 Task: Get directions from Lake Lanier Islands, Georgia, United States to Chattahoochee River National Recreation Area, Georgia, United States  and explore the nearby hotels
Action: Mouse moved to (221, 68)
Screenshot: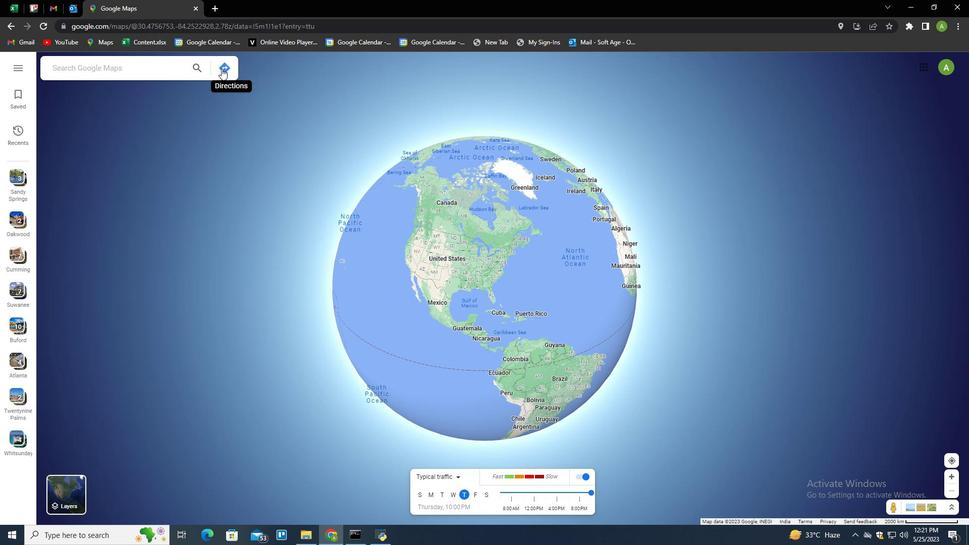 
Action: Mouse pressed left at (221, 68)
Screenshot: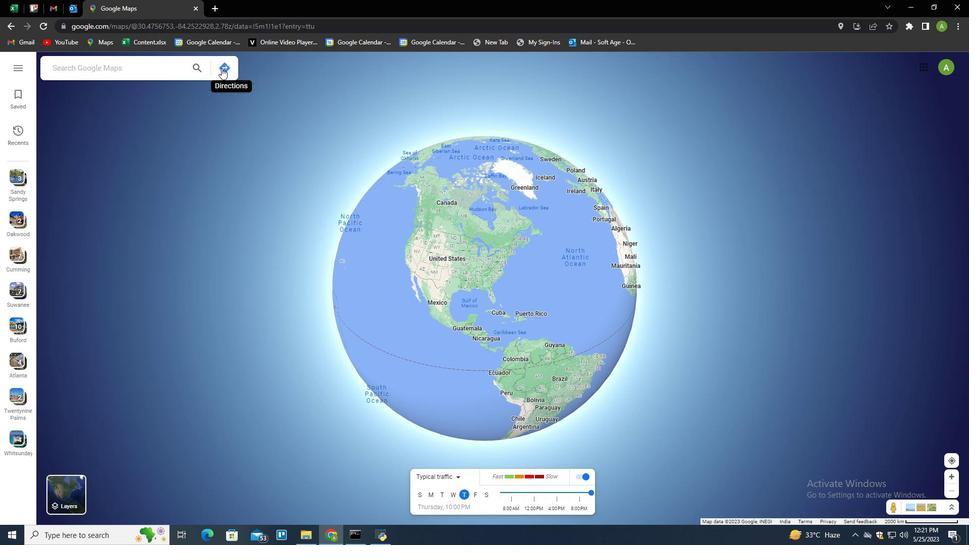
Action: Mouse moved to (163, 95)
Screenshot: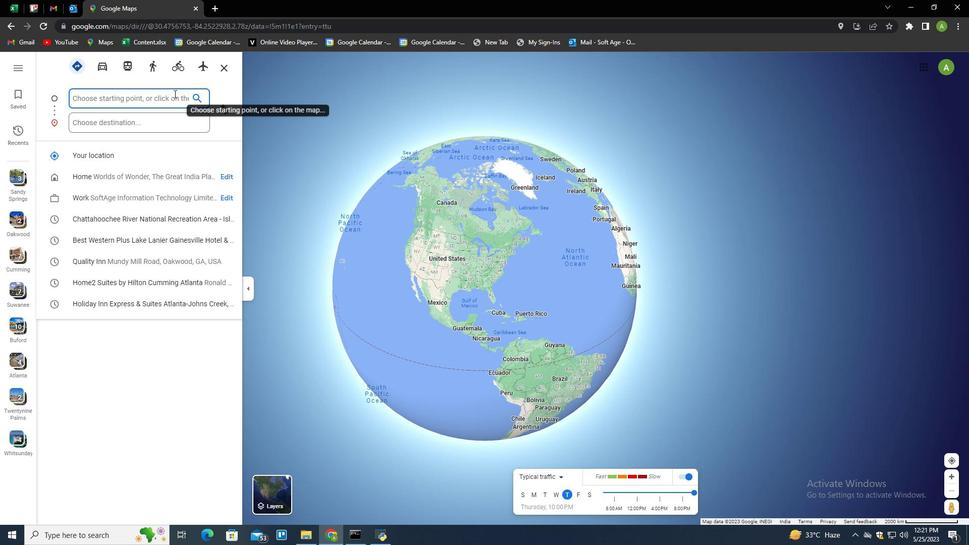 
Action: Mouse pressed left at (163, 95)
Screenshot: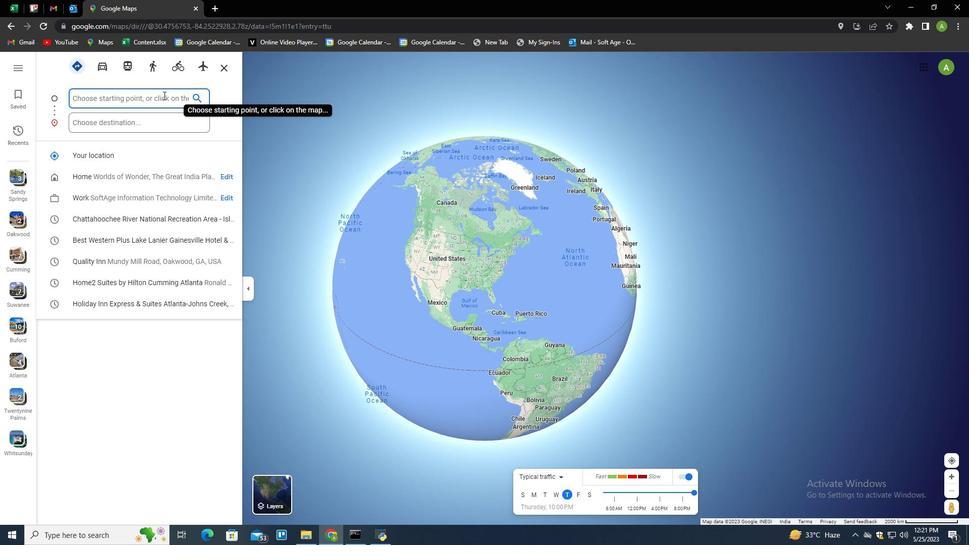 
Action: Key pressed <Key.shift>Lake<Key.space><Key.shift><Key.shift>Lanier<Key.space><Key.shift>Islands,<Key.space><Key.shift>Geor<Key.backspace>gia,<Key.space><Key.shift>United<Key.space><Key.shift>States<Key.tab><Key.tab><Key.shift>Chattahoochee<Key.space><Key.shift>River<Key.space><Key.shift>National<Key.space><Key.shift>Recreation<Key.space><Key.shift><Key.shift>Area,<Key.space><Key.shift><Key.shift><Key.shift><Key.shift><Key.shift><Key.shift><Key.shift><Key.shift><Key.shift><Key.shift><Key.shift><Key.shift><Key.shift><Key.shift><Key.shift><Key.shift>Georgia,<Key.space><Key.shift>United<Key.space><Key.shift>States<Key.enter>
Screenshot: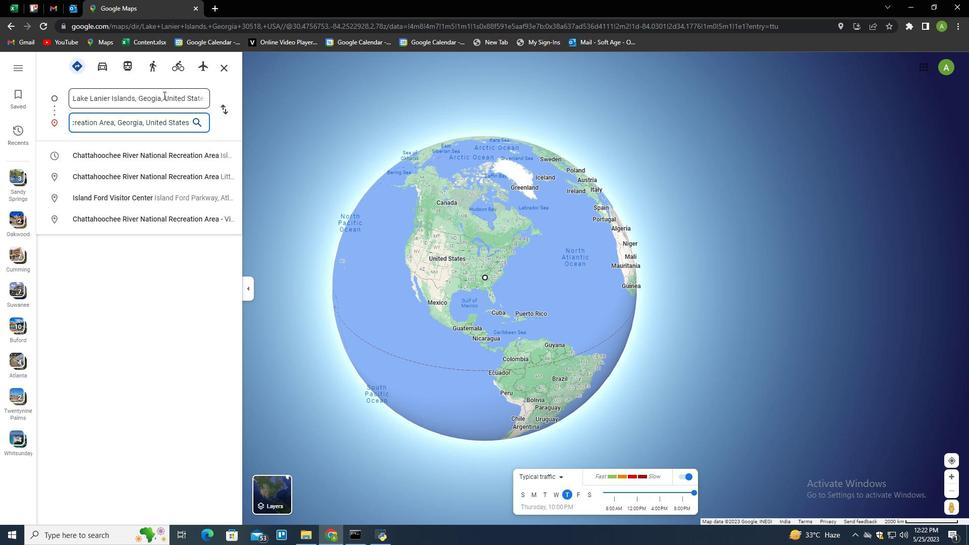 
Action: Mouse moved to (189, 305)
Screenshot: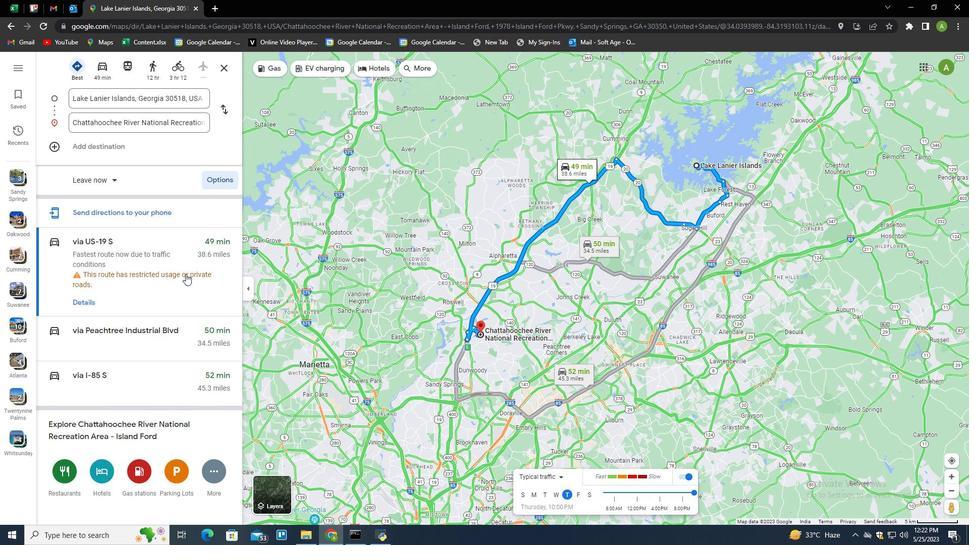 
Action: Mouse scrolled (189, 304) with delta (0, 0)
Screenshot: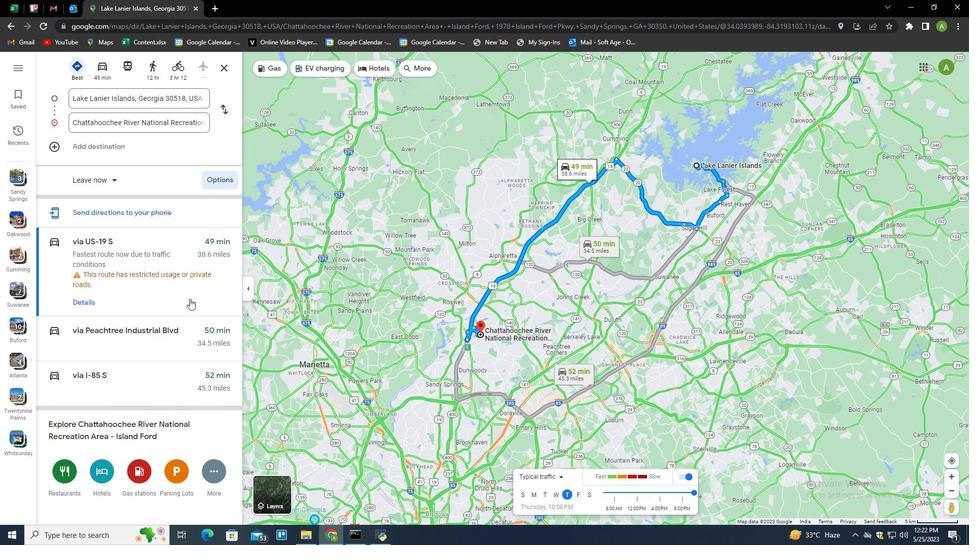
Action: Mouse moved to (189, 305)
Screenshot: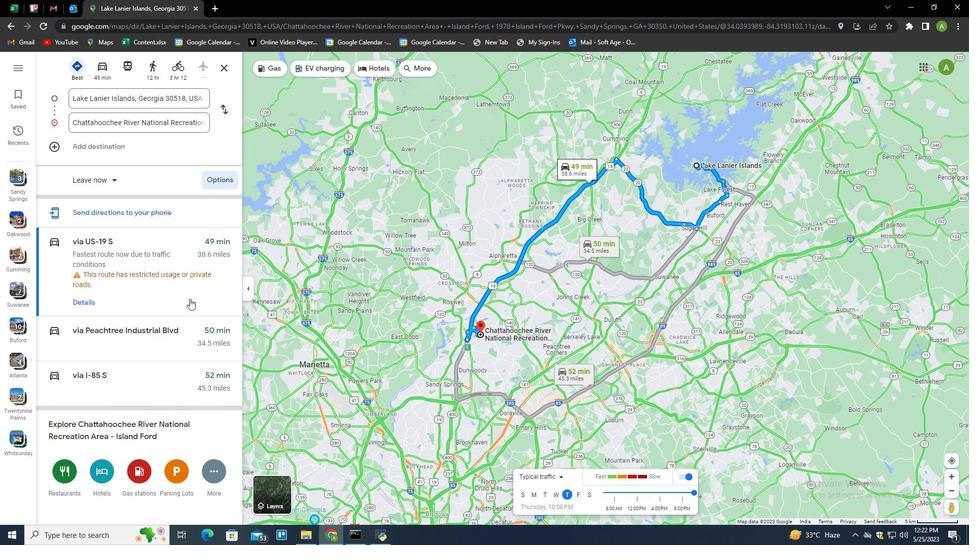 
Action: Mouse scrolled (189, 304) with delta (0, 0)
Screenshot: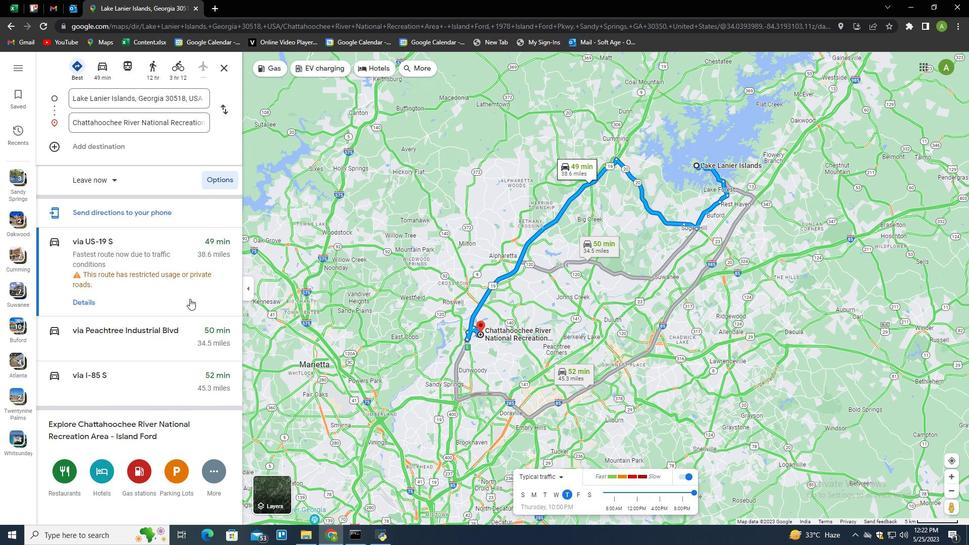 
Action: Mouse scrolled (189, 304) with delta (0, 0)
Screenshot: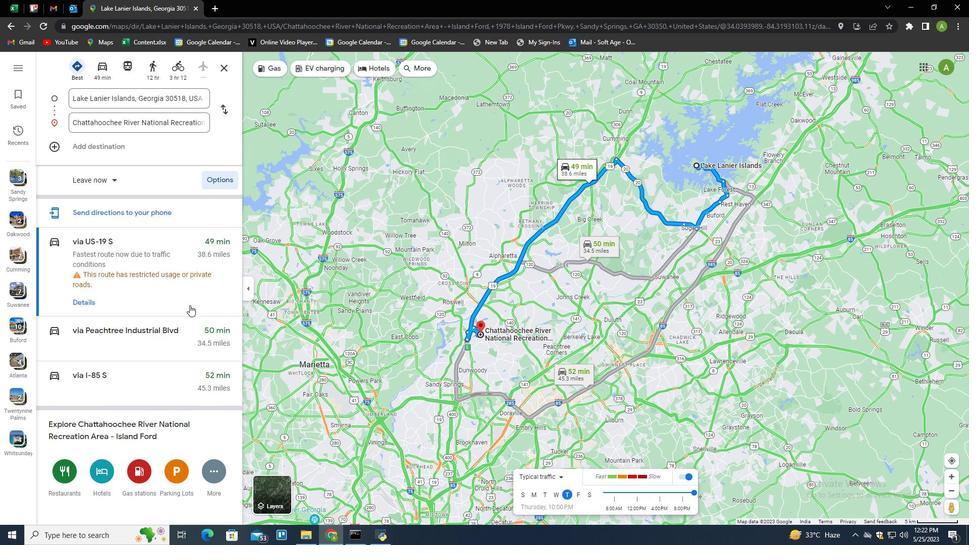
Action: Mouse scrolled (189, 304) with delta (0, 0)
Screenshot: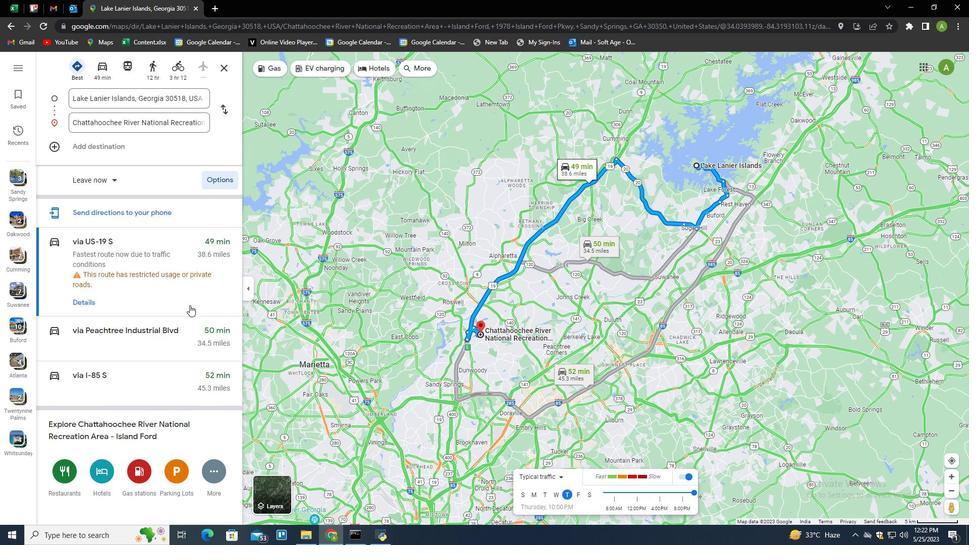 
Action: Mouse scrolled (189, 304) with delta (0, 0)
Screenshot: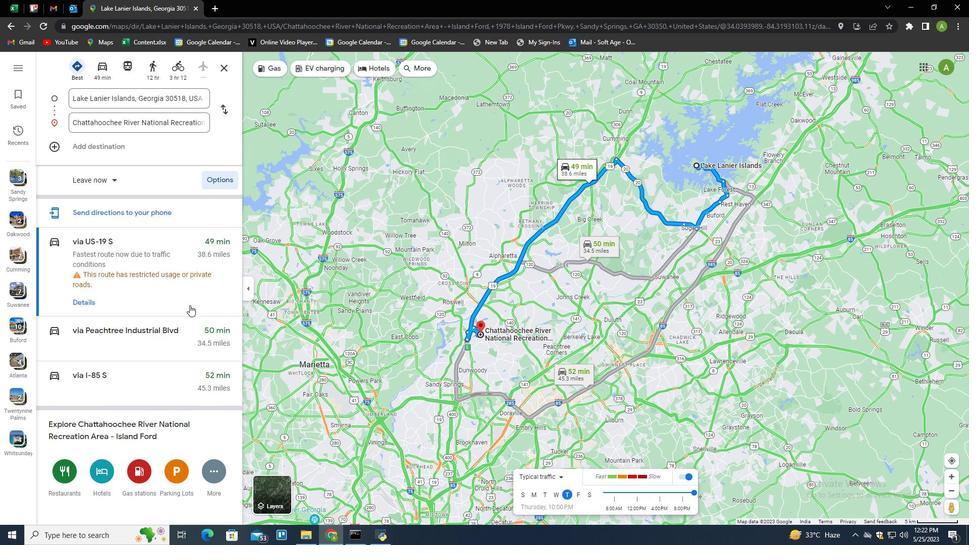 
Action: Mouse moved to (185, 428)
Screenshot: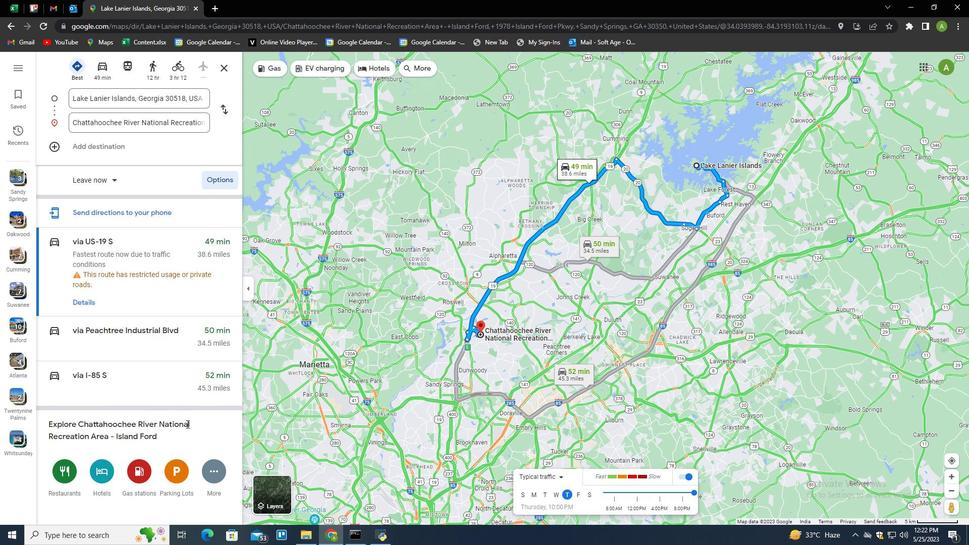 
Action: Mouse scrolled (185, 428) with delta (0, 0)
Screenshot: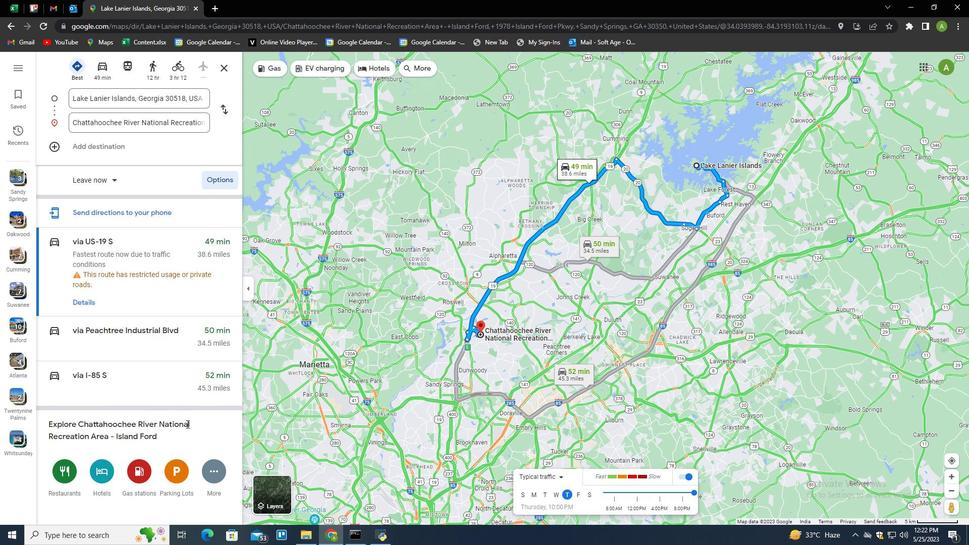 
Action: Mouse moved to (184, 429)
Screenshot: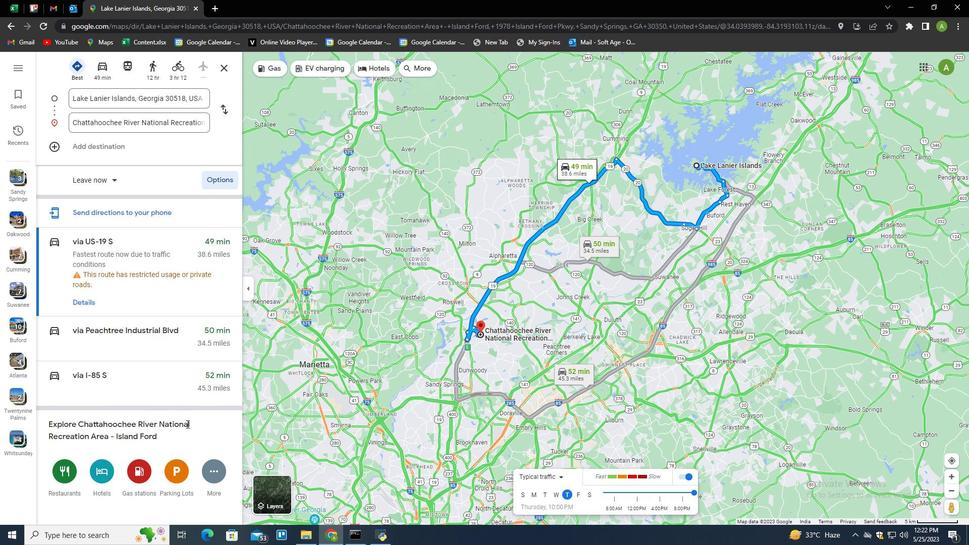 
Action: Mouse scrolled (184, 429) with delta (0, 0)
Screenshot: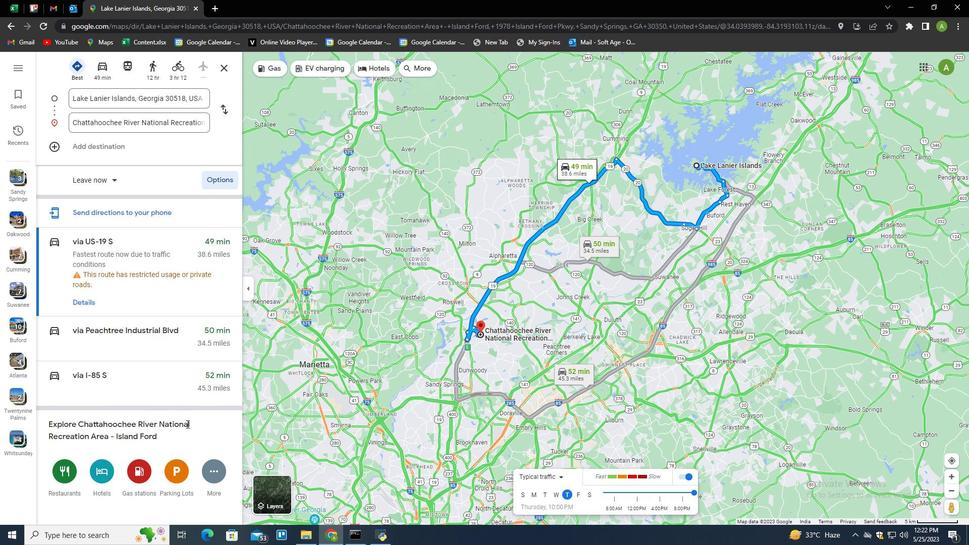 
Action: Mouse scrolled (184, 429) with delta (0, 0)
Screenshot: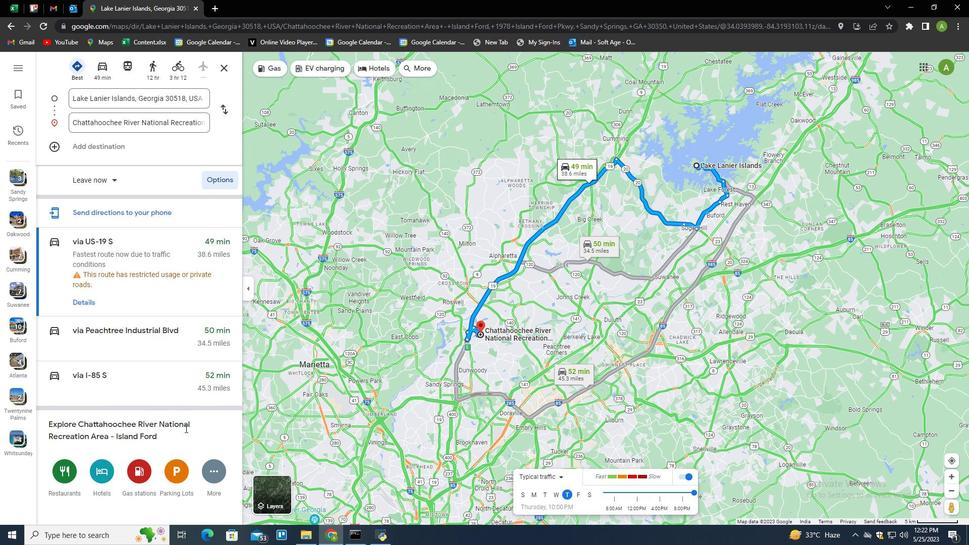 
Action: Mouse moved to (183, 430)
Screenshot: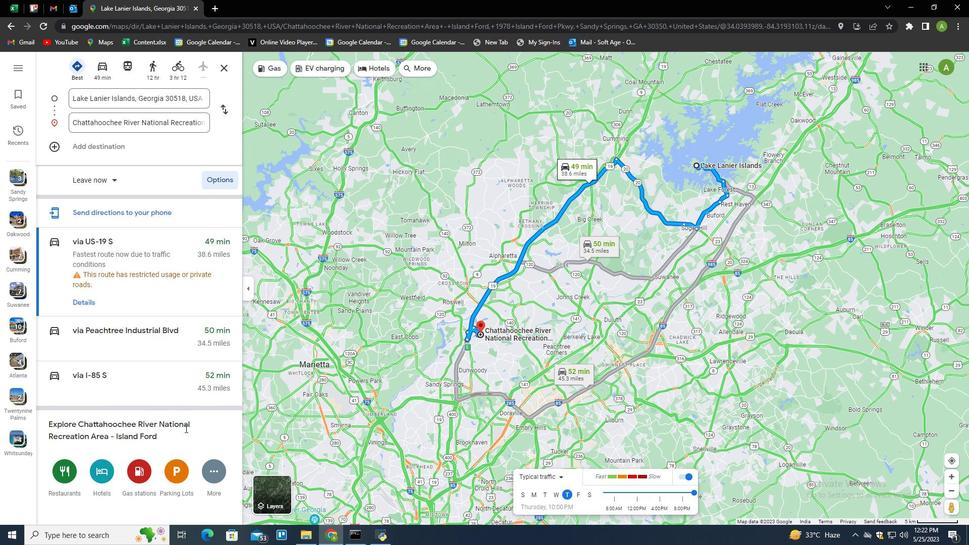 
Action: Mouse scrolled (183, 429) with delta (0, 0)
Screenshot: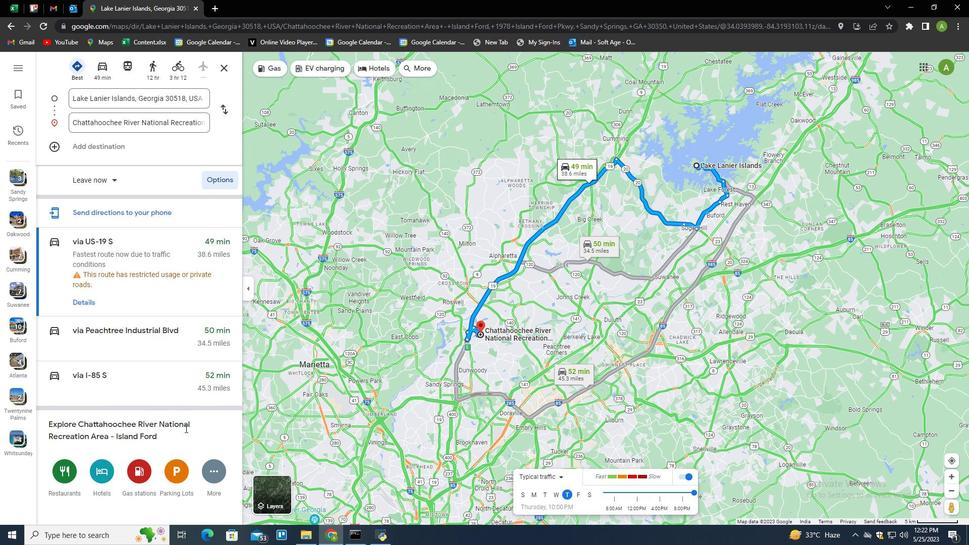 
Action: Mouse moved to (98, 470)
Screenshot: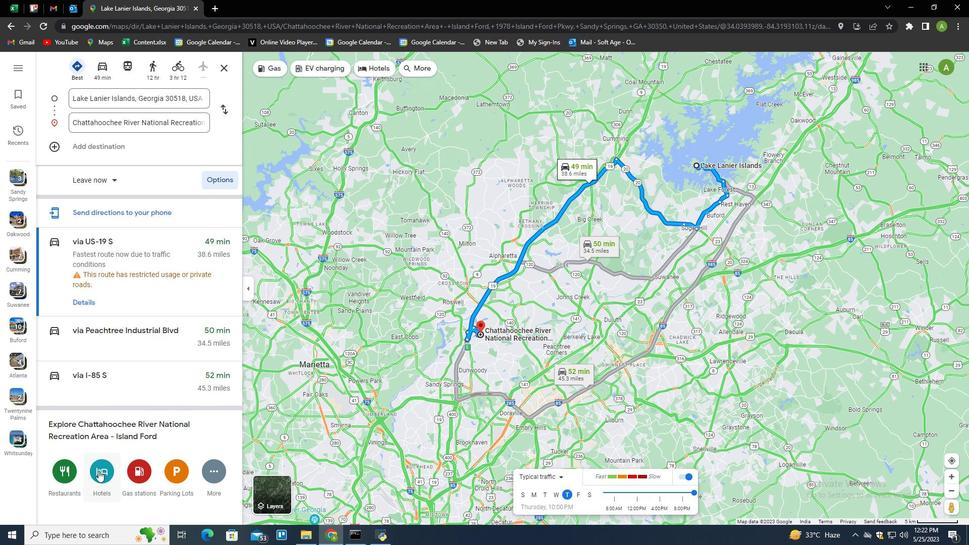 
Action: Mouse pressed left at (98, 470)
Screenshot: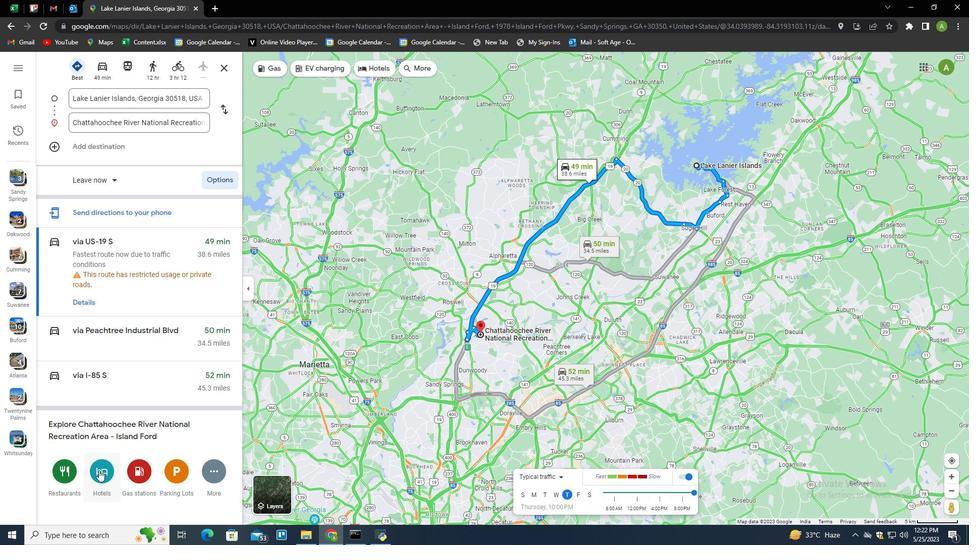 
Action: Mouse moved to (154, 328)
Screenshot: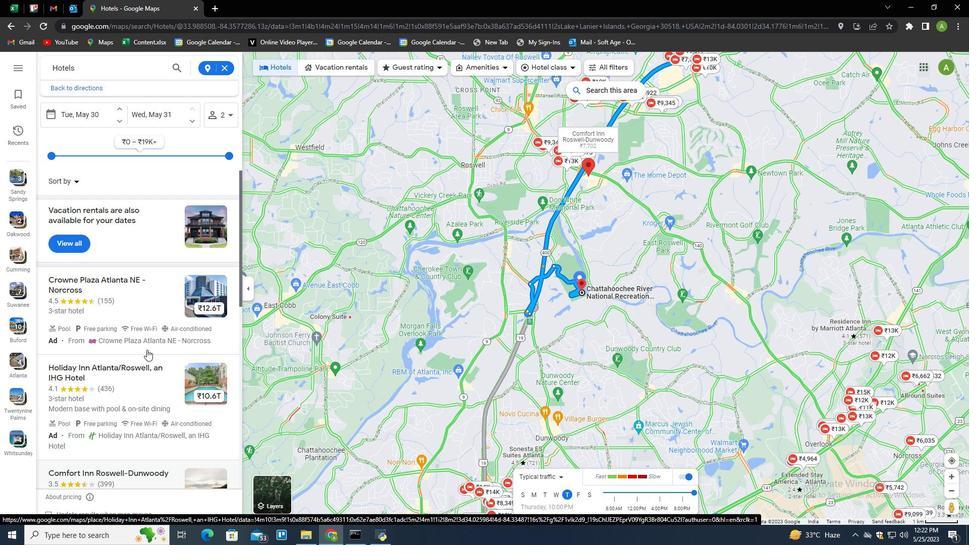 
Action: Mouse scrolled (154, 327) with delta (0, 0)
Screenshot: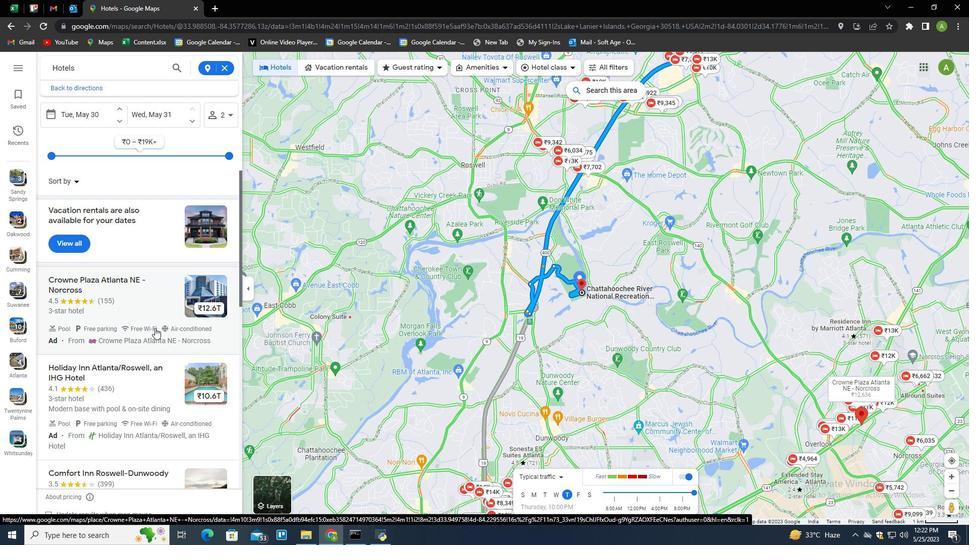 
Action: Mouse scrolled (154, 327) with delta (0, 0)
Screenshot: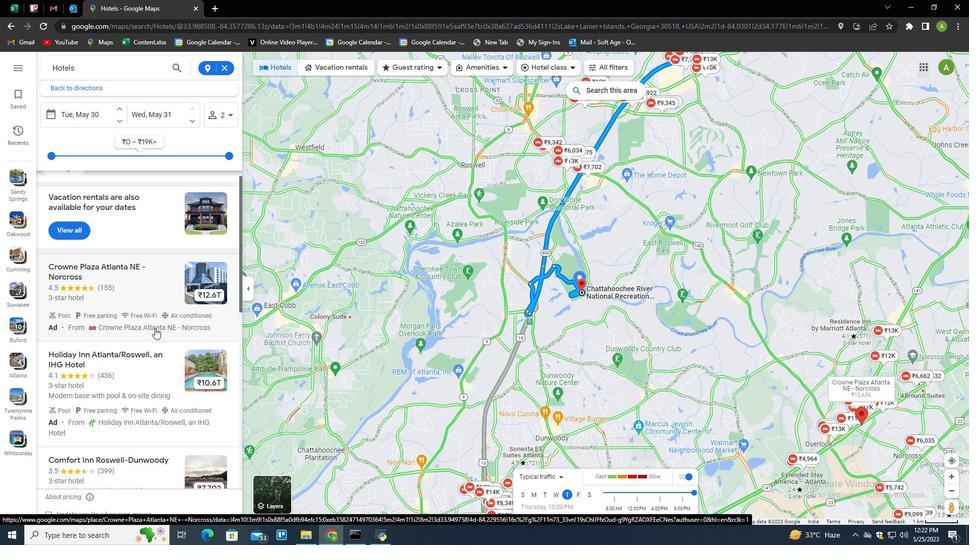 
Action: Mouse scrolled (154, 327) with delta (0, 0)
Screenshot: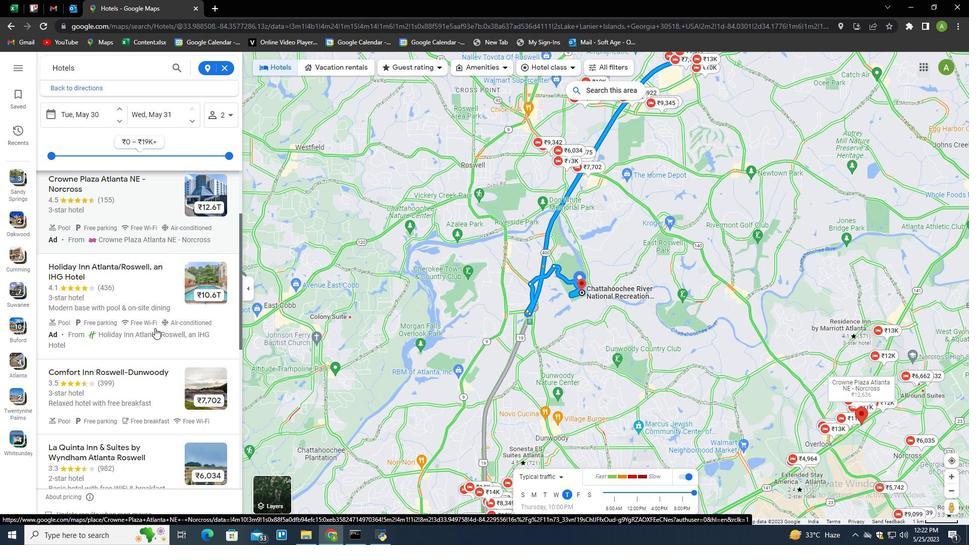 
Action: Mouse scrolled (154, 327) with delta (0, 0)
Screenshot: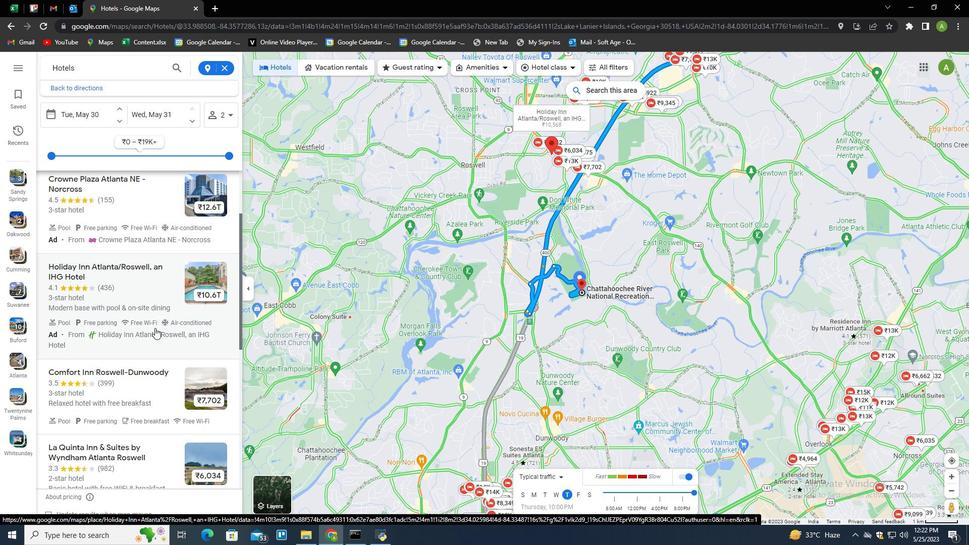 
Action: Mouse scrolled (154, 327) with delta (0, 0)
Screenshot: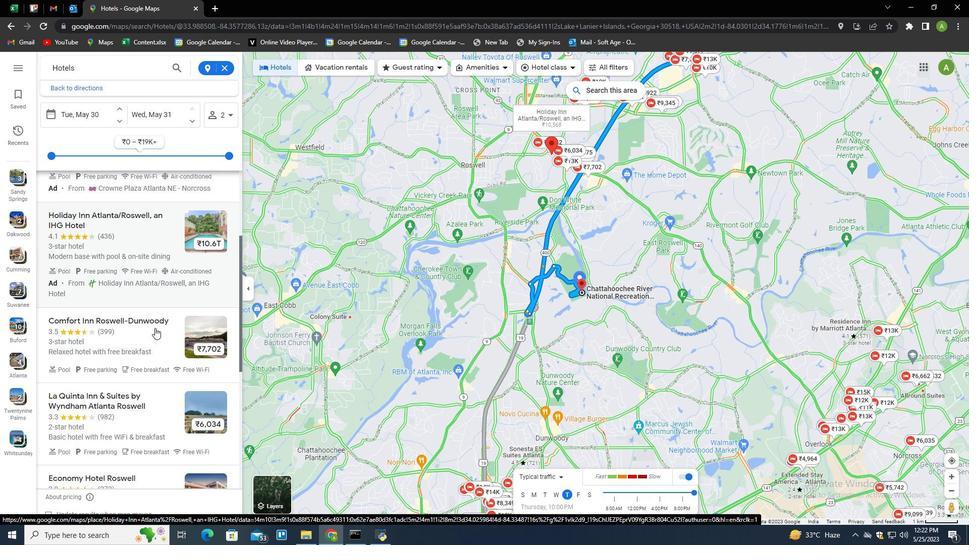 
Action: Mouse scrolled (154, 327) with delta (0, 0)
Screenshot: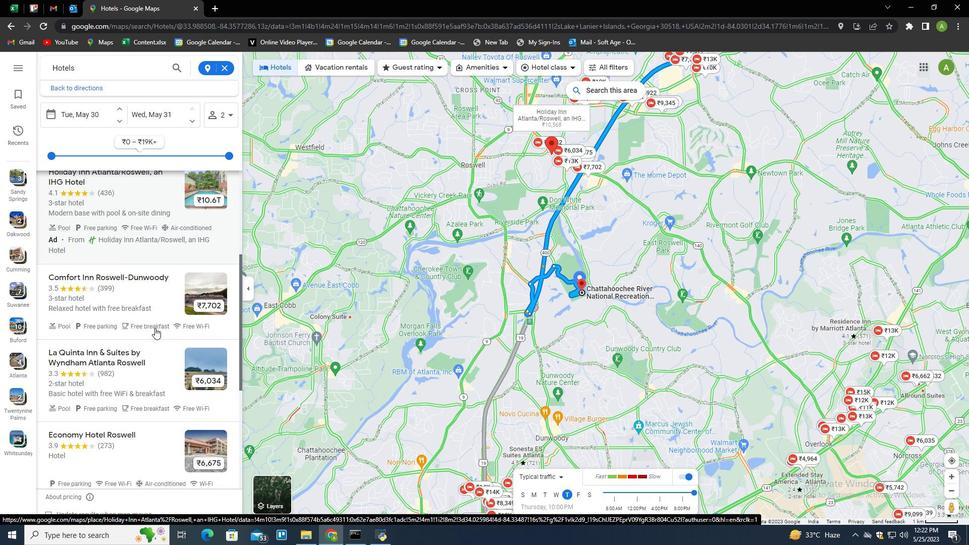 
Action: Mouse scrolled (154, 327) with delta (0, 0)
Screenshot: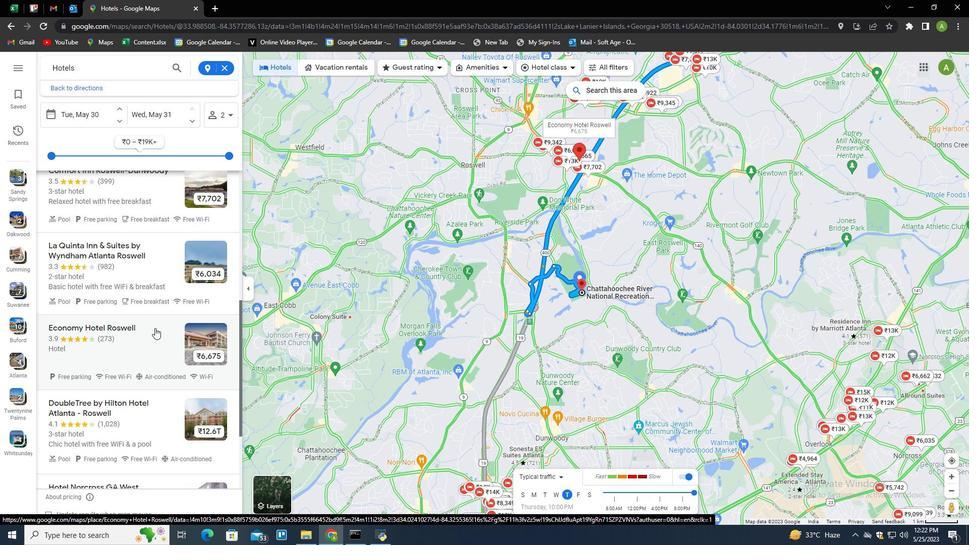 
Action: Mouse scrolled (154, 327) with delta (0, 0)
Screenshot: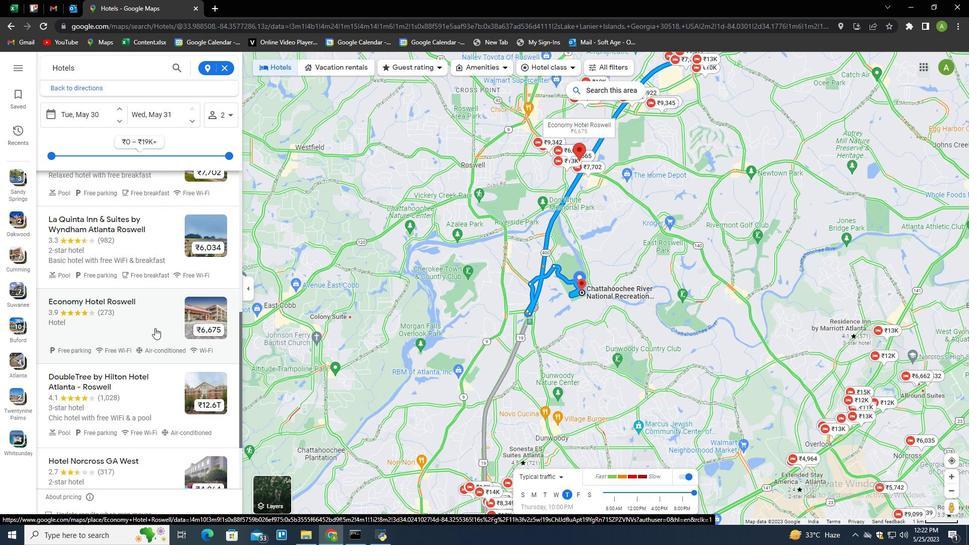 
Action: Mouse scrolled (154, 328) with delta (0, 0)
Screenshot: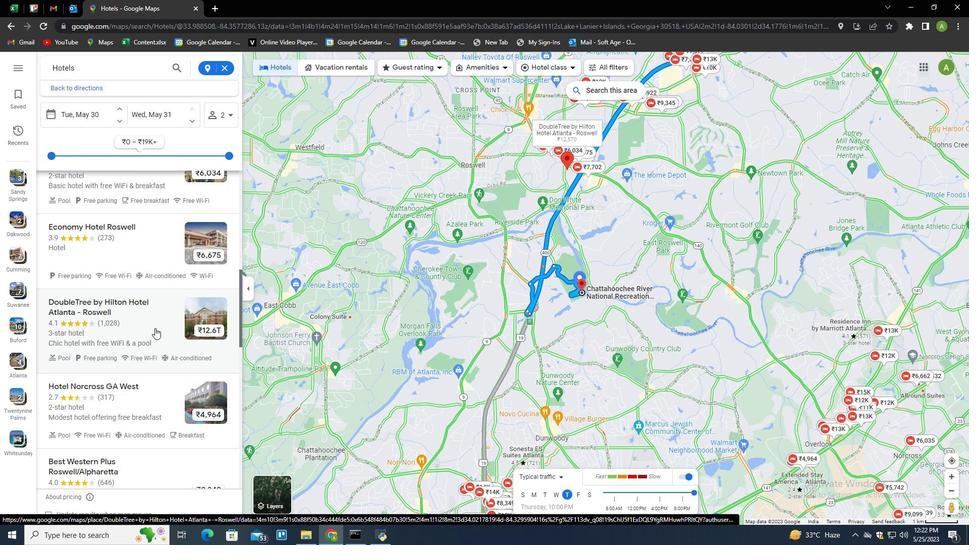 
Action: Mouse scrolled (154, 328) with delta (0, 0)
Screenshot: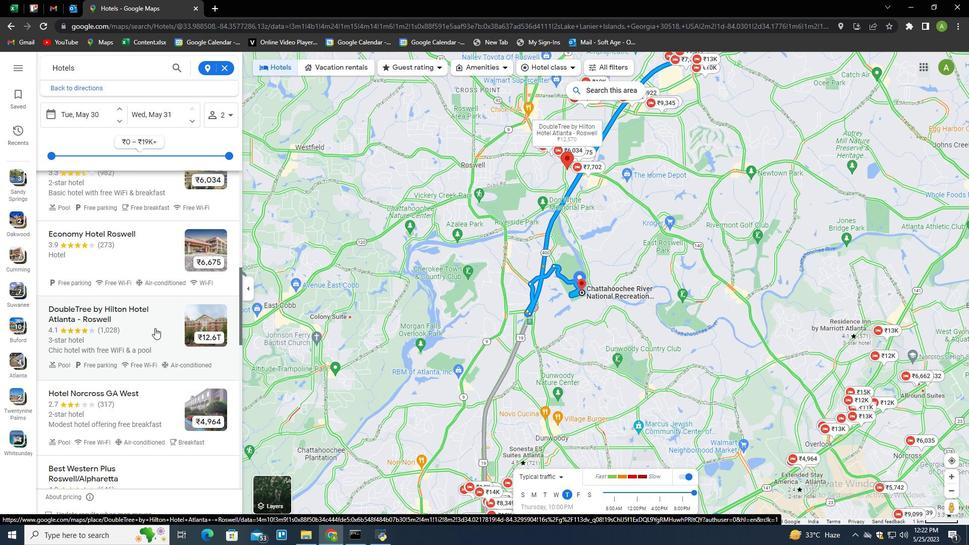 
Action: Mouse scrolled (154, 328) with delta (0, 0)
Screenshot: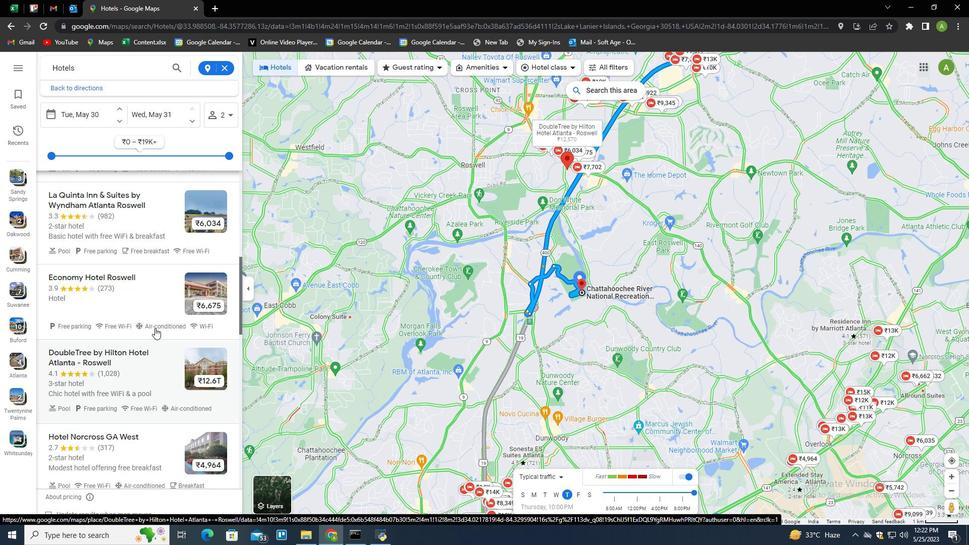 
Action: Mouse scrolled (154, 328) with delta (0, 0)
Screenshot: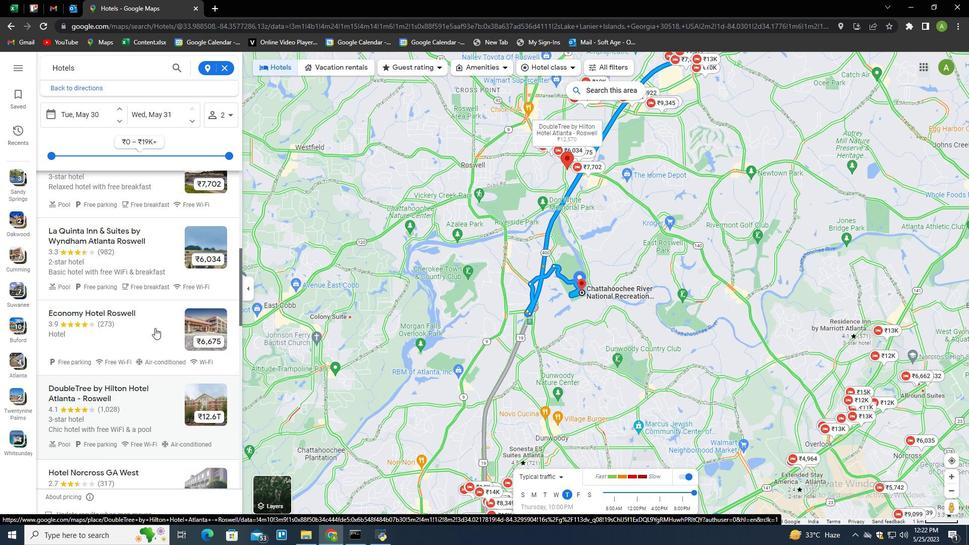 
Action: Mouse scrolled (154, 328) with delta (0, 0)
Screenshot: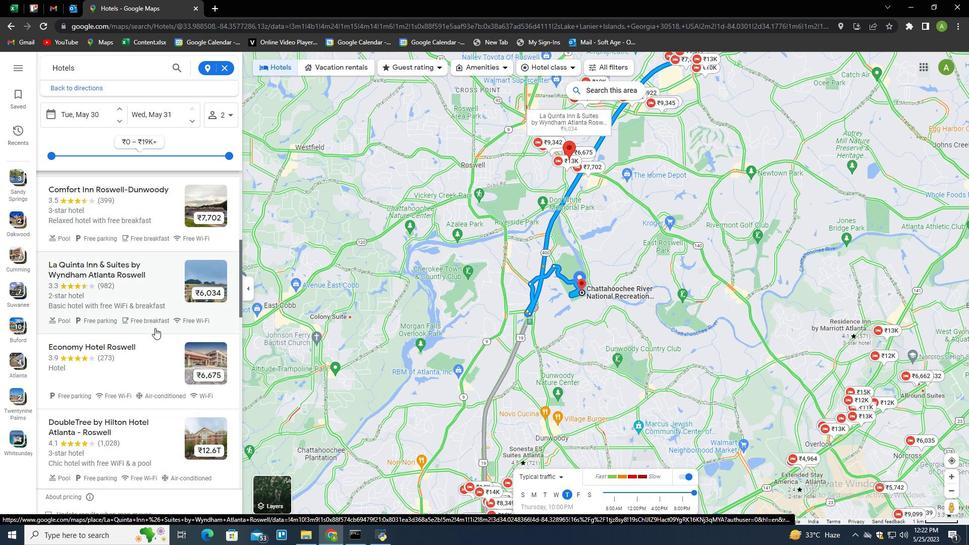 
Action: Mouse scrolled (154, 328) with delta (0, 0)
Screenshot: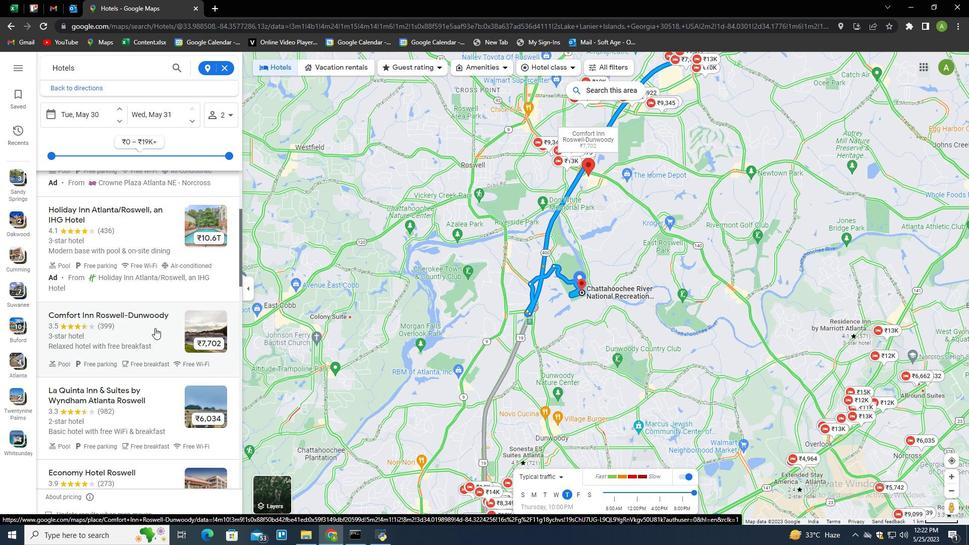 
Action: Mouse scrolled (154, 328) with delta (0, 0)
Screenshot: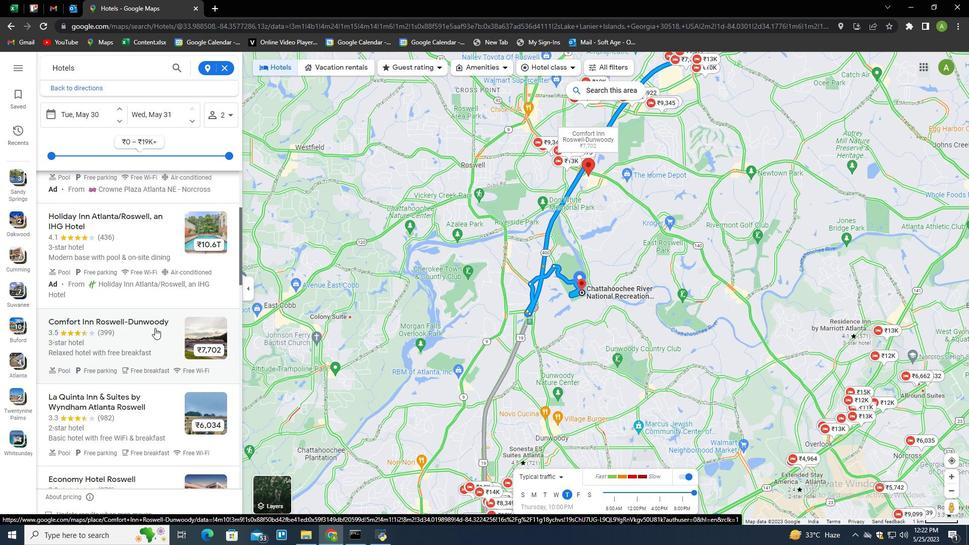 
Action: Mouse scrolled (154, 328) with delta (0, 0)
Screenshot: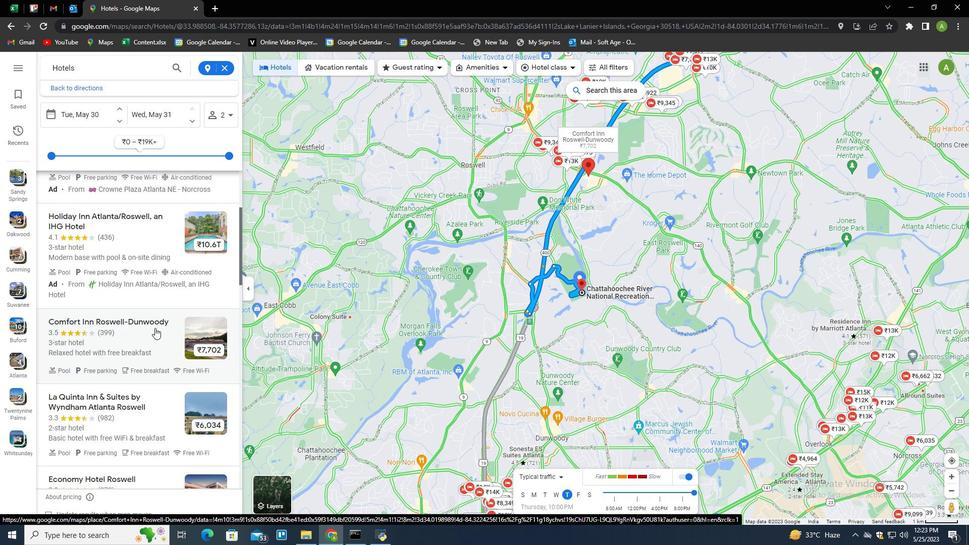 
Action: Mouse scrolled (154, 328) with delta (0, 0)
Screenshot: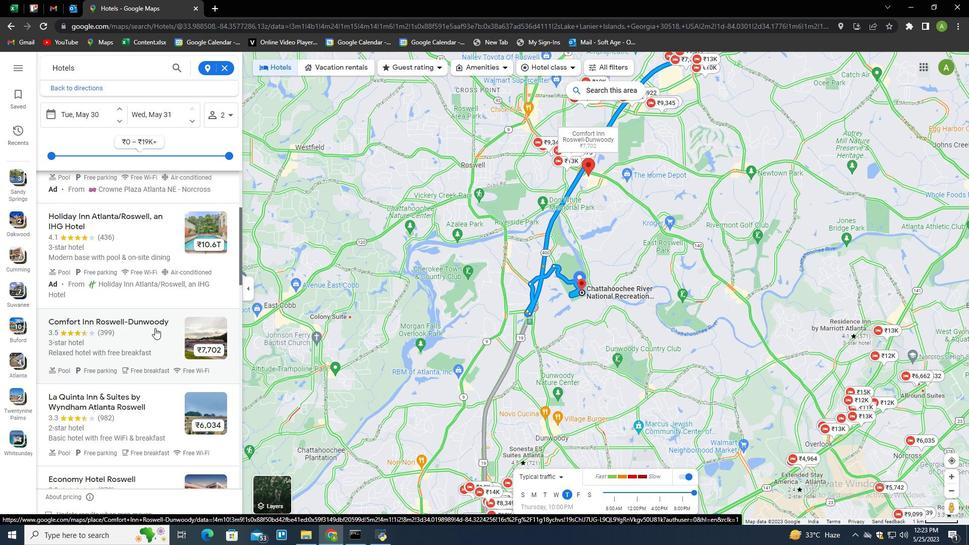 
Action: Mouse scrolled (154, 328) with delta (0, 0)
Screenshot: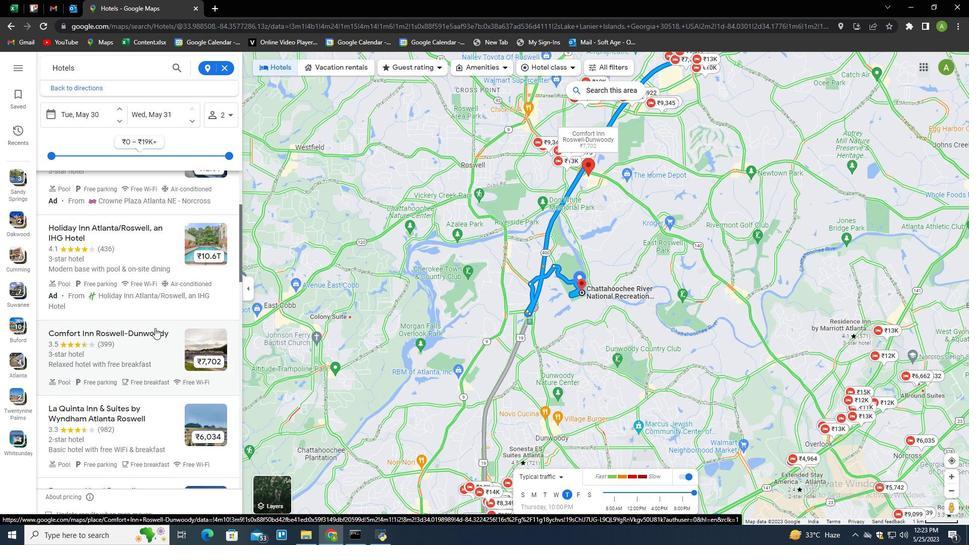 
Action: Mouse moved to (138, 307)
Screenshot: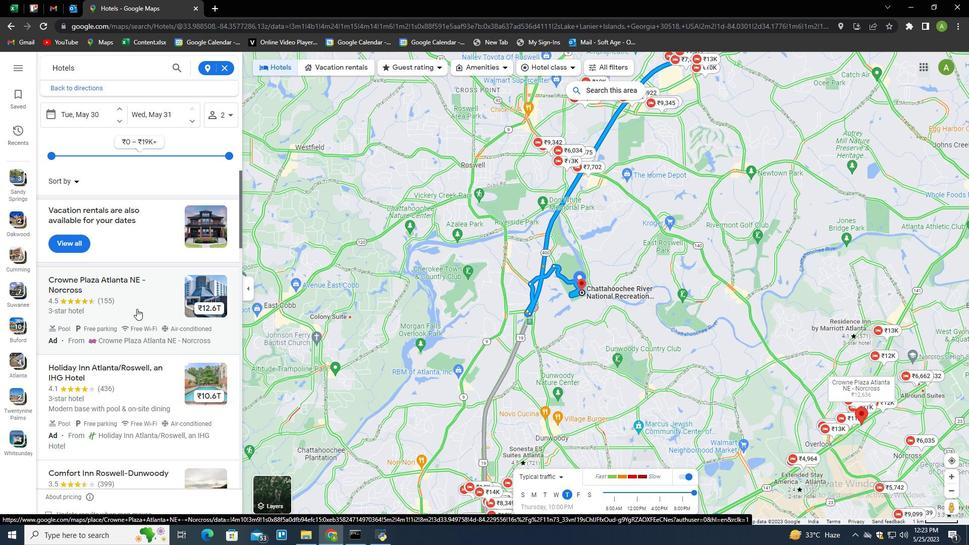 
Action: Mouse pressed left at (138, 307)
Screenshot: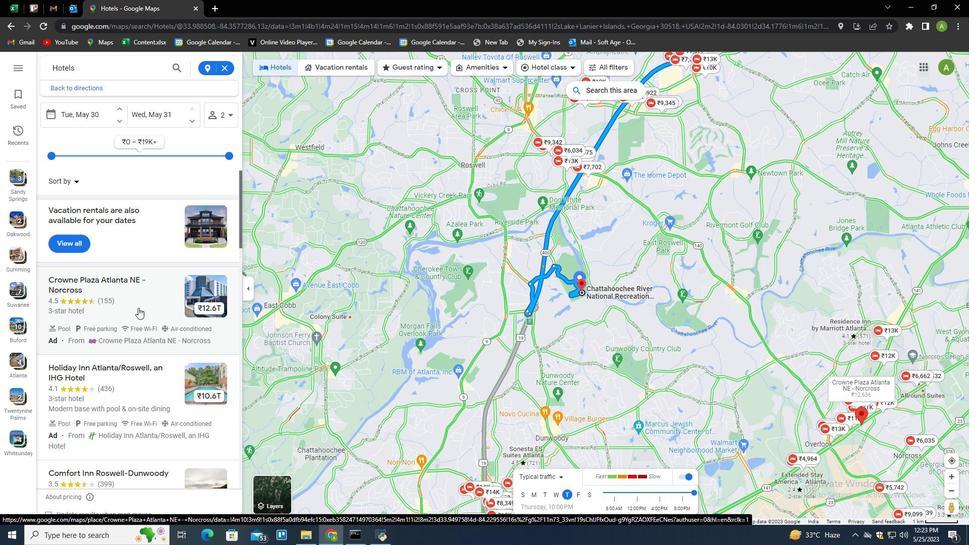 
Action: Mouse moved to (383, 284)
Screenshot: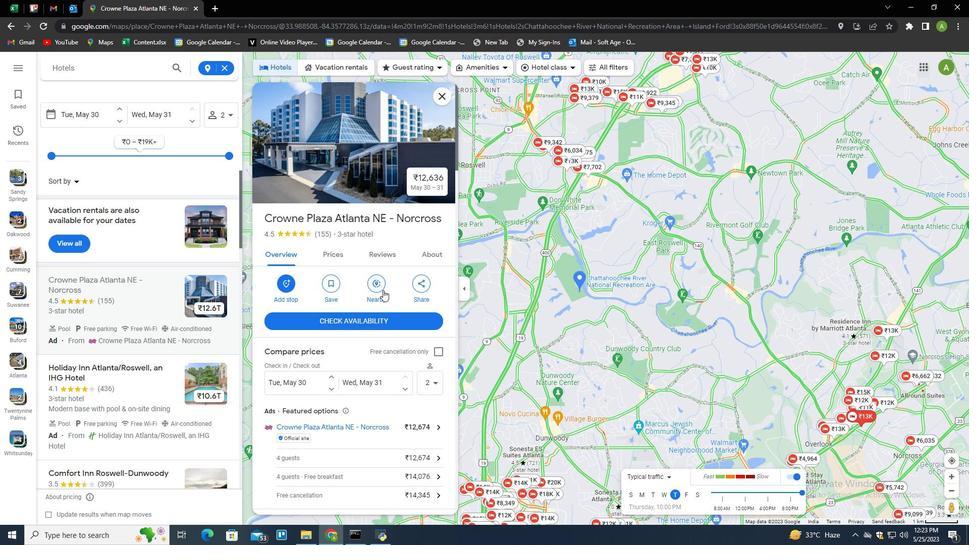 
Action: Mouse scrolled (383, 283) with delta (0, 0)
Screenshot: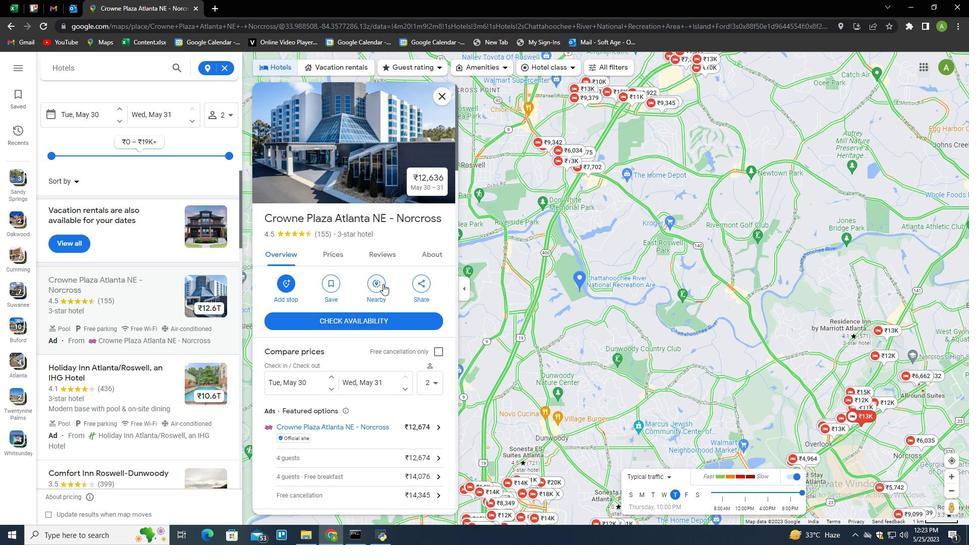 
Action: Mouse scrolled (383, 283) with delta (0, 0)
Screenshot: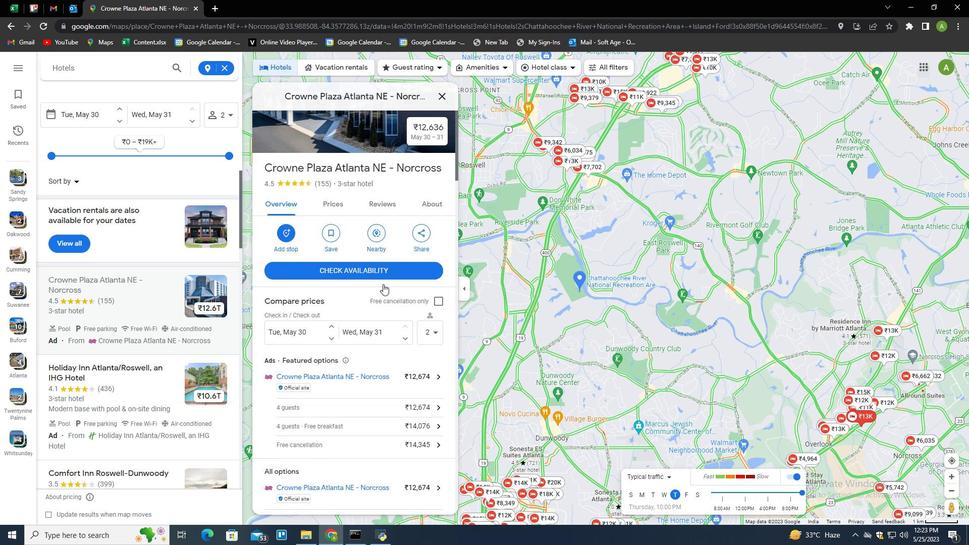 
Action: Mouse scrolled (383, 283) with delta (0, 0)
Screenshot: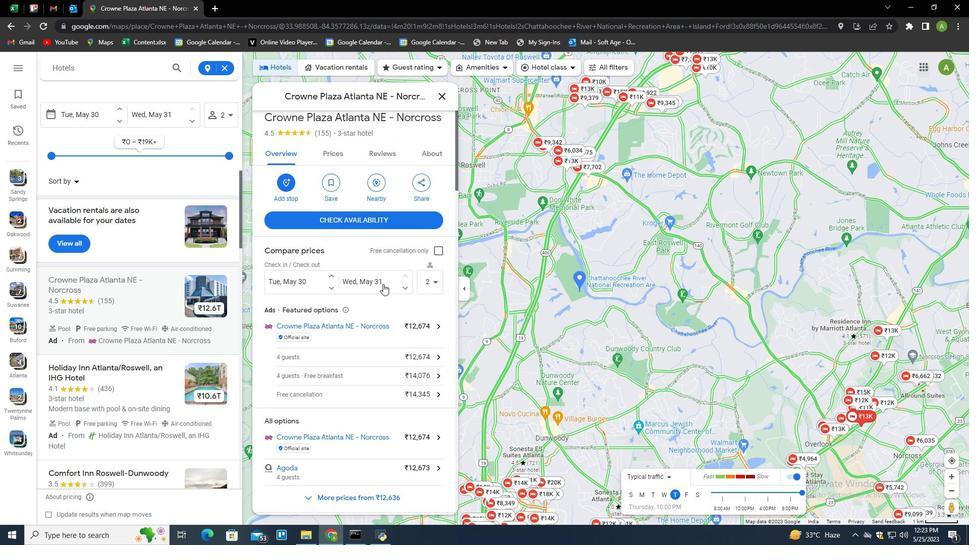 
Action: Mouse scrolled (383, 283) with delta (0, 0)
Screenshot: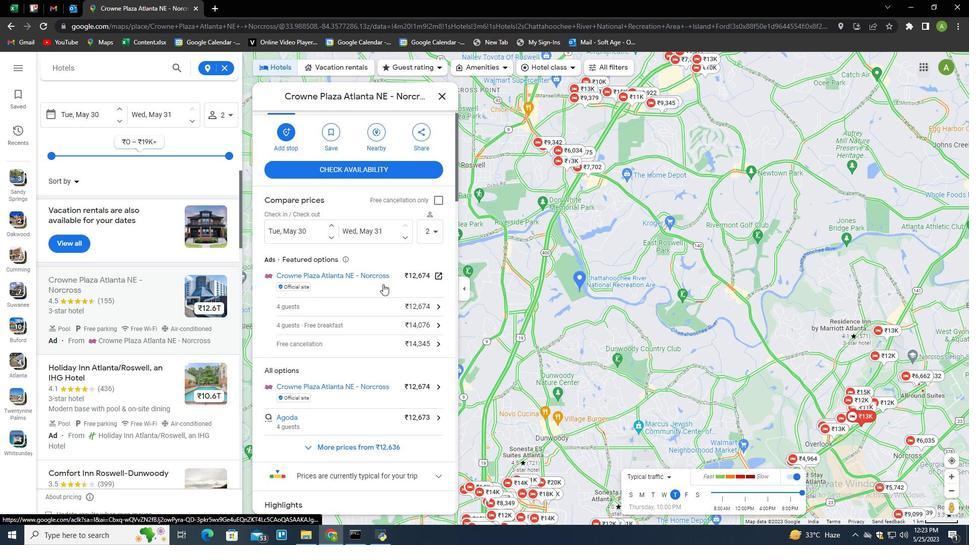 
Action: Mouse scrolled (383, 283) with delta (0, 0)
Screenshot: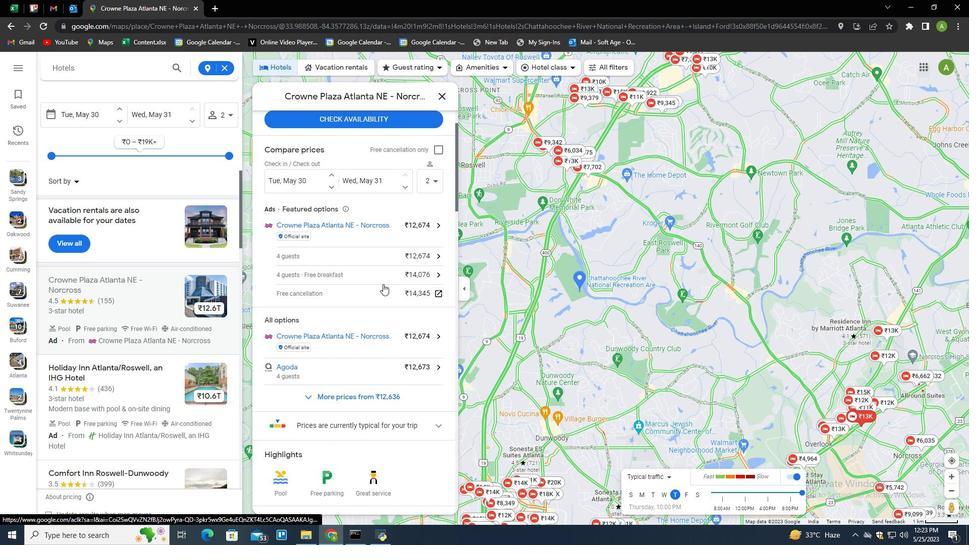 
Action: Mouse scrolled (383, 283) with delta (0, 0)
Screenshot: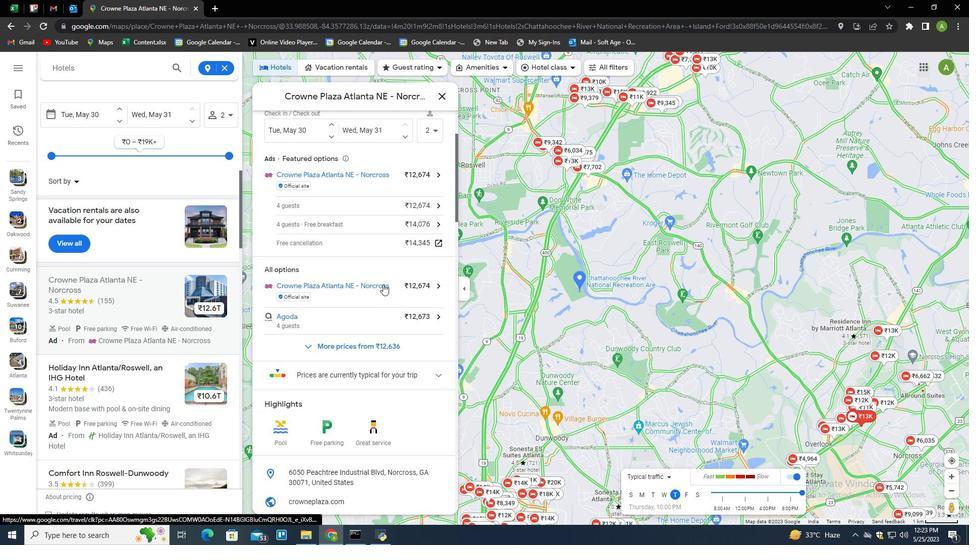 
Action: Mouse scrolled (383, 283) with delta (0, 0)
Screenshot: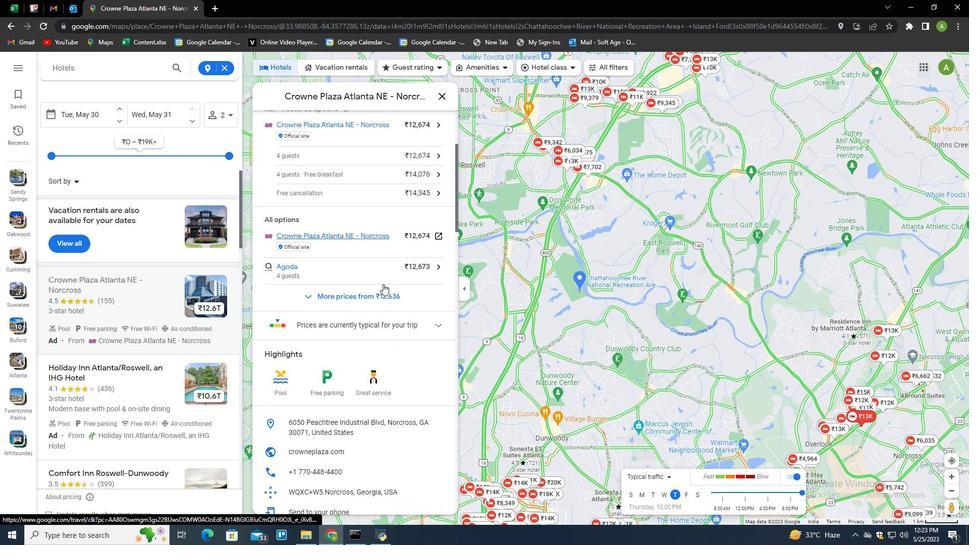 
Action: Mouse scrolled (383, 283) with delta (0, 0)
Screenshot: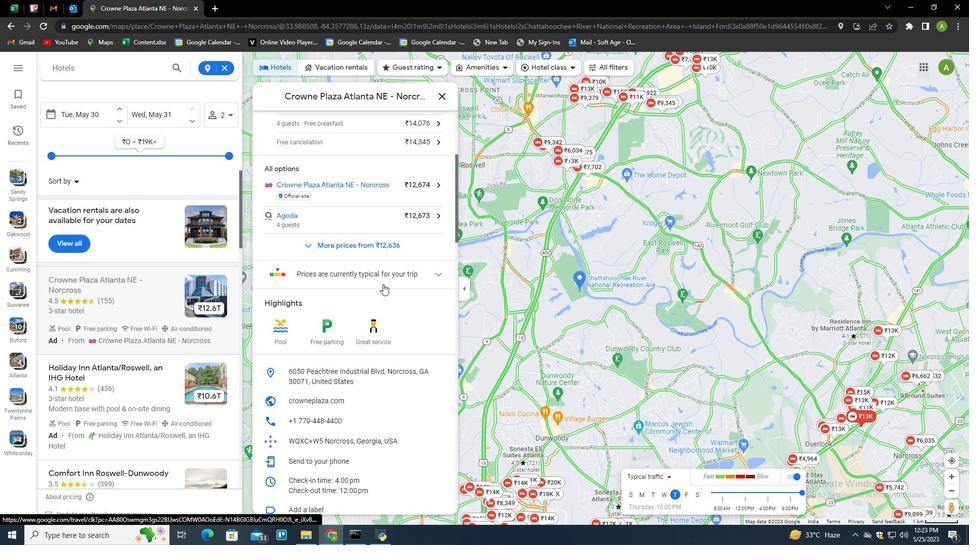
Action: Mouse scrolled (383, 283) with delta (0, 0)
Screenshot: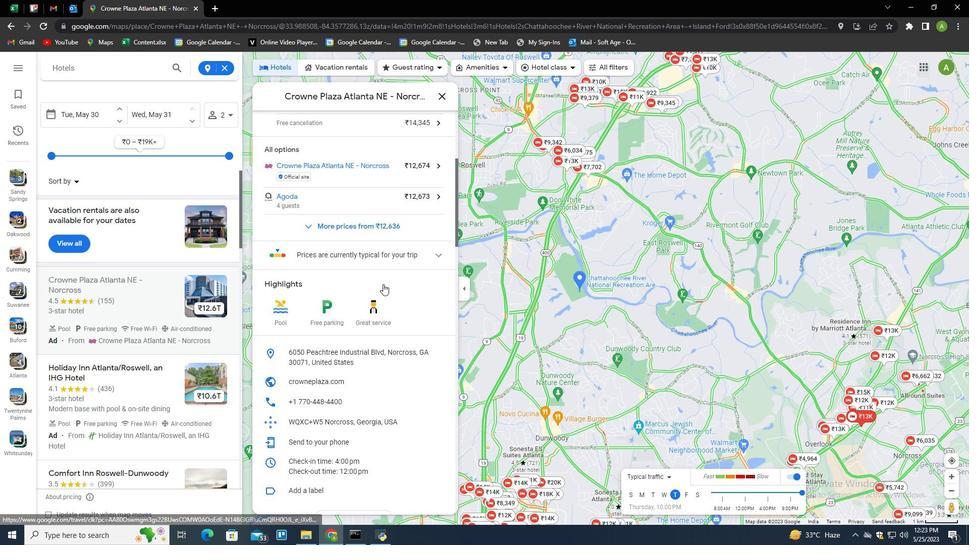 
Action: Mouse scrolled (383, 283) with delta (0, 0)
Screenshot: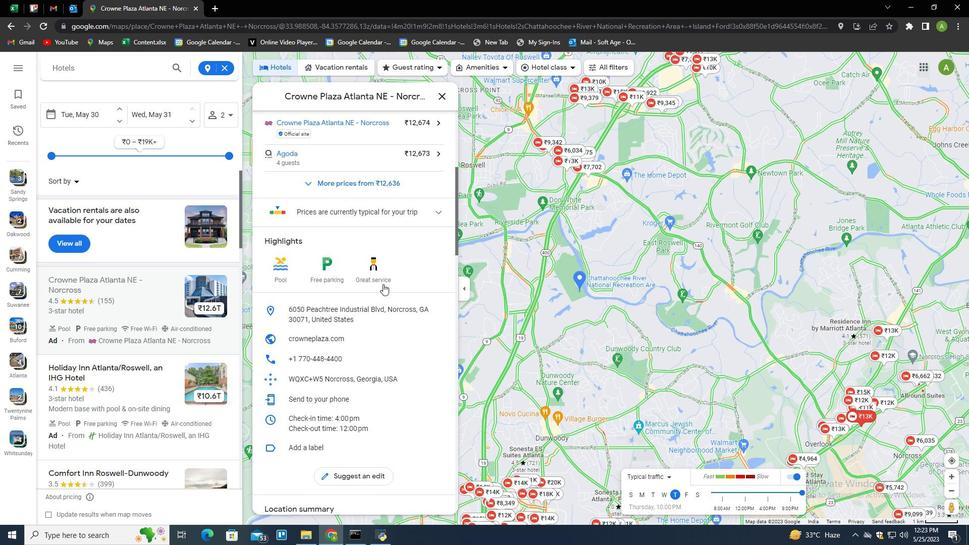 
Action: Mouse scrolled (383, 283) with delta (0, 0)
Screenshot: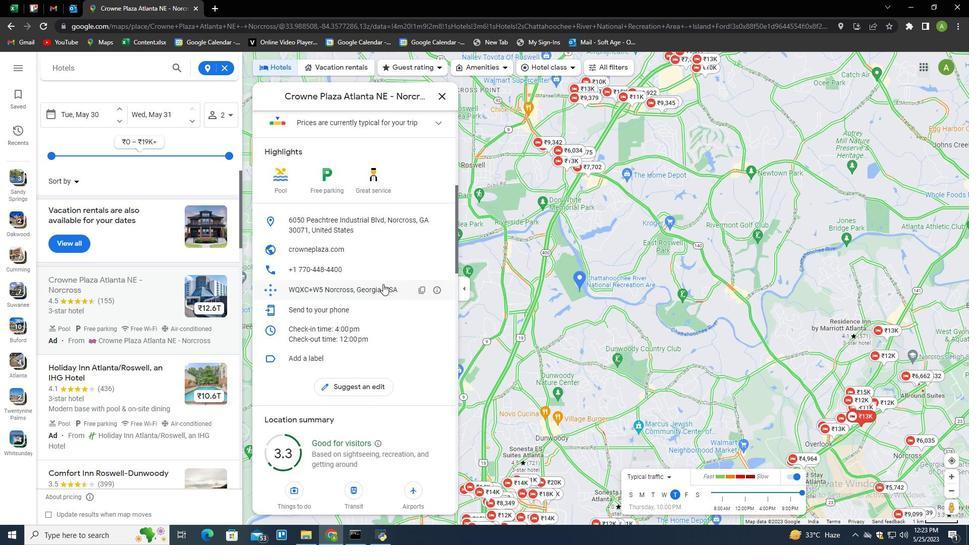 
Action: Mouse scrolled (383, 283) with delta (0, 0)
Screenshot: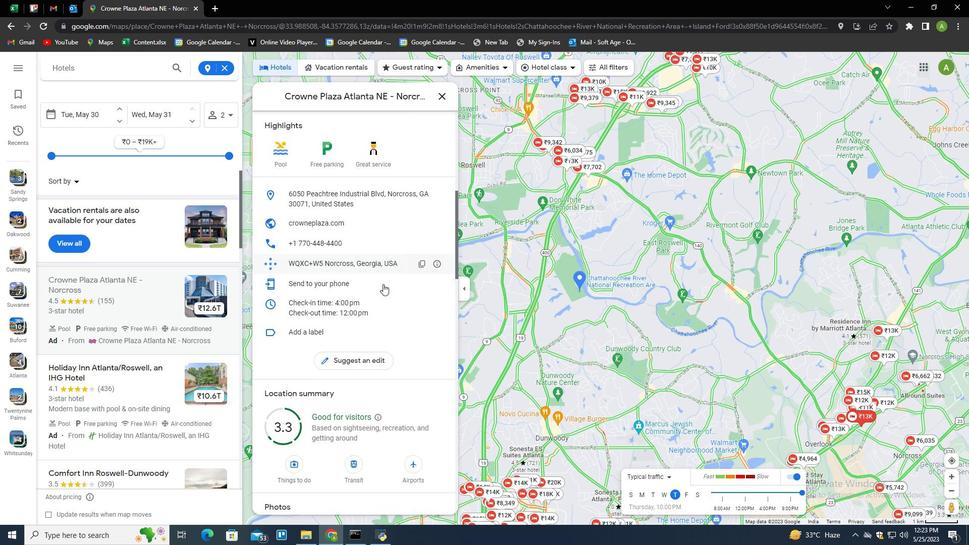 
Action: Mouse scrolled (383, 283) with delta (0, 0)
Screenshot: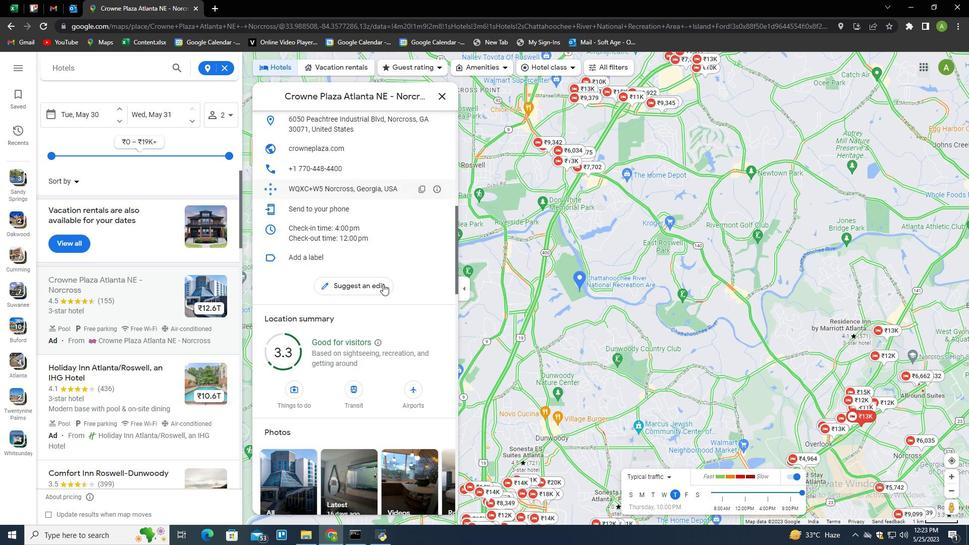 
Action: Mouse scrolled (383, 283) with delta (0, 0)
Screenshot: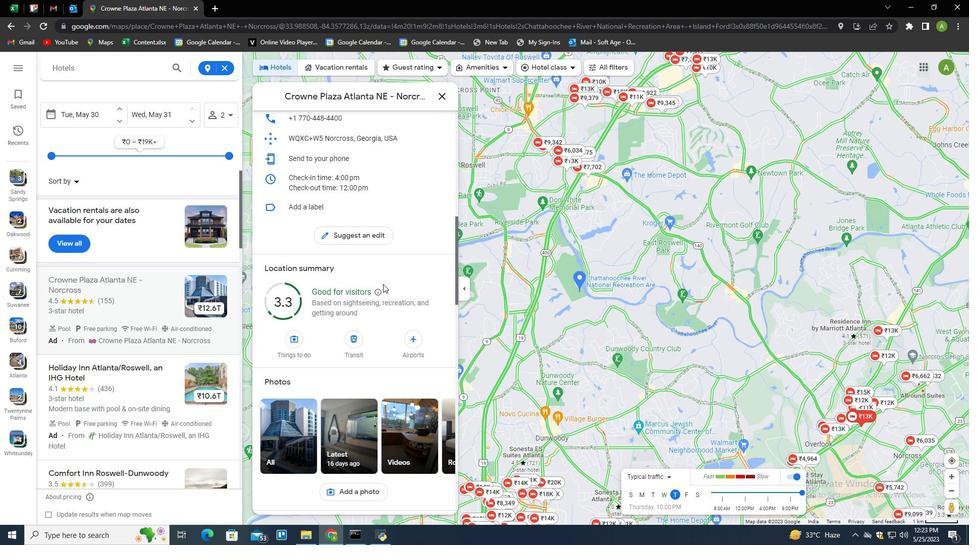 
Action: Mouse scrolled (383, 283) with delta (0, 0)
Screenshot: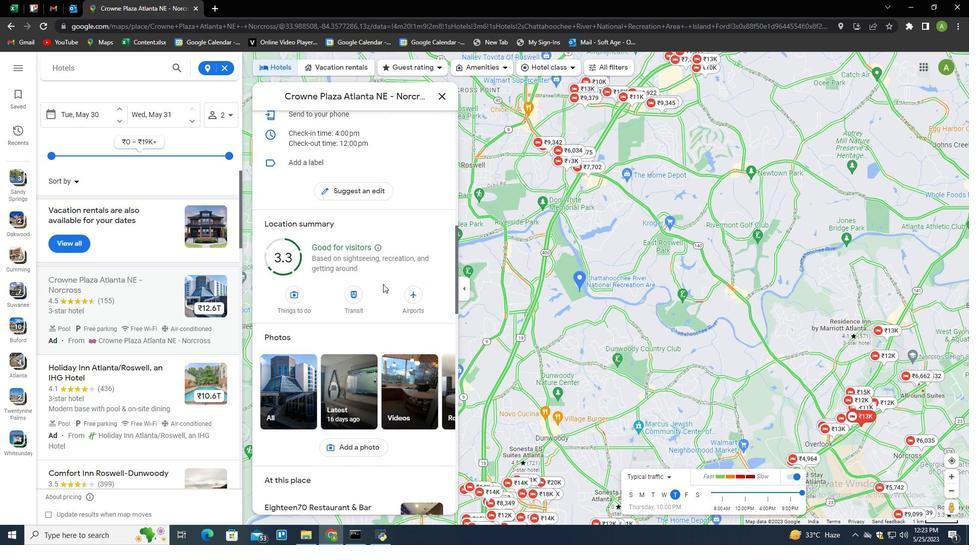 
Action: Mouse scrolled (383, 283) with delta (0, 0)
Screenshot: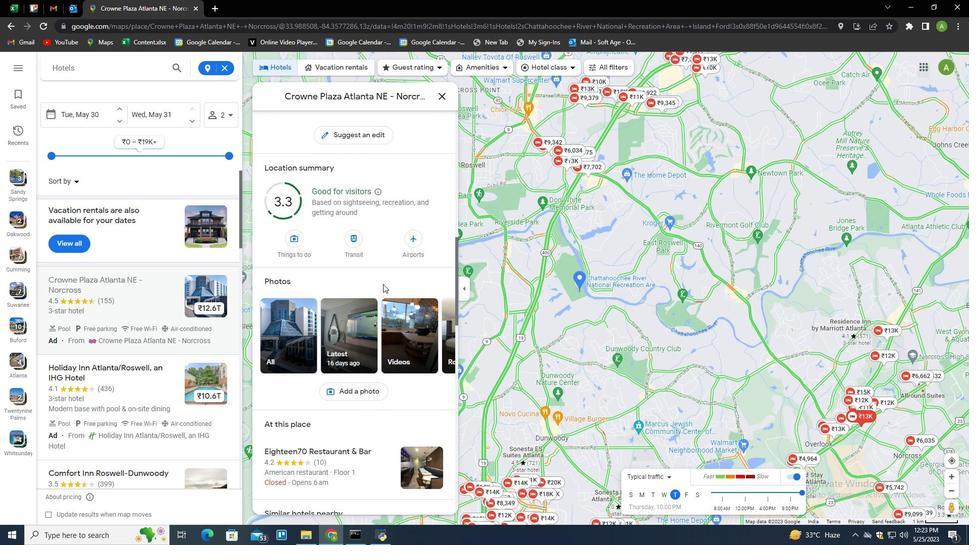 
Action: Mouse scrolled (383, 283) with delta (0, 0)
Screenshot: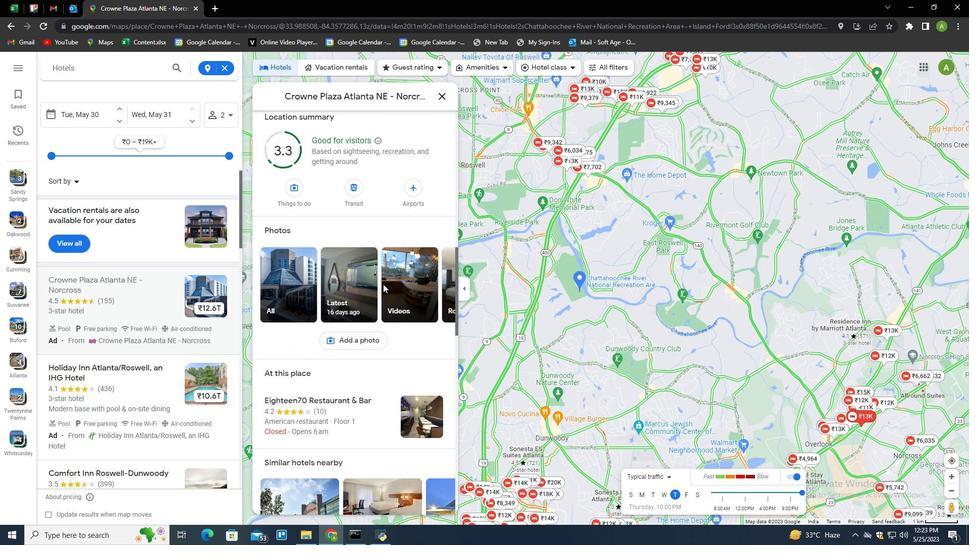 
Action: Mouse scrolled (383, 283) with delta (0, 0)
Screenshot: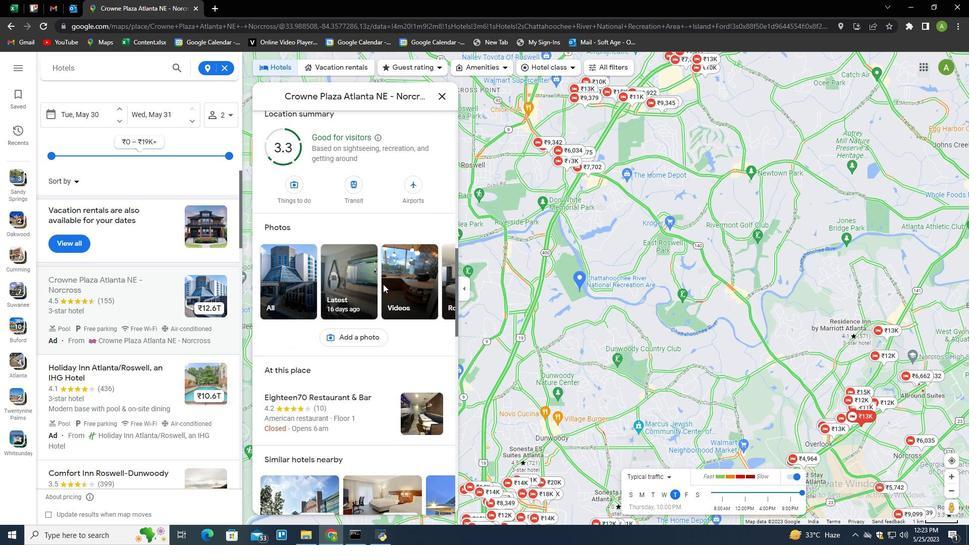 
Action: Mouse scrolled (383, 283) with delta (0, 0)
Screenshot: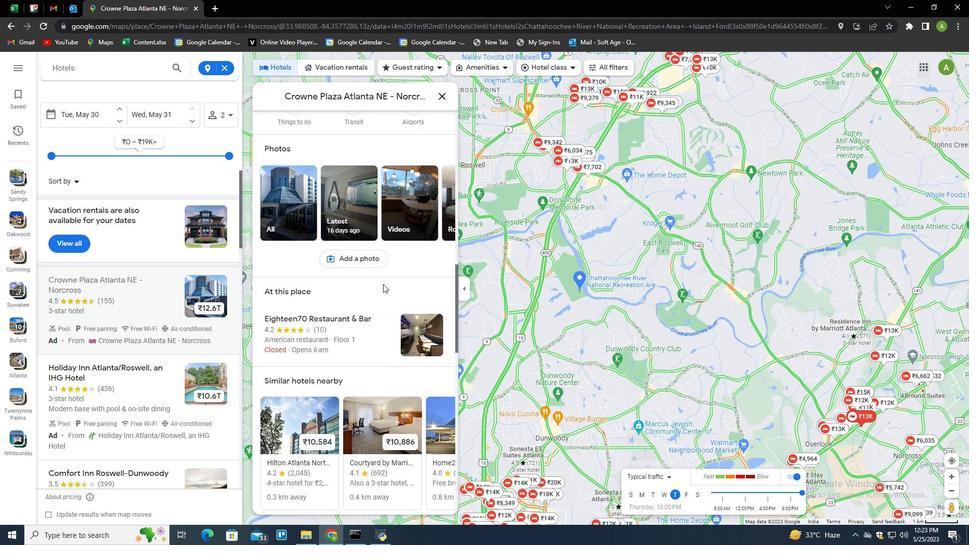 
Action: Mouse scrolled (383, 283) with delta (0, 0)
Screenshot: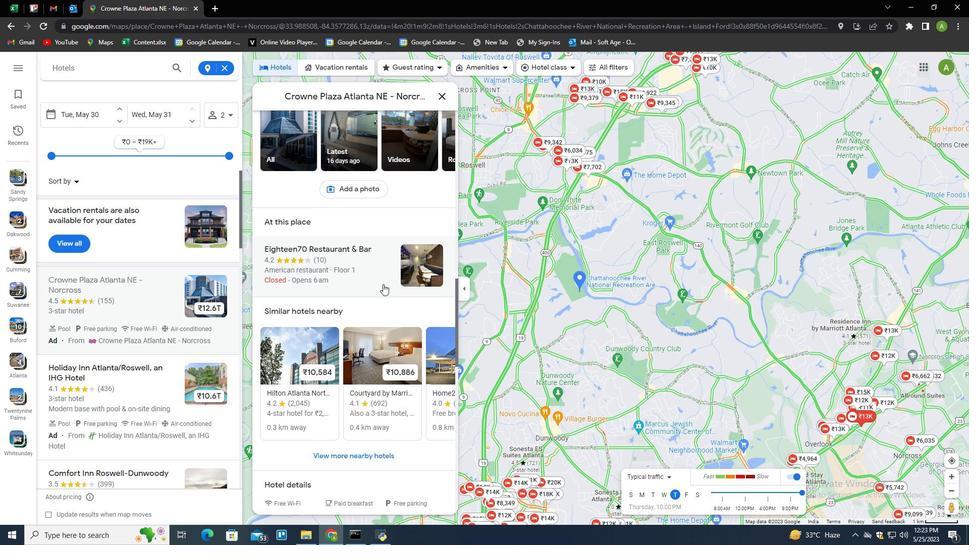 
Action: Mouse scrolled (383, 283) with delta (0, 0)
Screenshot: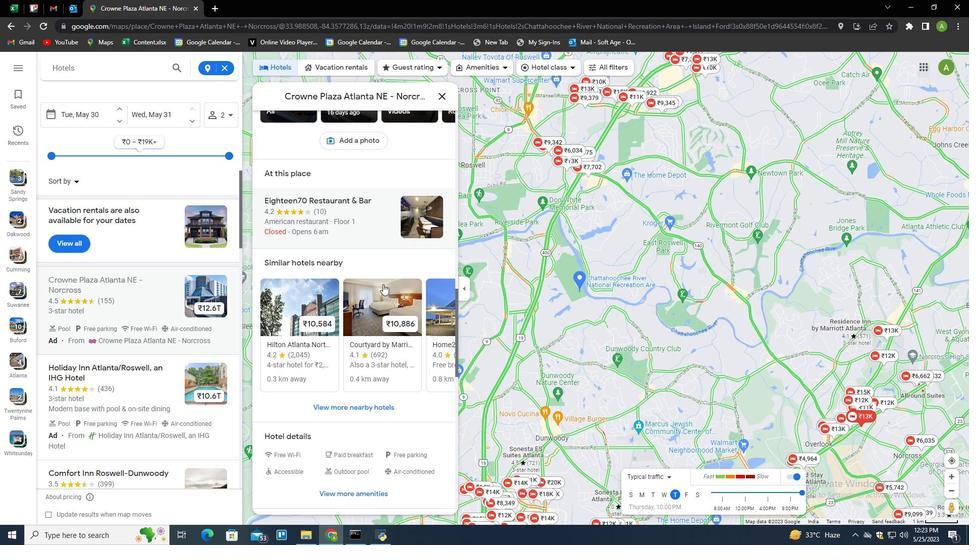 
Action: Mouse scrolled (383, 283) with delta (0, 0)
Screenshot: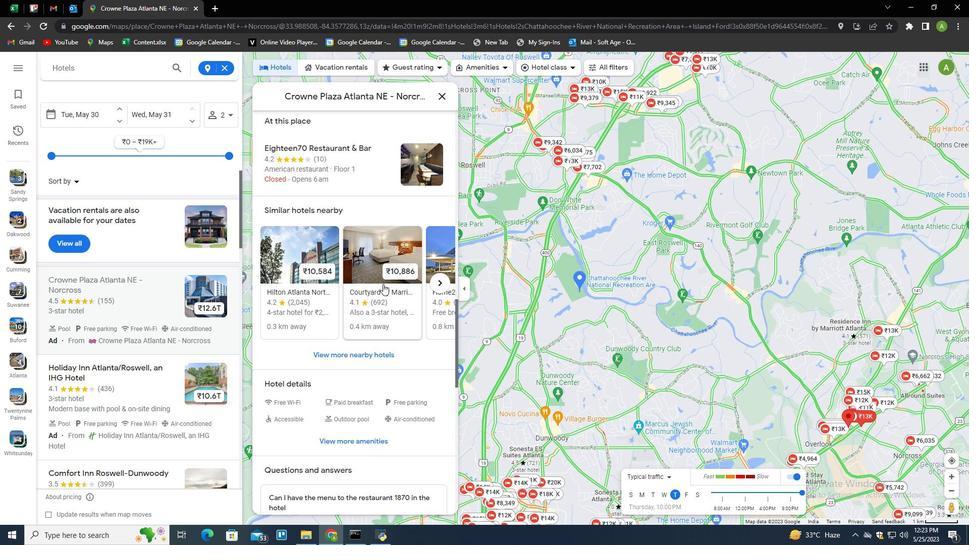 
Action: Mouse scrolled (383, 283) with delta (0, 0)
Screenshot: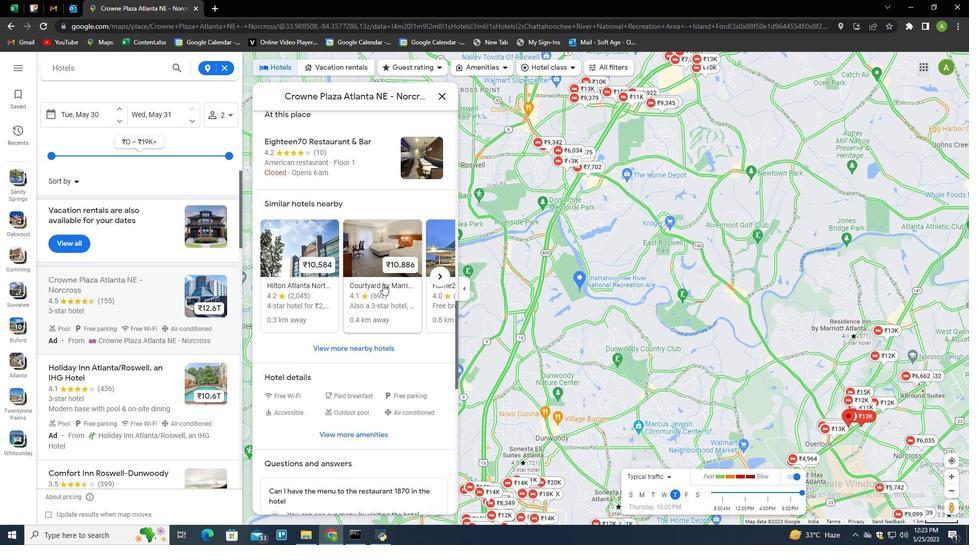 
Action: Mouse scrolled (383, 283) with delta (0, 0)
Screenshot: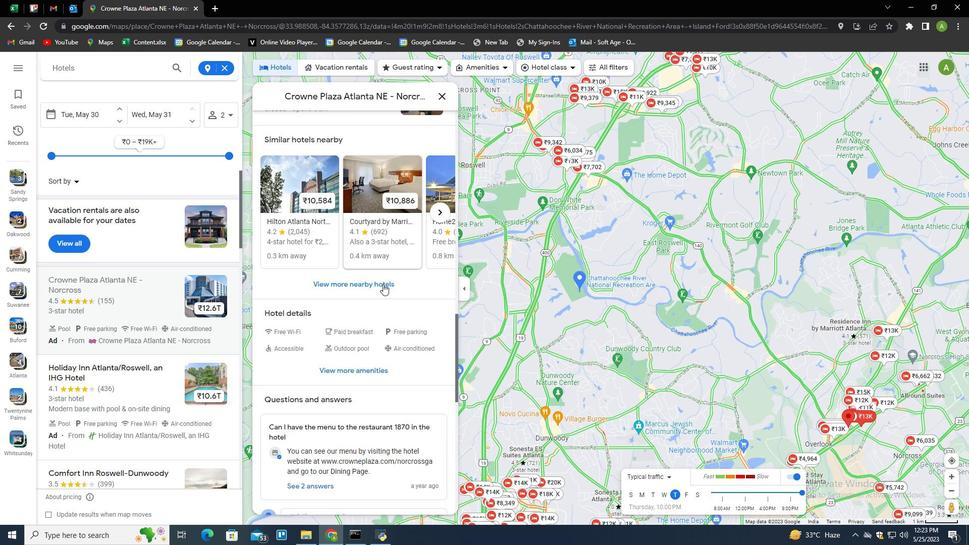
Action: Mouse scrolled (383, 283) with delta (0, 0)
Screenshot: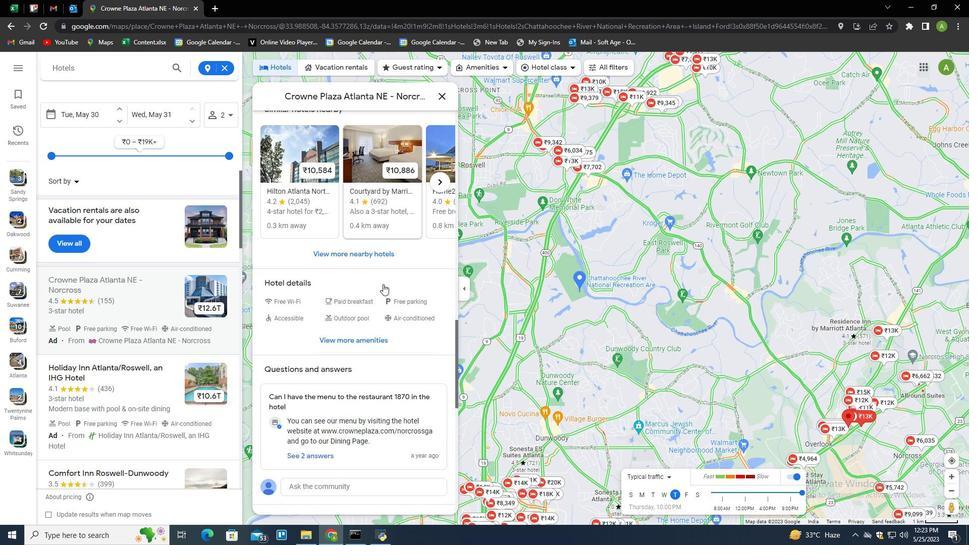 
Action: Mouse scrolled (383, 283) with delta (0, 0)
Screenshot: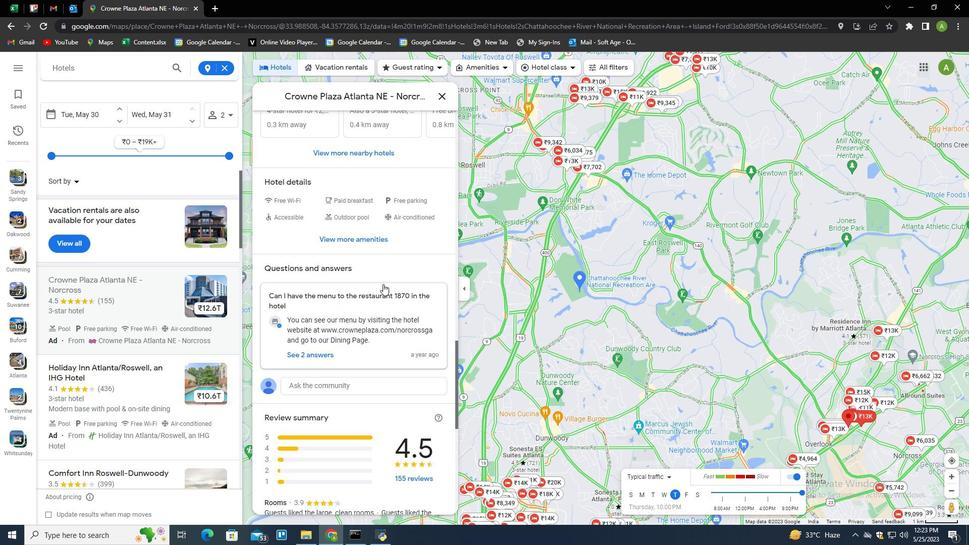 
Action: Mouse scrolled (383, 283) with delta (0, 0)
Screenshot: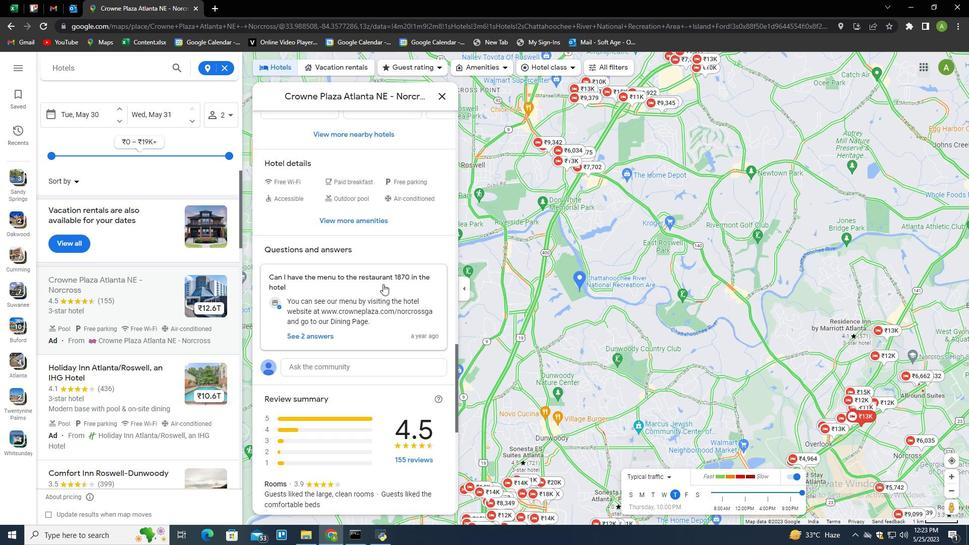 
Action: Mouse scrolled (383, 283) with delta (0, 0)
Screenshot: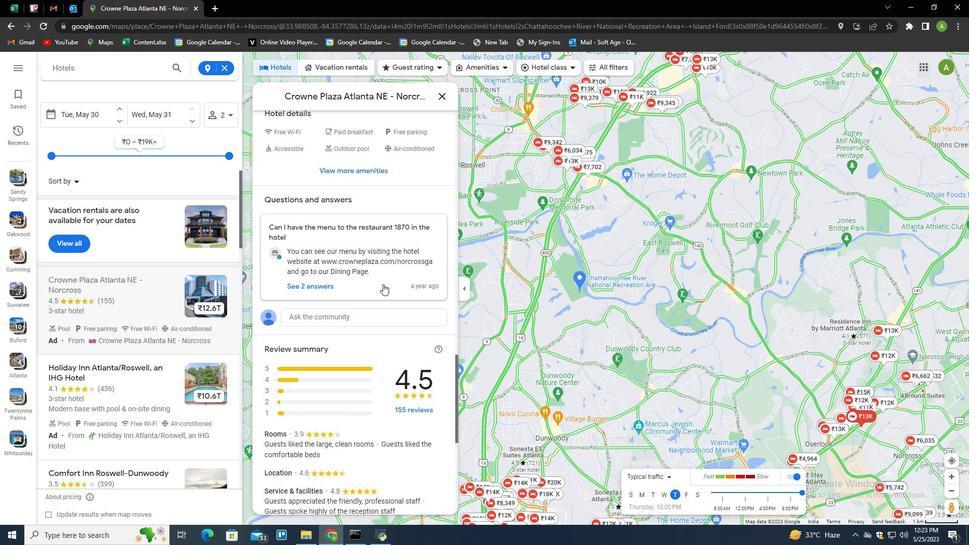 
Action: Mouse scrolled (383, 283) with delta (0, 0)
Screenshot: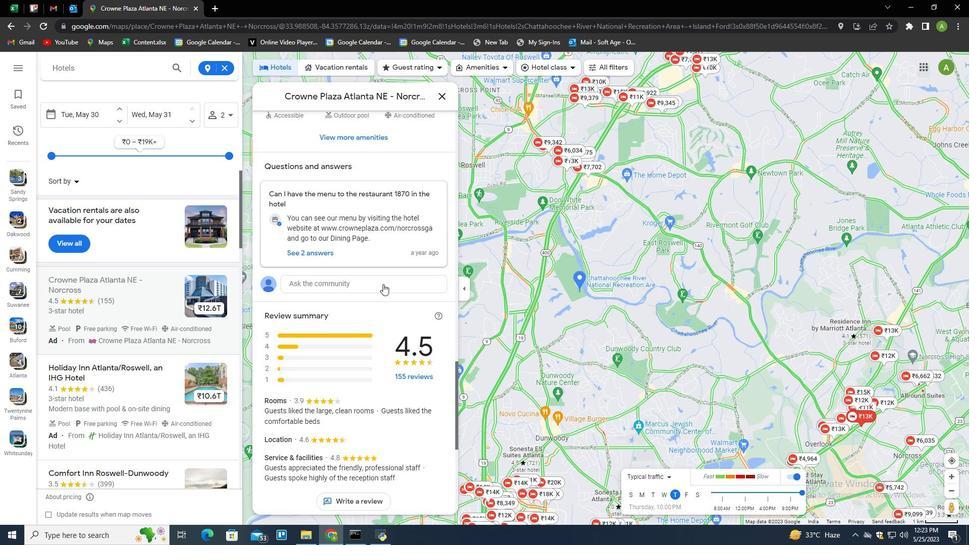 
Action: Mouse scrolled (383, 284) with delta (0, 0)
Screenshot: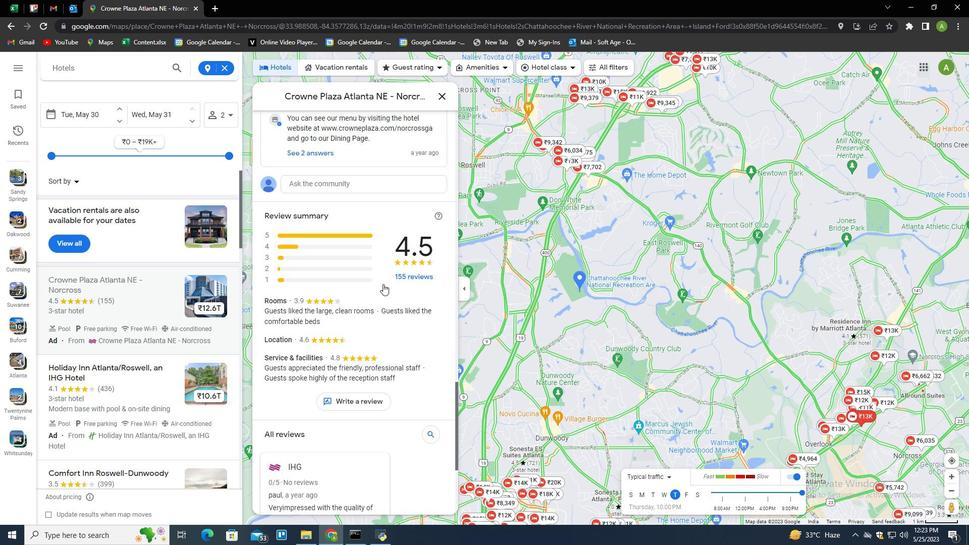 
Action: Mouse scrolled (383, 284) with delta (0, 0)
Screenshot: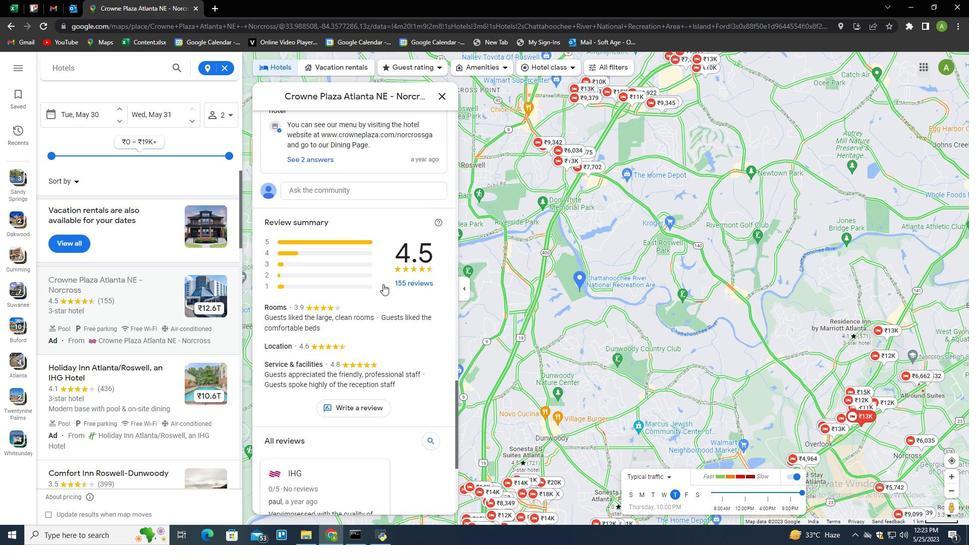 
Action: Mouse scrolled (383, 284) with delta (0, 0)
Screenshot: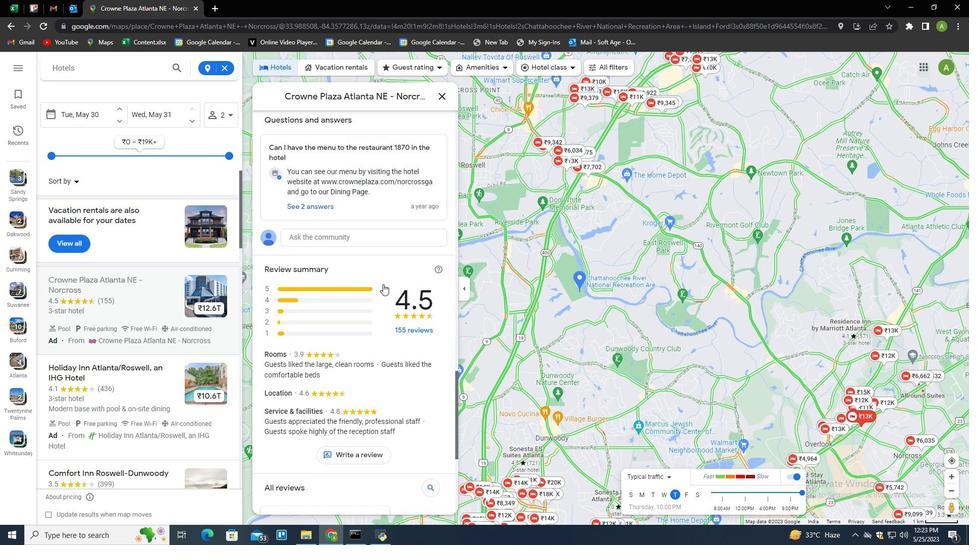
Action: Mouse scrolled (383, 284) with delta (0, 0)
Screenshot: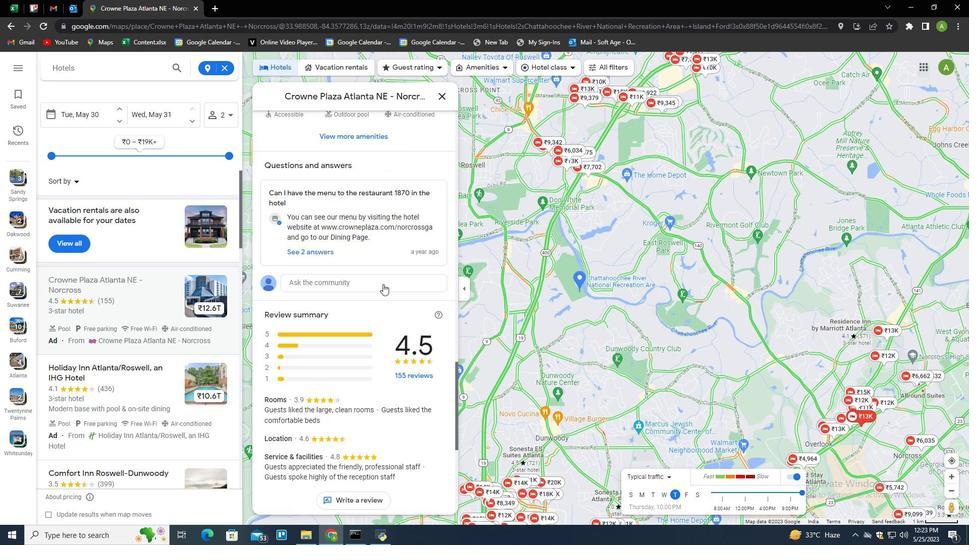 
Action: Mouse scrolled (383, 284) with delta (0, 0)
Screenshot: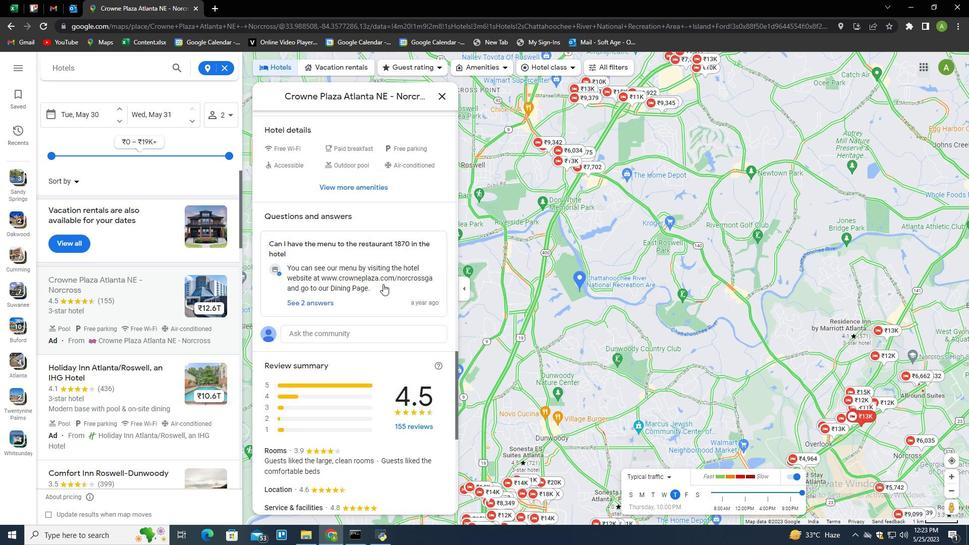
Action: Mouse scrolled (383, 284) with delta (0, 0)
Screenshot: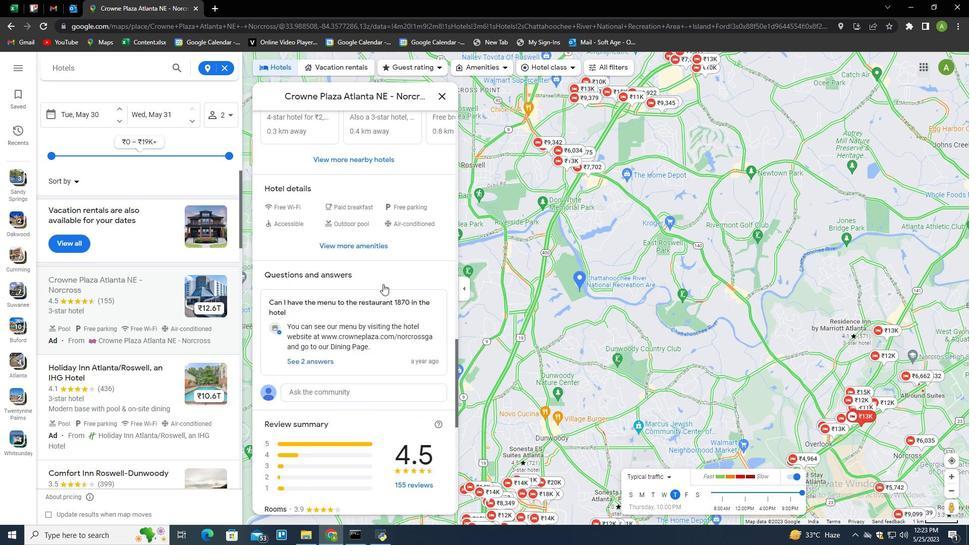 
Action: Mouse scrolled (383, 284) with delta (0, 0)
Screenshot: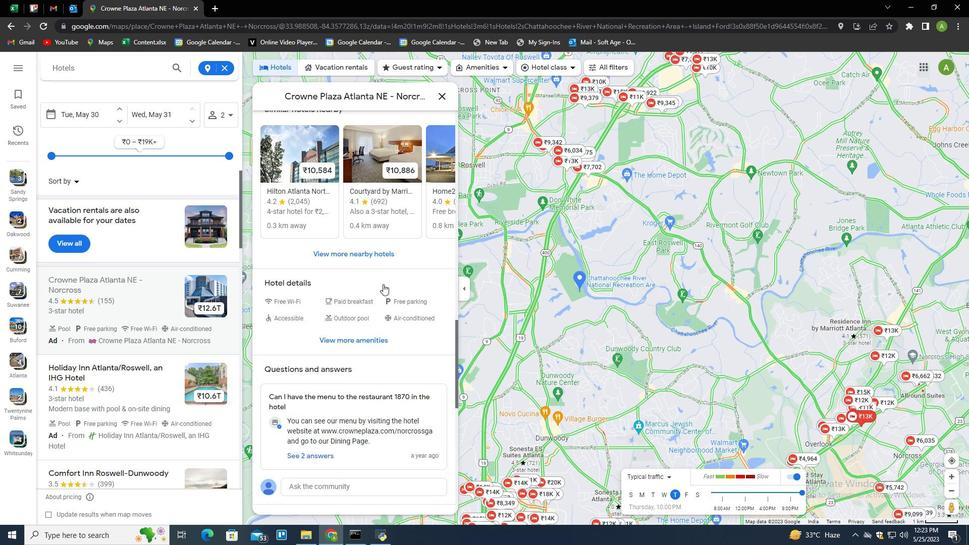 
Action: Mouse scrolled (383, 284) with delta (0, 0)
Screenshot: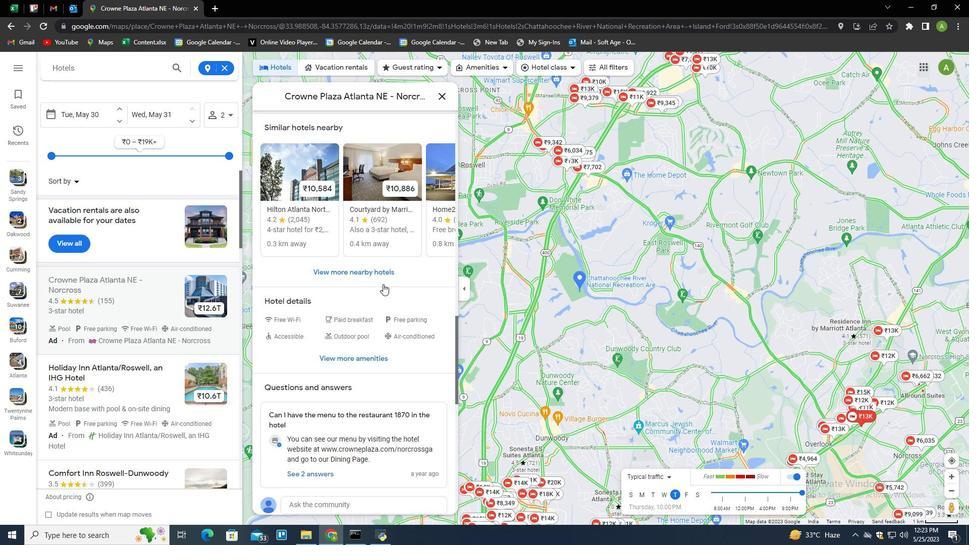 
Action: Mouse scrolled (383, 284) with delta (0, 0)
Screenshot: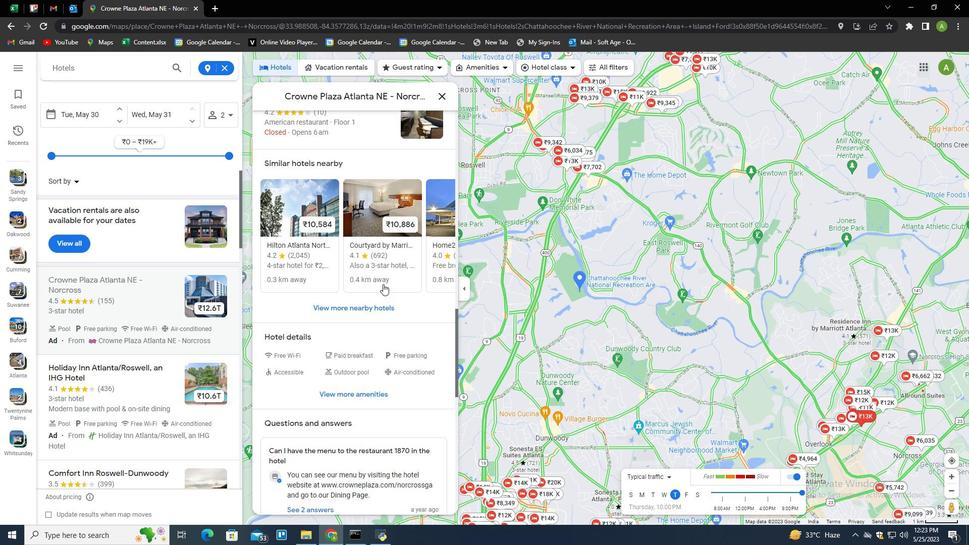 
Action: Mouse scrolled (383, 284) with delta (0, 0)
Screenshot: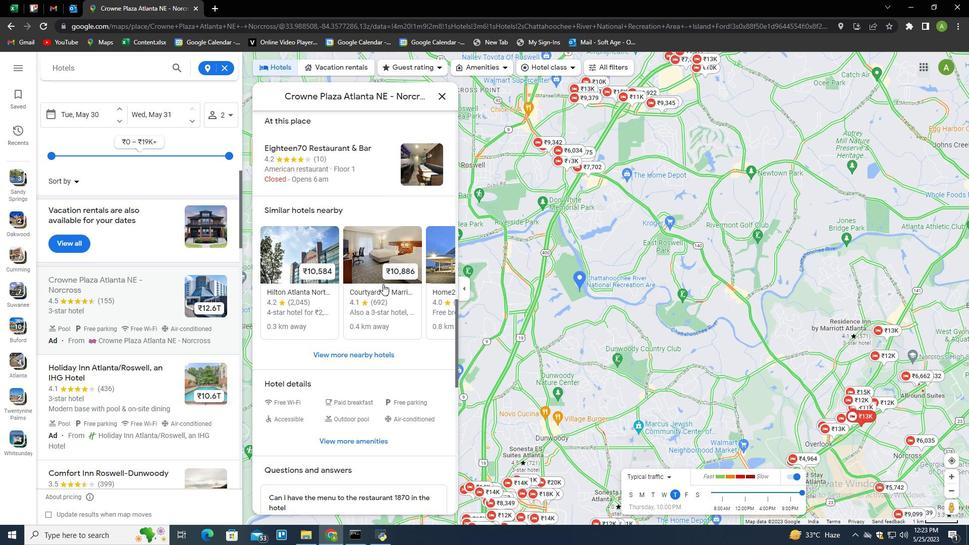 
Action: Mouse scrolled (383, 284) with delta (0, 0)
Screenshot: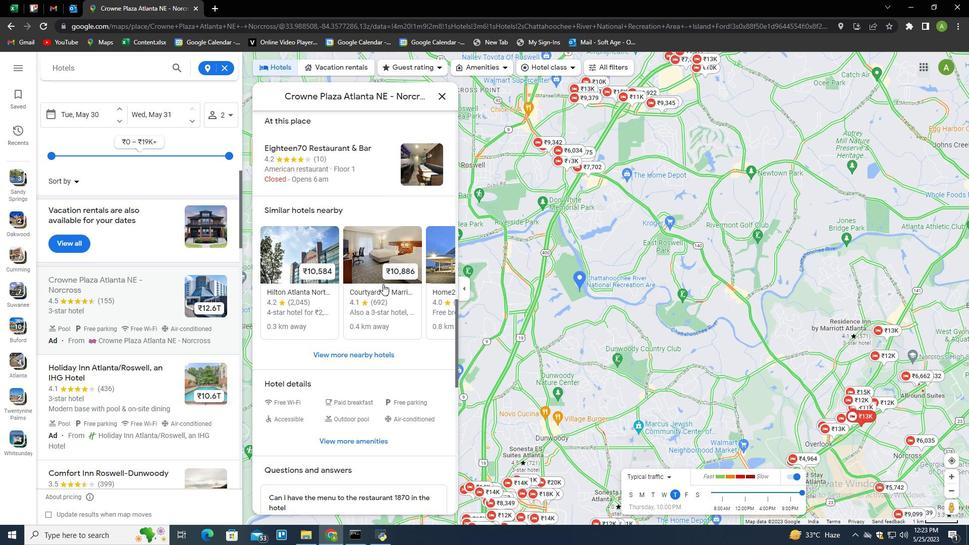 
Action: Mouse scrolled (383, 284) with delta (0, 0)
Screenshot: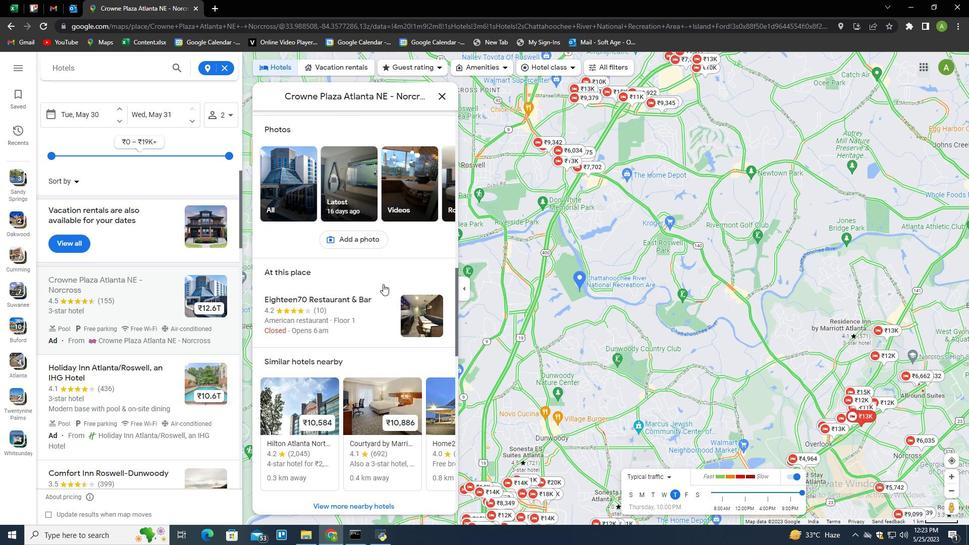 
Action: Mouse scrolled (383, 284) with delta (0, 0)
Screenshot: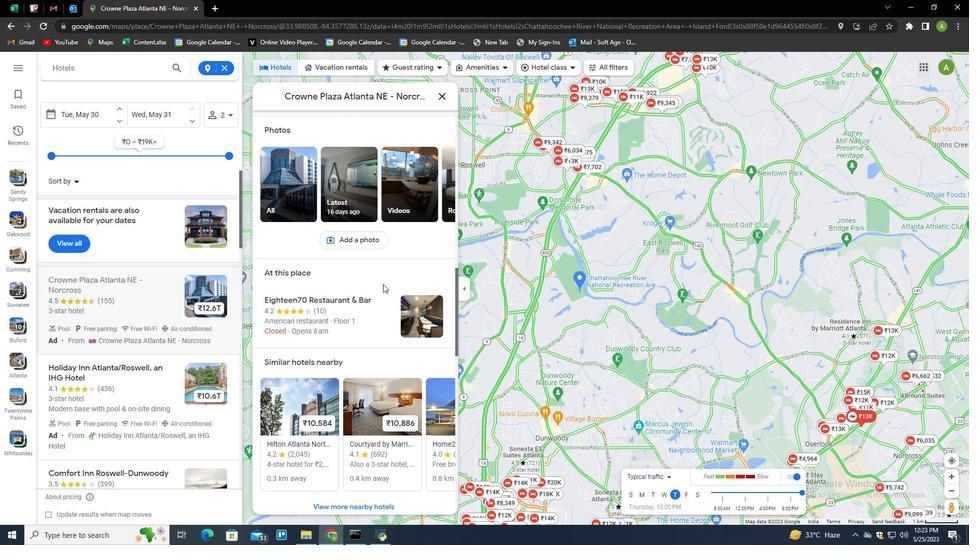 
Action: Mouse scrolled (383, 284) with delta (0, 0)
Screenshot: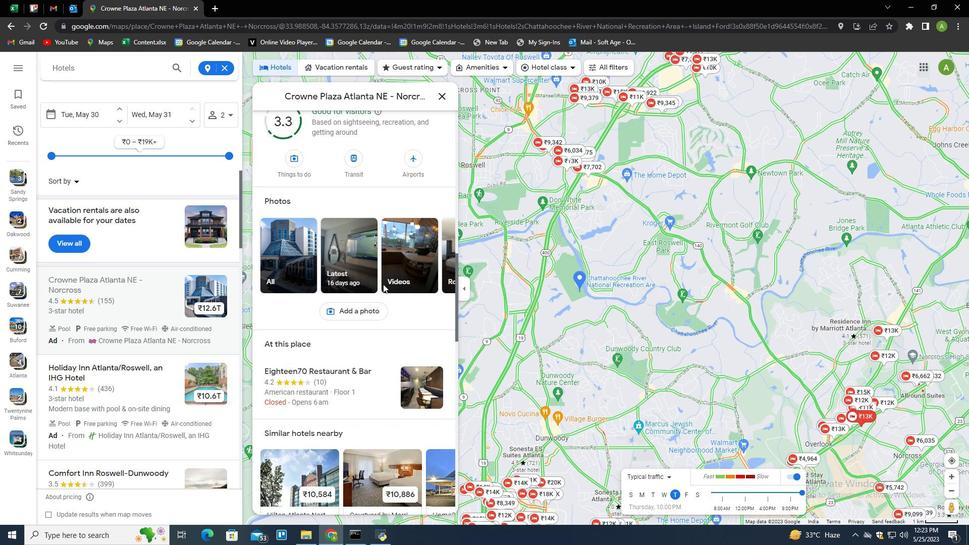 
Action: Mouse scrolled (383, 284) with delta (0, 0)
Screenshot: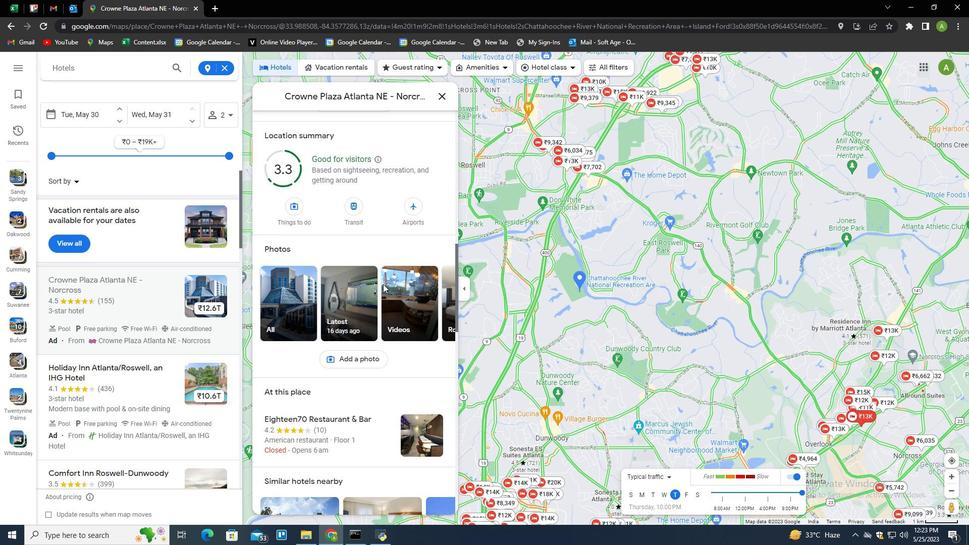 
Action: Mouse scrolled (383, 284) with delta (0, 0)
Screenshot: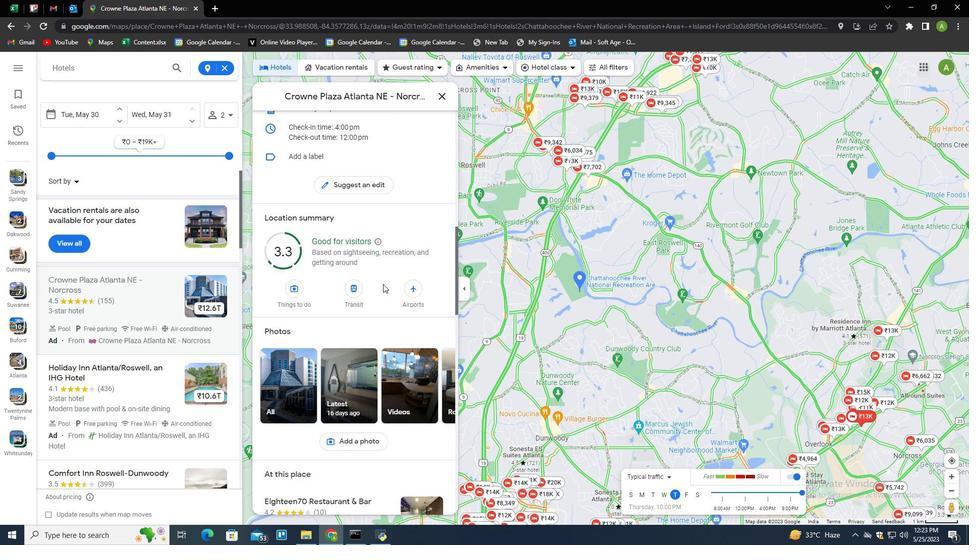 
Action: Mouse pressed right at (383, 284)
Screenshot: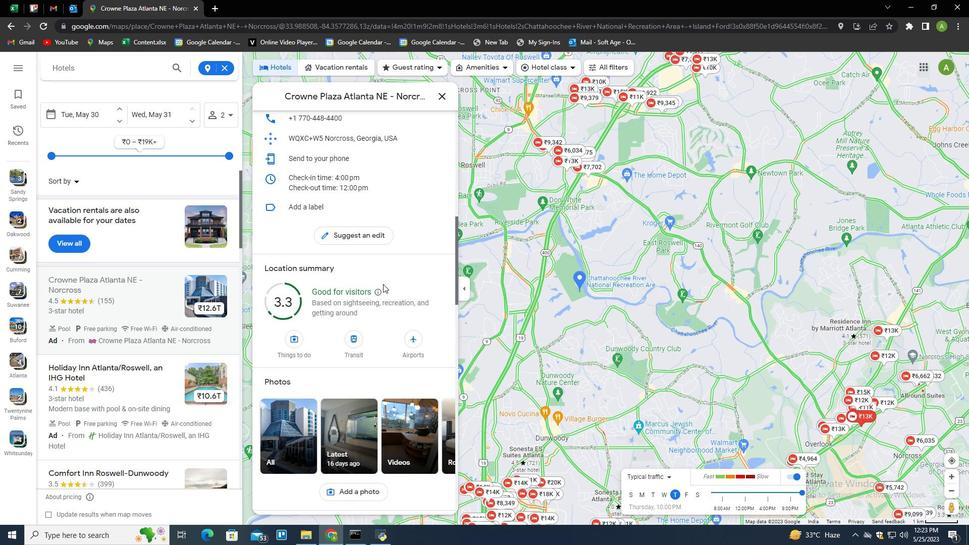 
Action: Mouse scrolled (383, 284) with delta (0, 0)
Screenshot: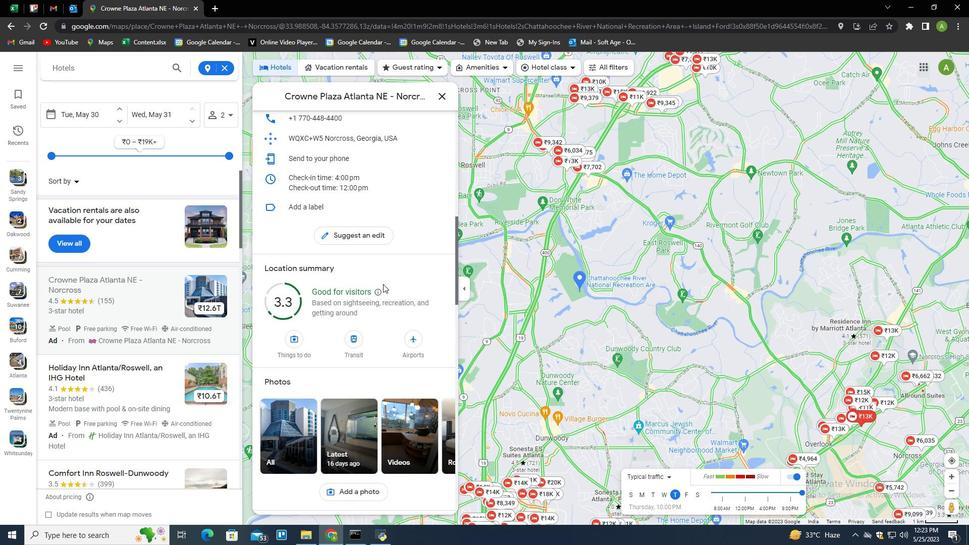 
Action: Mouse scrolled (383, 284) with delta (0, 0)
Screenshot: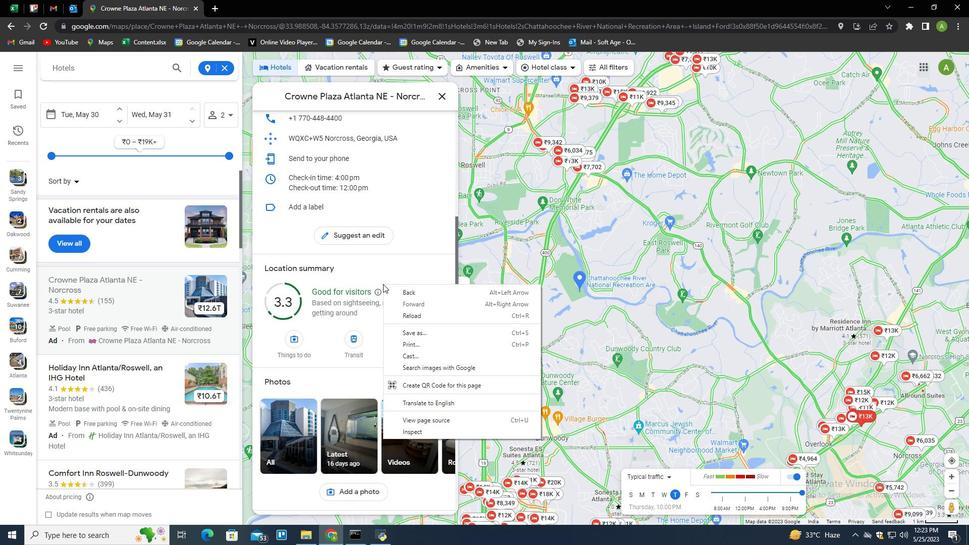 
Action: Mouse scrolled (383, 284) with delta (0, 0)
Screenshot: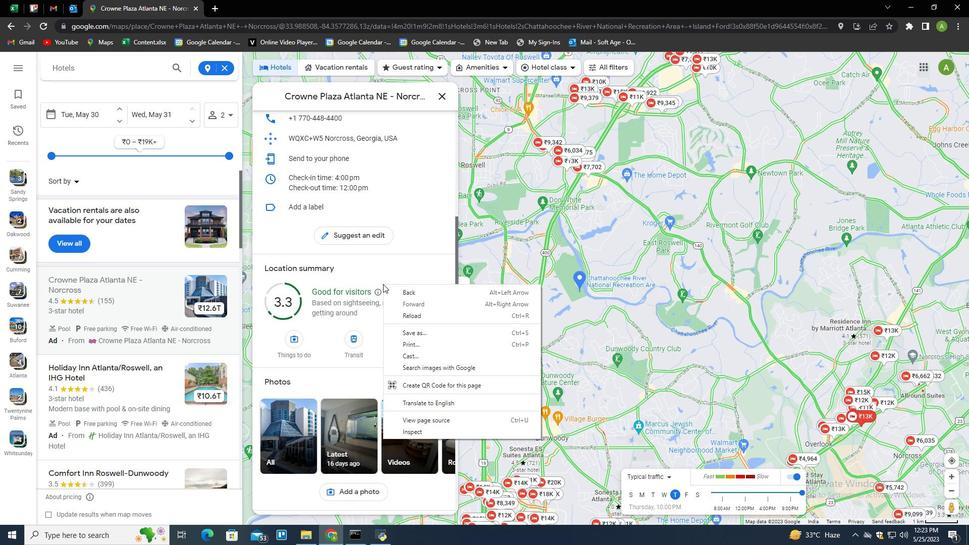 
Action: Mouse moved to (374, 204)
Screenshot: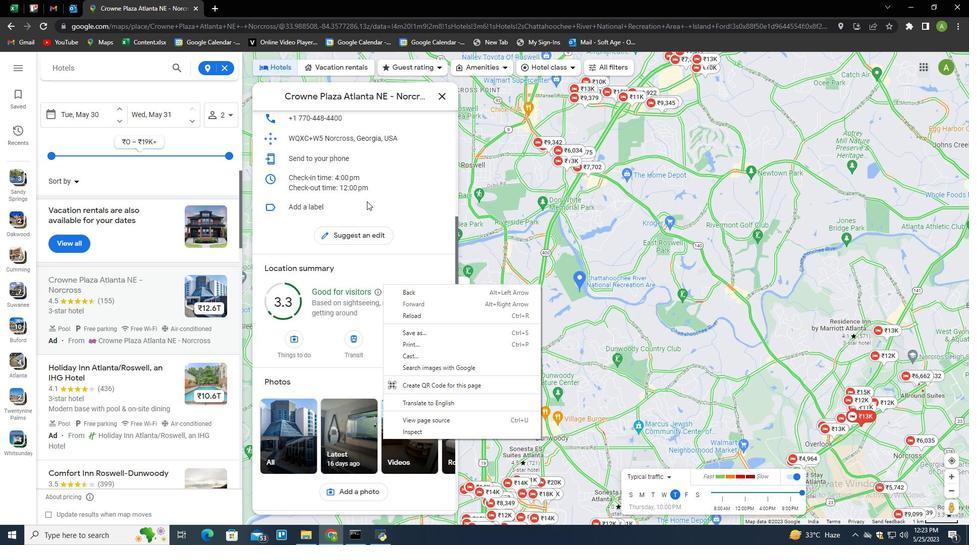 
Action: Mouse scrolled (374, 205) with delta (0, 0)
Screenshot: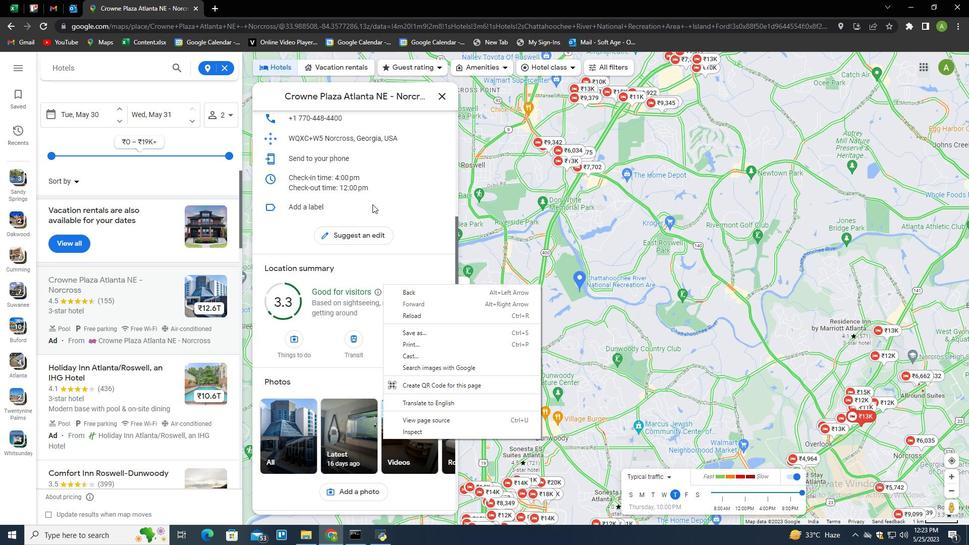 
Action: Mouse scrolled (374, 205) with delta (0, 0)
Screenshot: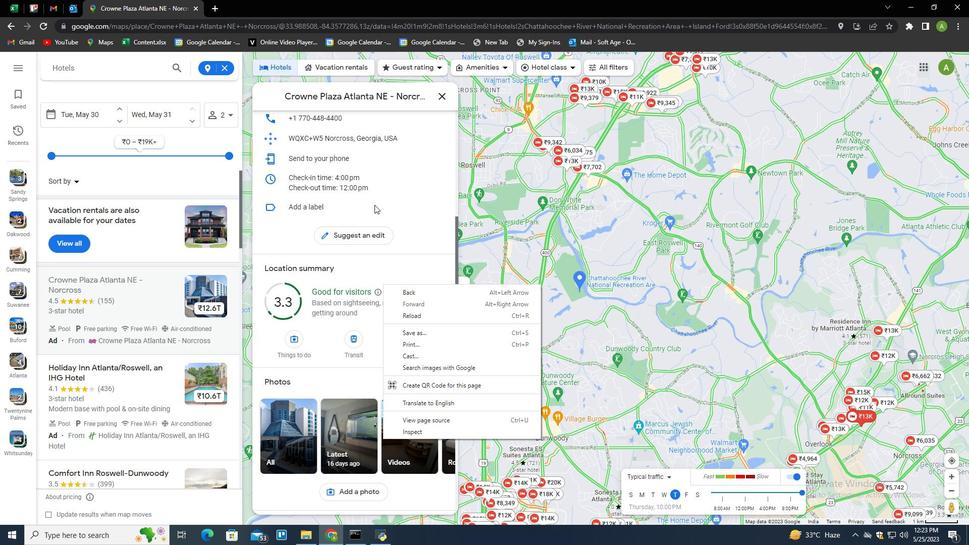 
Action: Mouse scrolled (374, 205) with delta (0, 0)
Screenshot: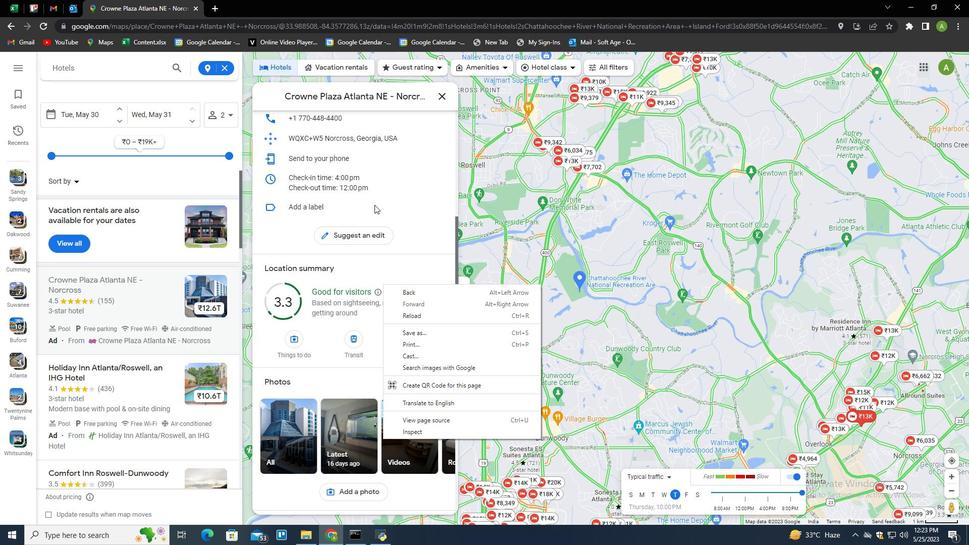 
Action: Mouse scrolled (374, 205) with delta (0, 0)
Screenshot: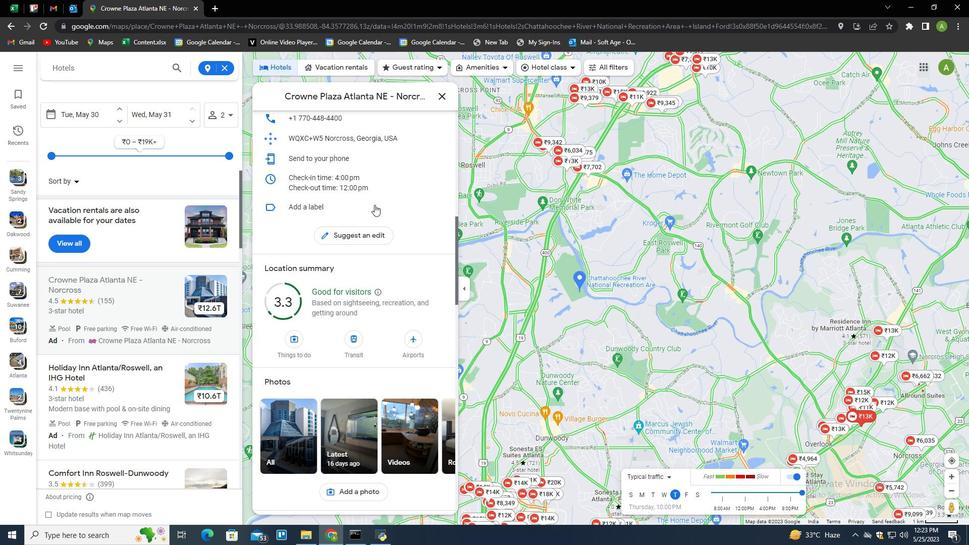 
Action: Mouse moved to (375, 204)
Screenshot: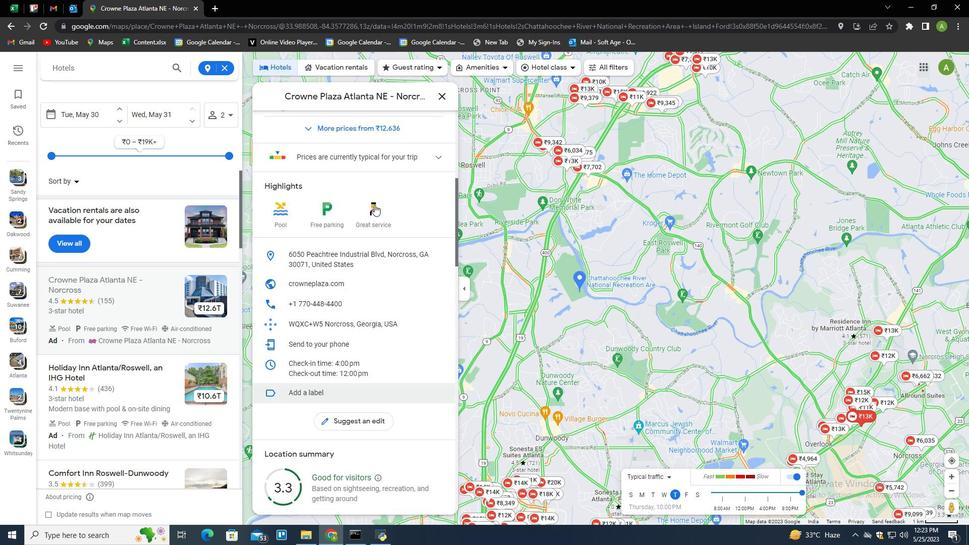 
Action: Mouse scrolled (375, 205) with delta (0, 0)
Screenshot: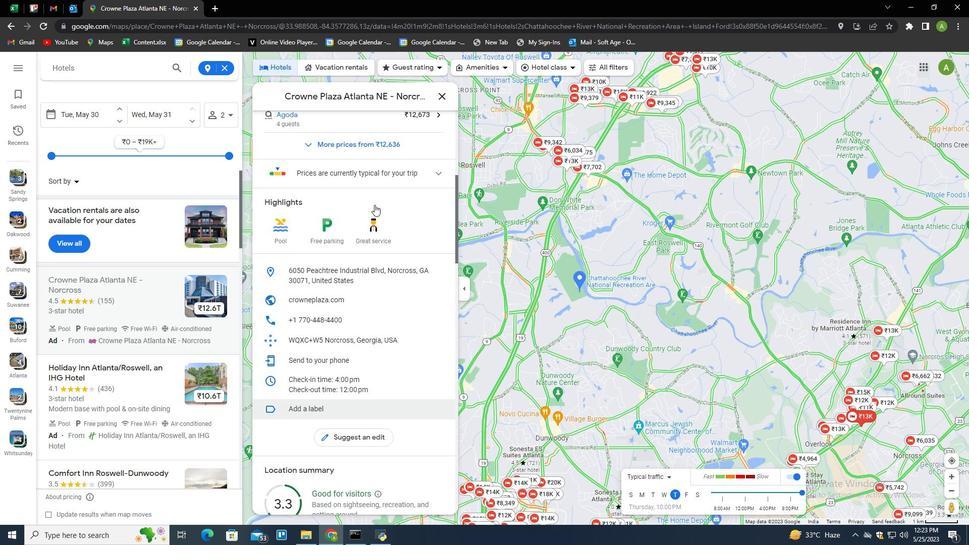 
Action: Mouse scrolled (375, 205) with delta (0, 0)
Screenshot: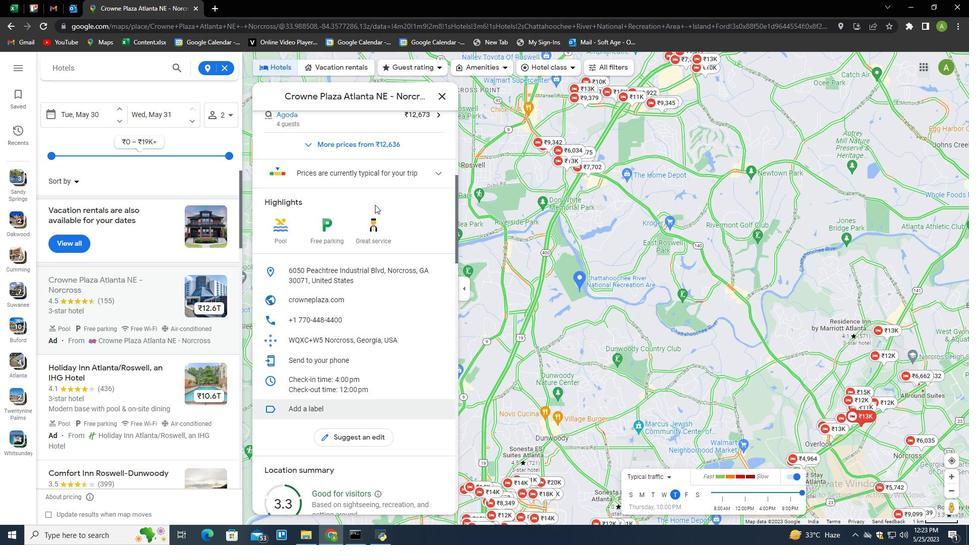 
Action: Mouse scrolled (375, 205) with delta (0, 0)
Screenshot: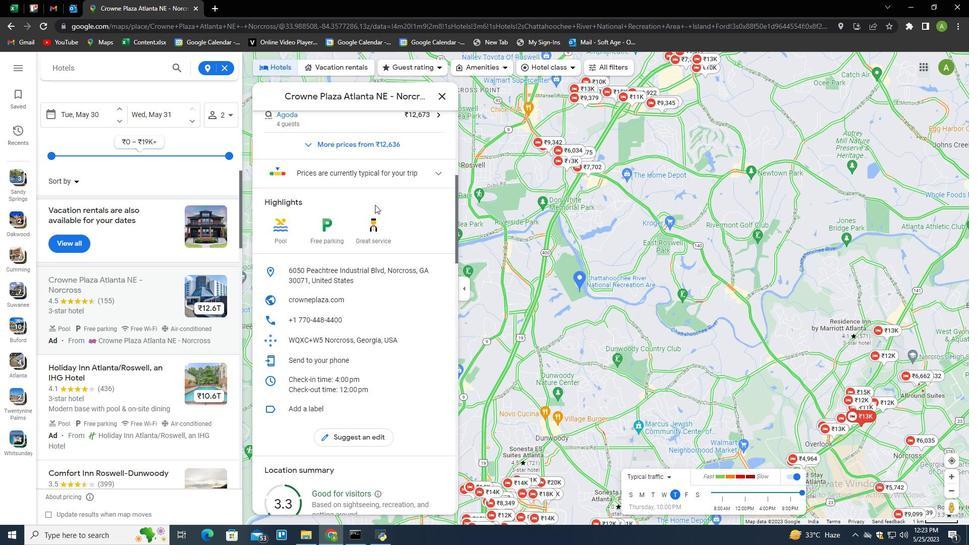 
Action: Mouse scrolled (375, 205) with delta (0, 0)
Screenshot: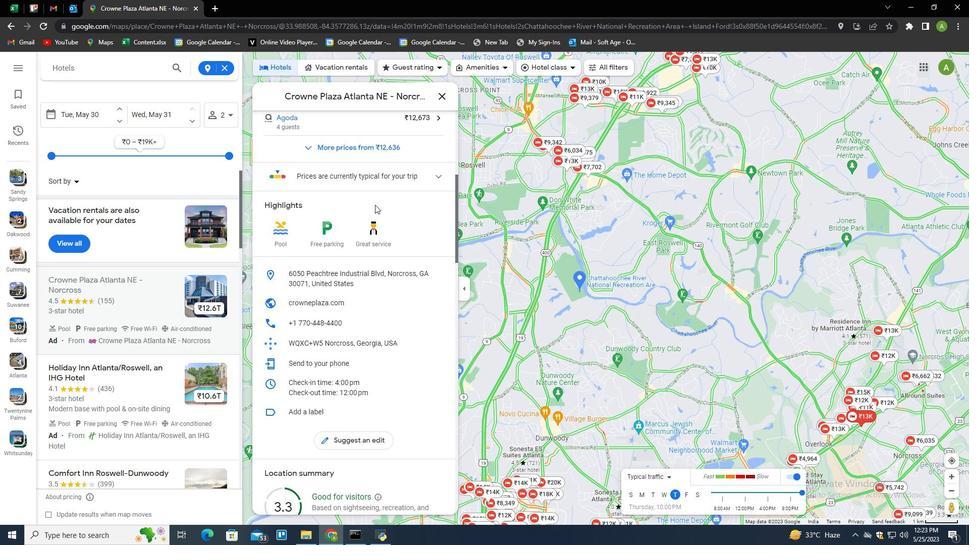 
Action: Mouse scrolled (375, 205) with delta (0, 0)
Screenshot: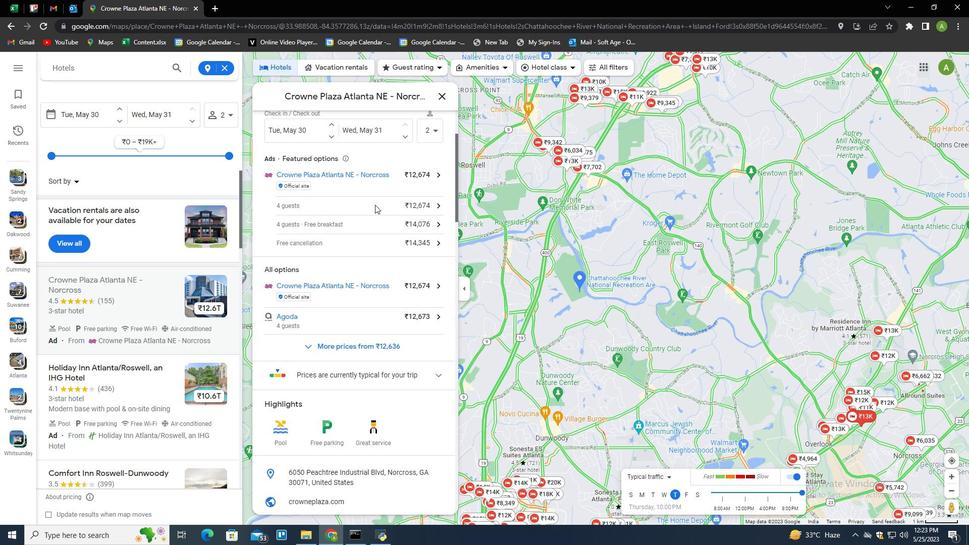 
Action: Mouse scrolled (375, 205) with delta (0, 0)
Screenshot: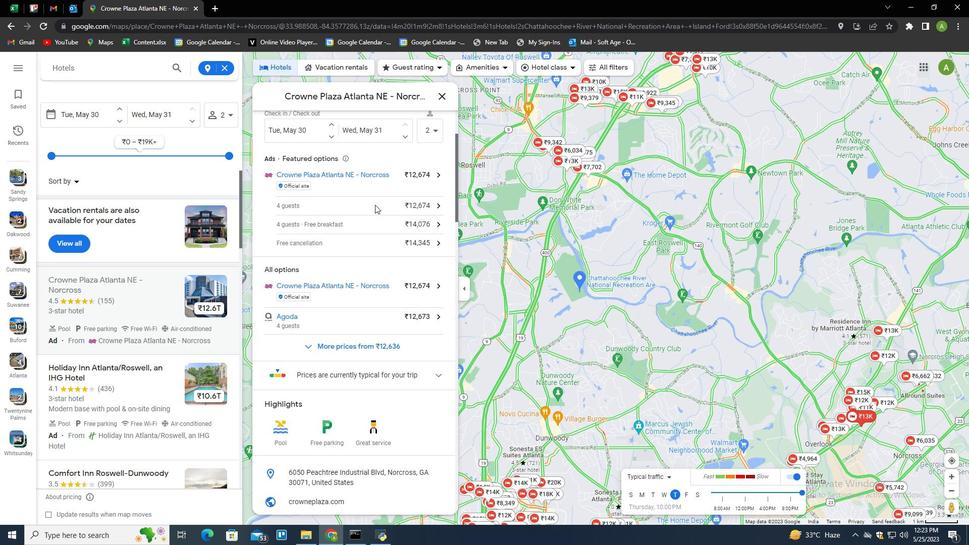 
Action: Mouse moved to (346, 444)
Screenshot: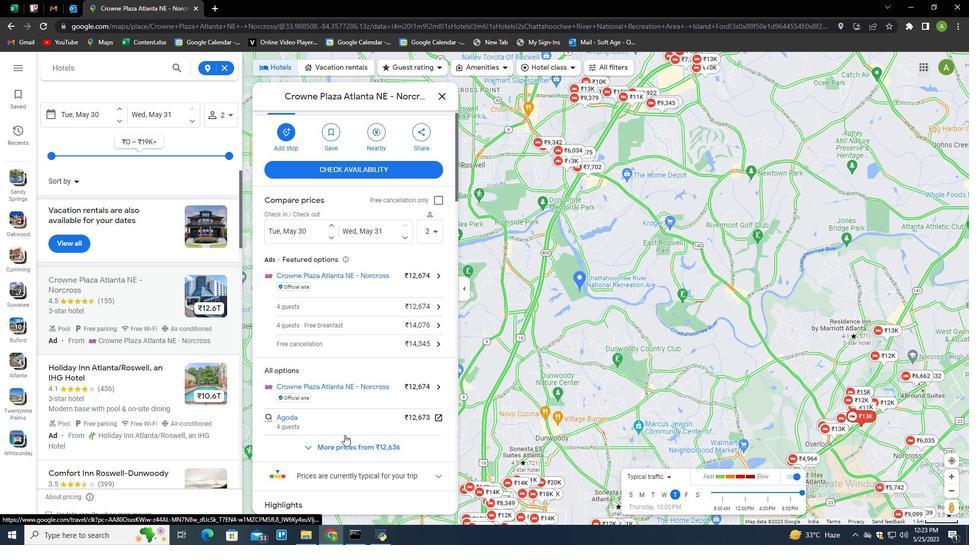 
Action: Mouse pressed left at (346, 444)
Screenshot: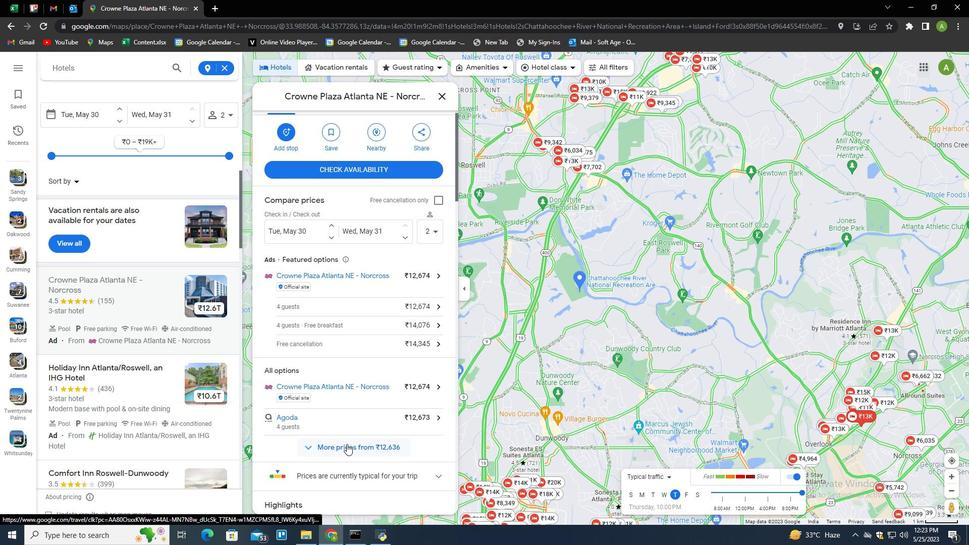 
Action: Mouse moved to (375, 311)
Screenshot: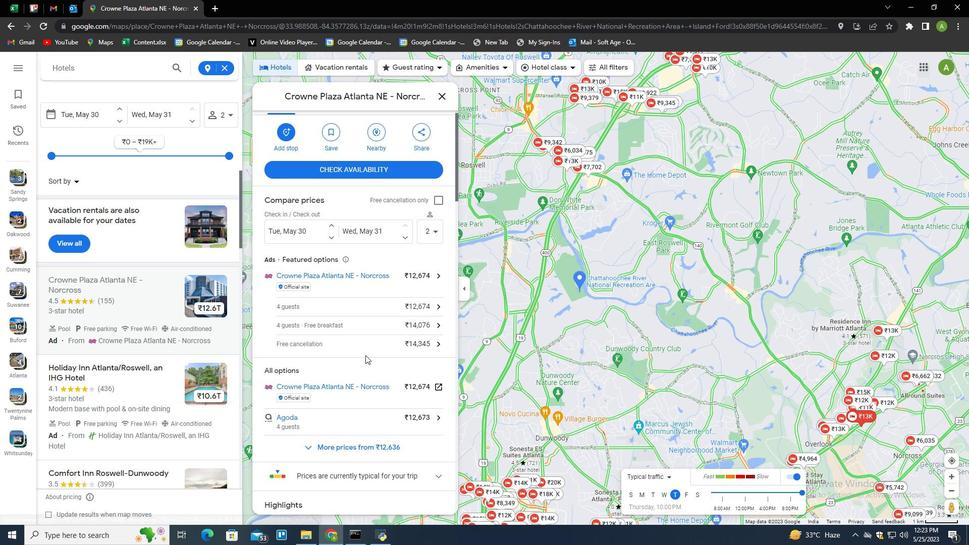
Action: Mouse scrolled (375, 310) with delta (0, 0)
Screenshot: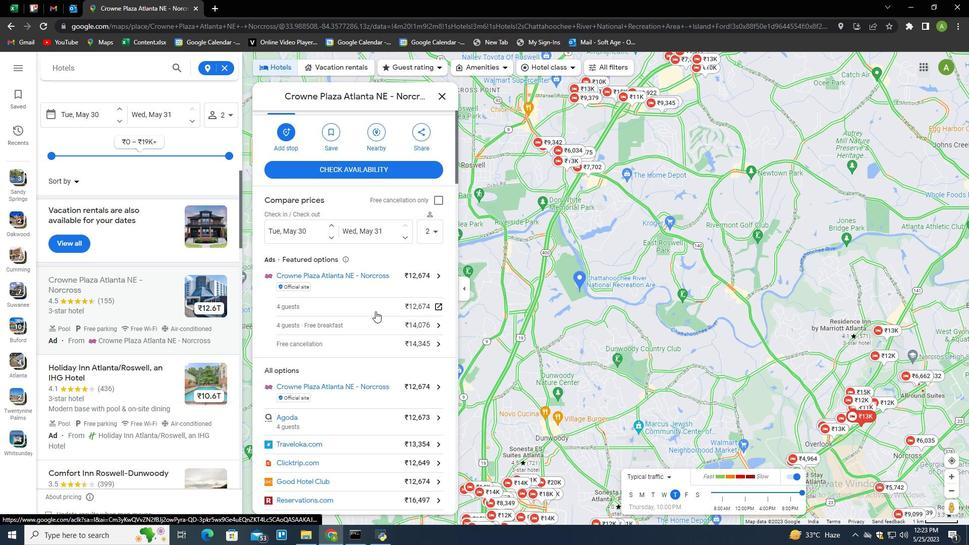 
Action: Mouse scrolled (375, 310) with delta (0, 0)
Screenshot: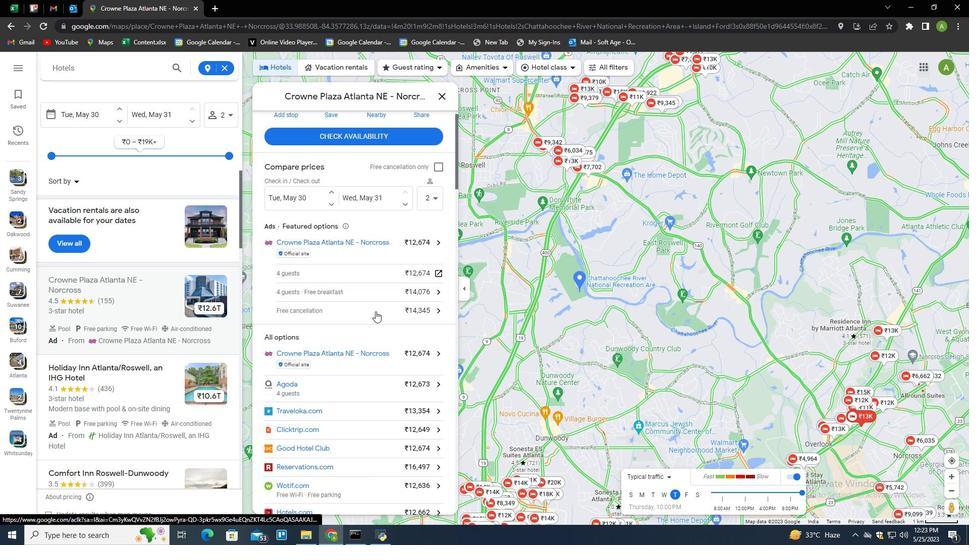 
Action: Mouse scrolled (375, 310) with delta (0, 0)
Screenshot: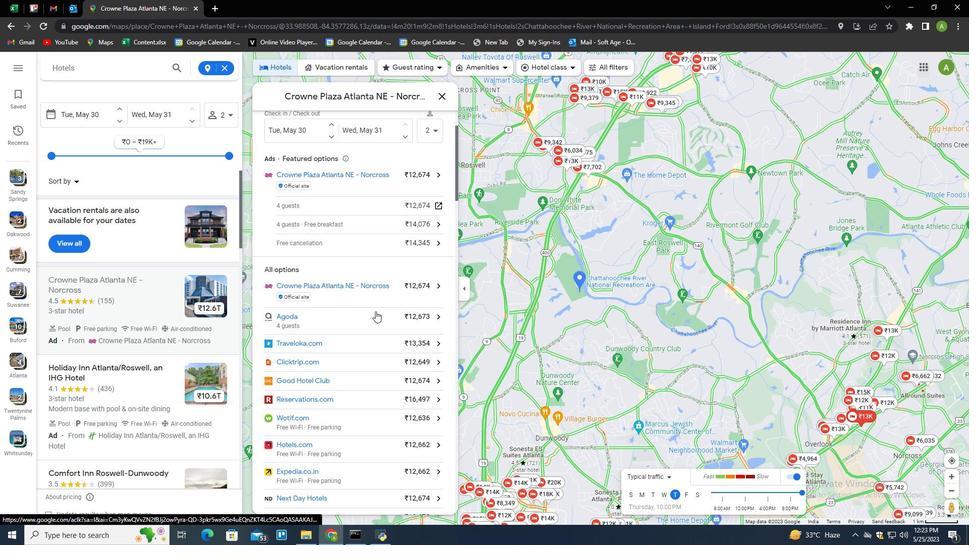
Action: Mouse moved to (377, 294)
Screenshot: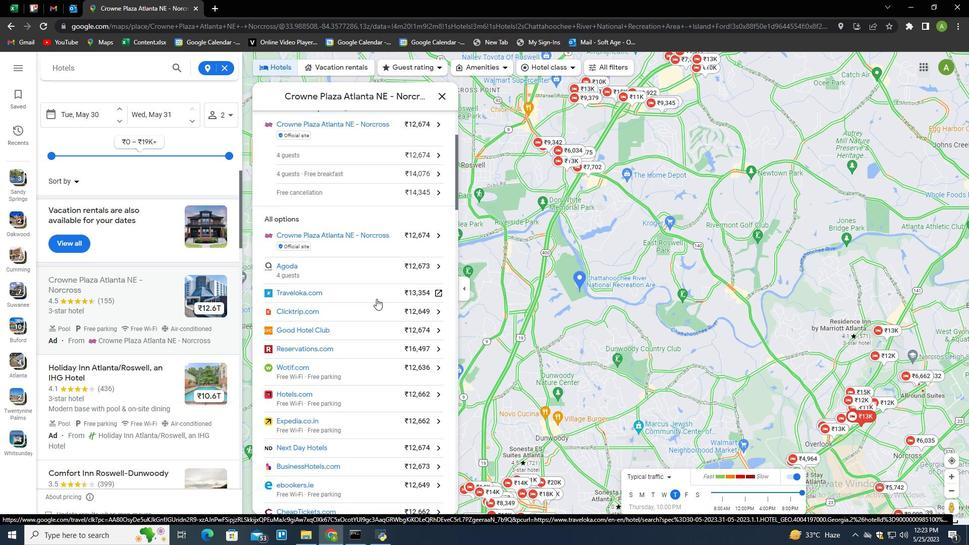 
Action: Mouse scrolled (377, 295) with delta (0, 0)
Screenshot: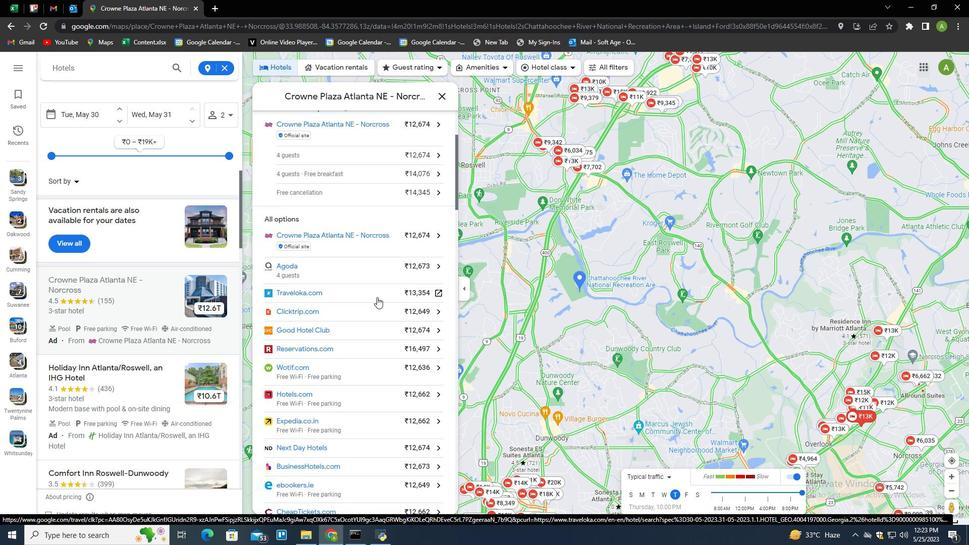 
Action: Mouse scrolled (377, 295) with delta (0, 0)
Screenshot: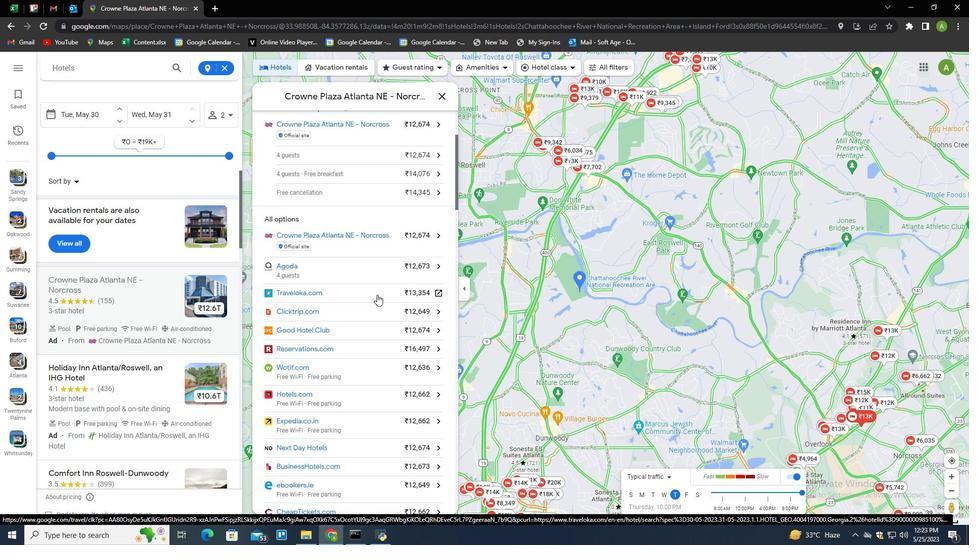 
Action: Mouse scrolled (377, 295) with delta (0, 0)
Screenshot: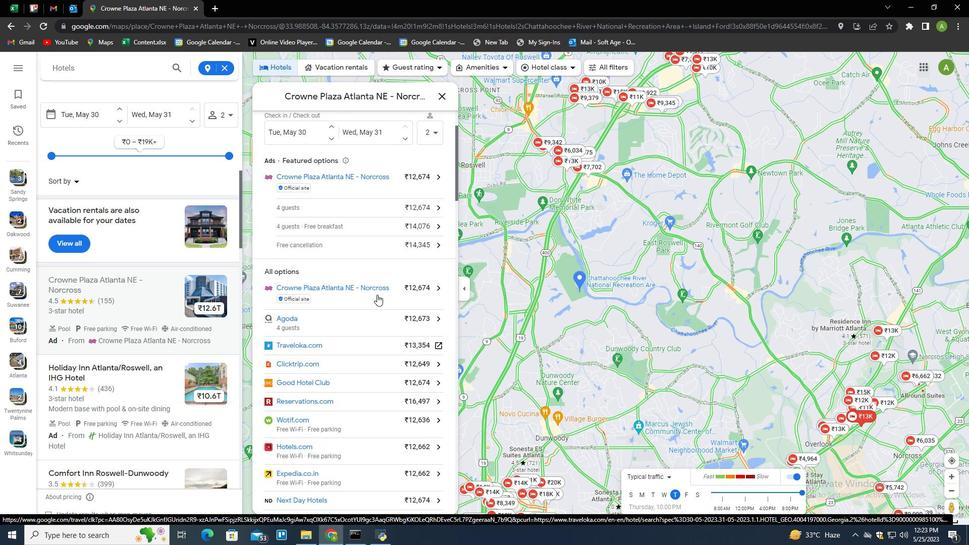 
Action: Mouse scrolled (377, 295) with delta (0, 0)
Screenshot: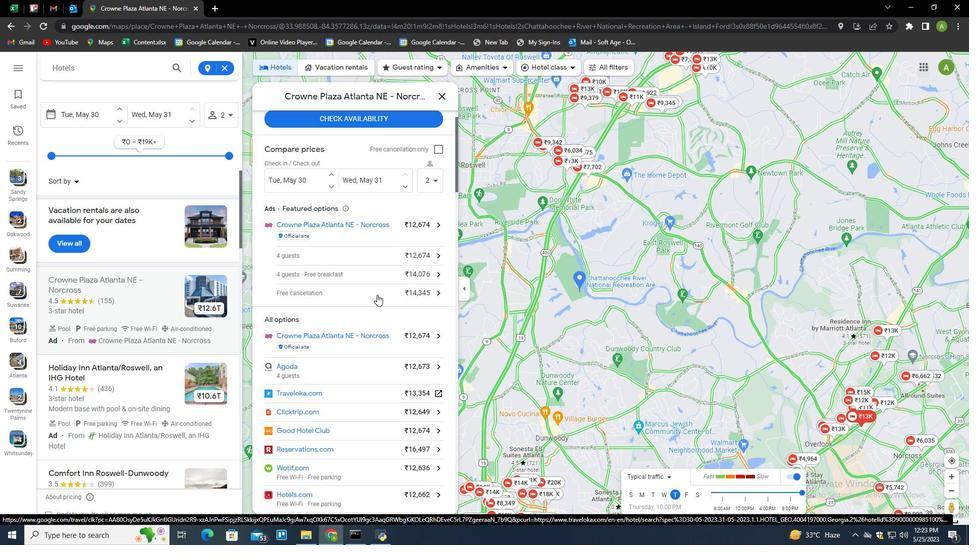 
Action: Mouse scrolled (377, 295) with delta (0, 0)
Screenshot: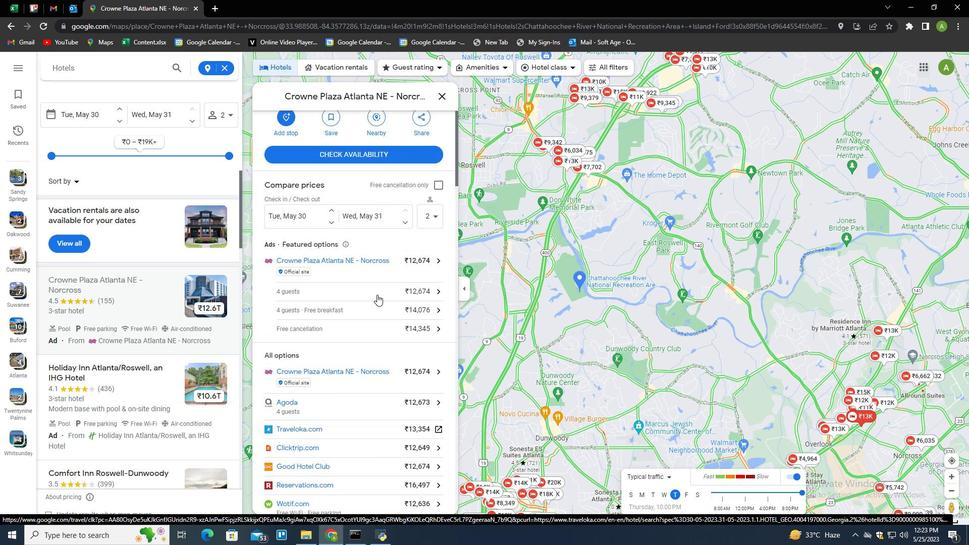 
Action: Mouse moved to (341, 207)
Screenshot: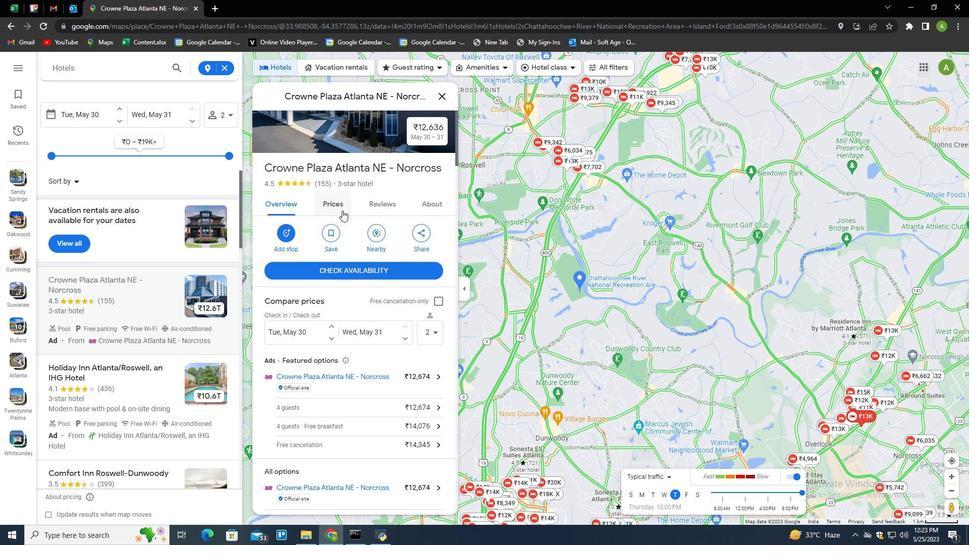 
Action: Mouse pressed left at (341, 207)
Screenshot: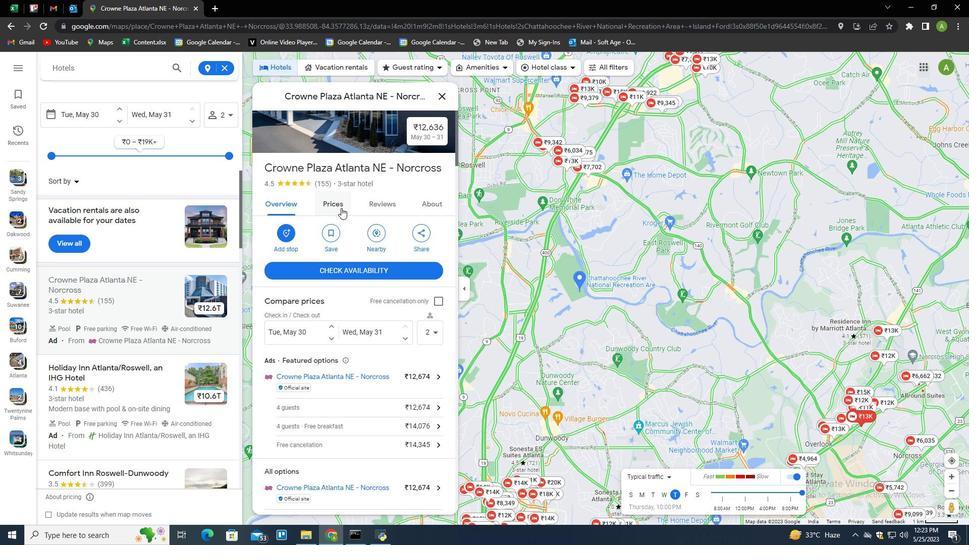 
Action: Mouse moved to (390, 124)
Screenshot: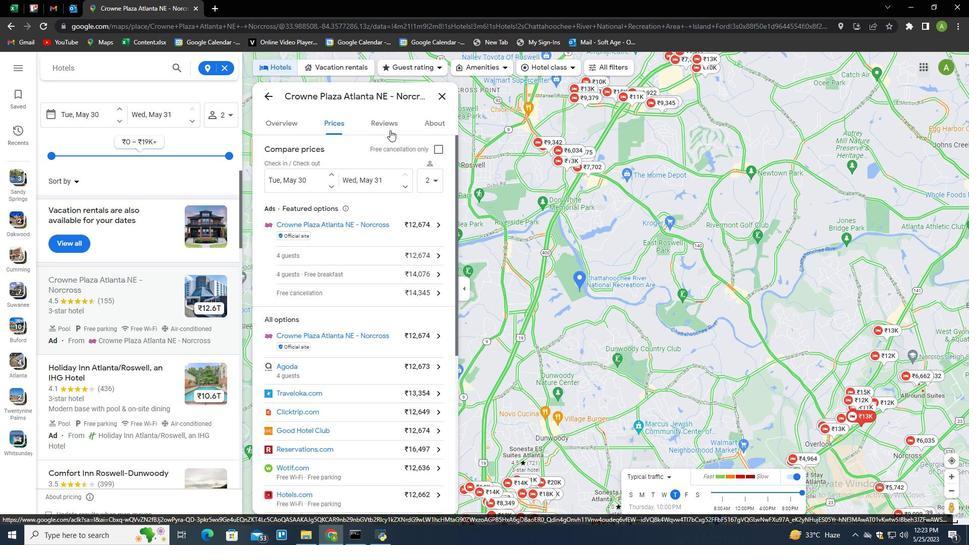 
Action: Mouse pressed left at (390, 124)
Screenshot: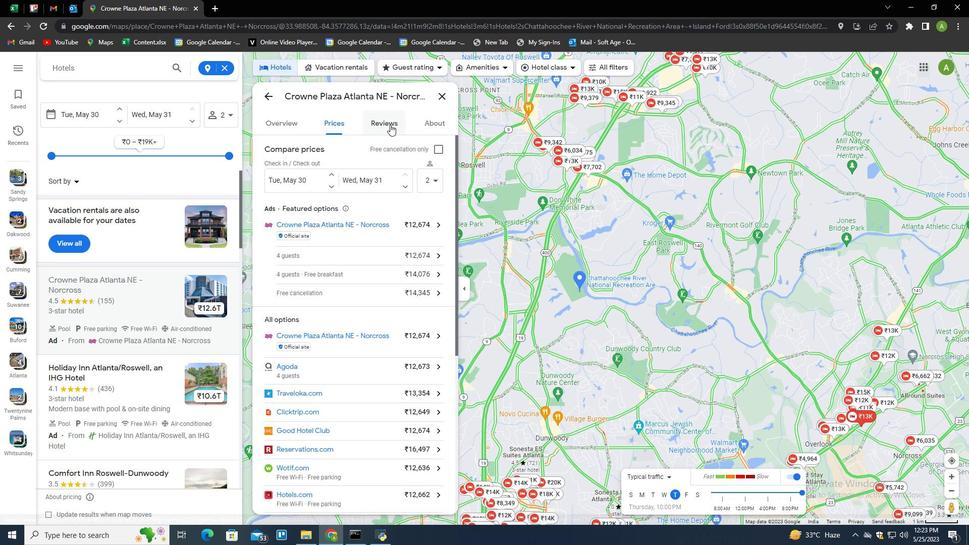 
Action: Mouse moved to (389, 318)
Screenshot: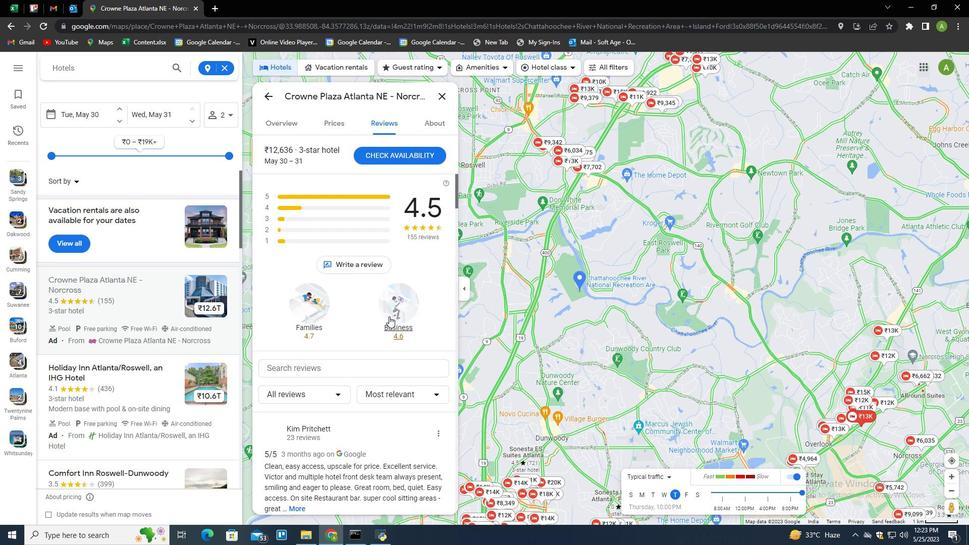
Action: Mouse scrolled (389, 317) with delta (0, 0)
Screenshot: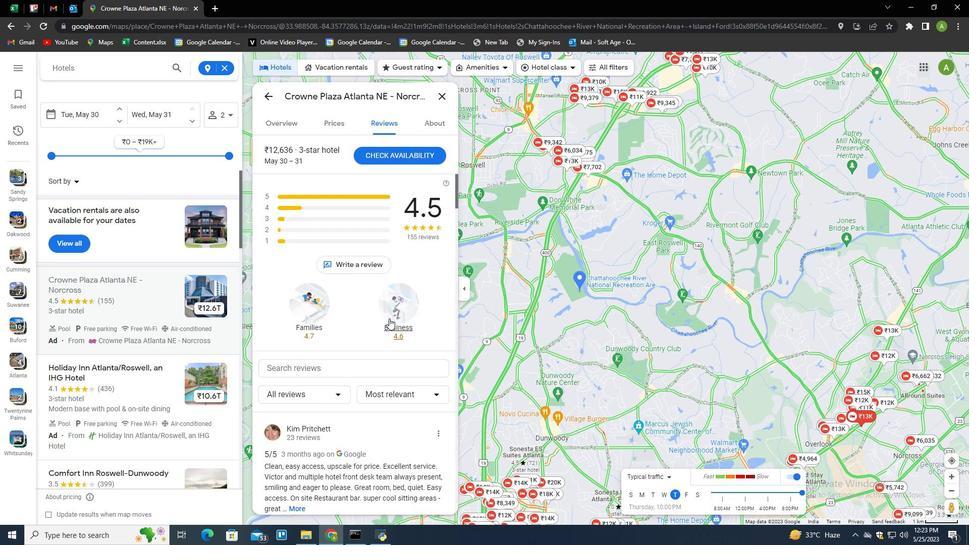 
Action: Mouse scrolled (389, 317) with delta (0, 0)
Screenshot: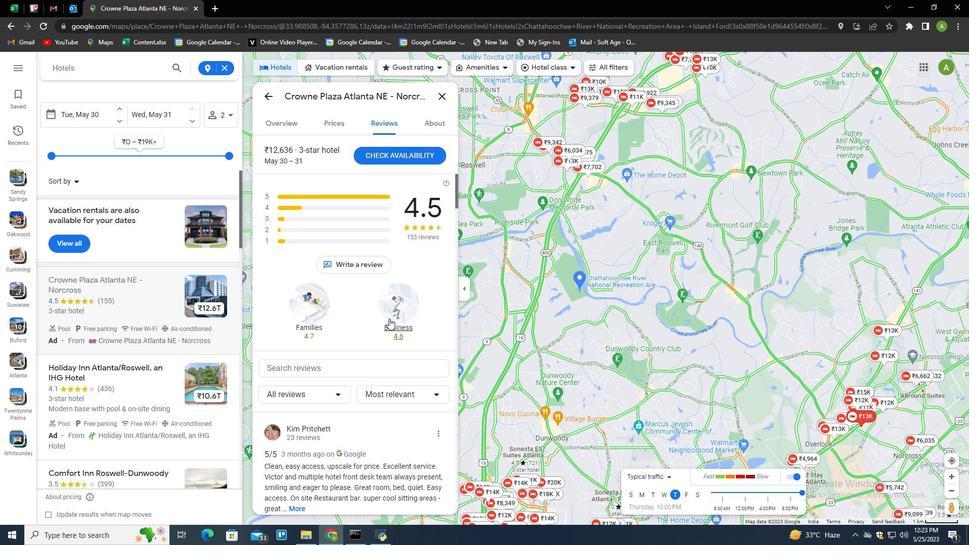 
Action: Mouse moved to (372, 365)
Screenshot: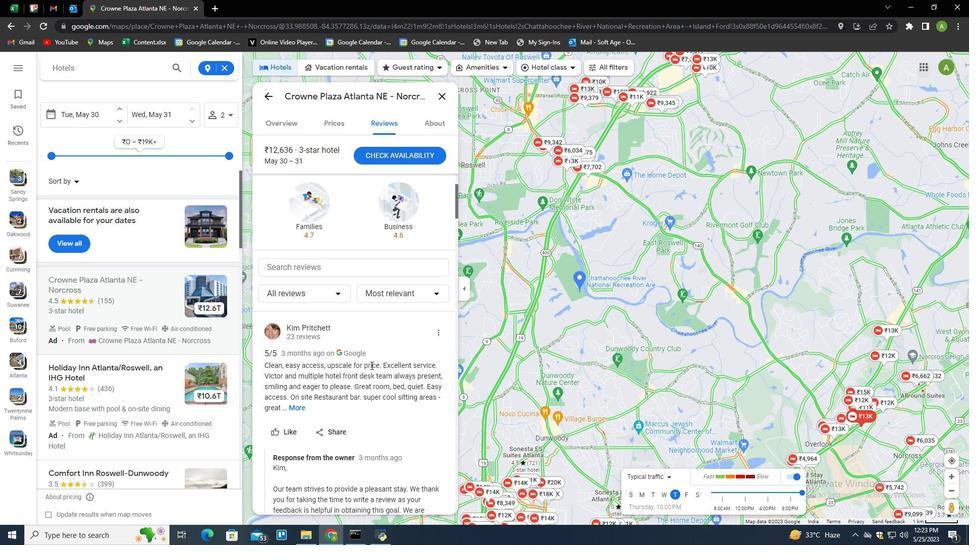 
Action: Mouse scrolled (372, 364) with delta (0, 0)
Screenshot: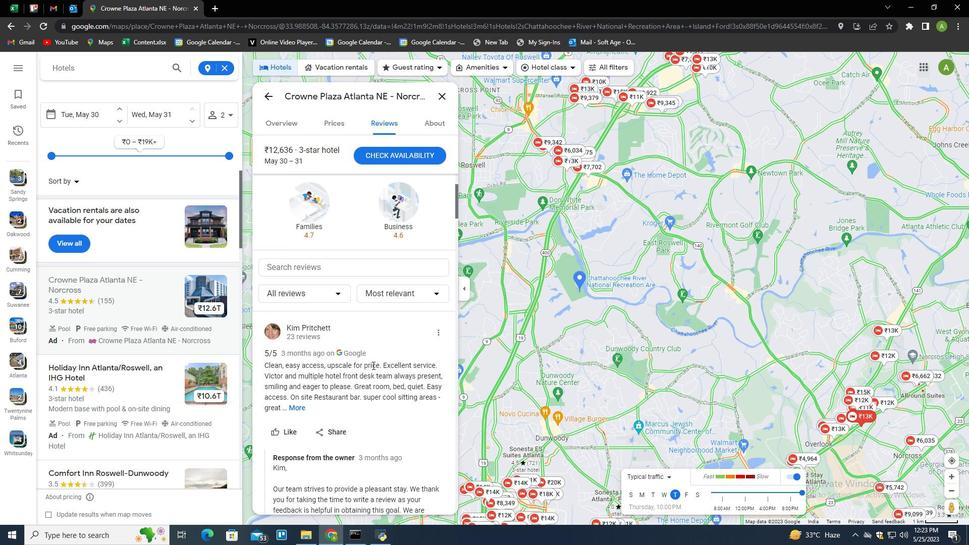 
Action: Mouse moved to (298, 354)
Screenshot: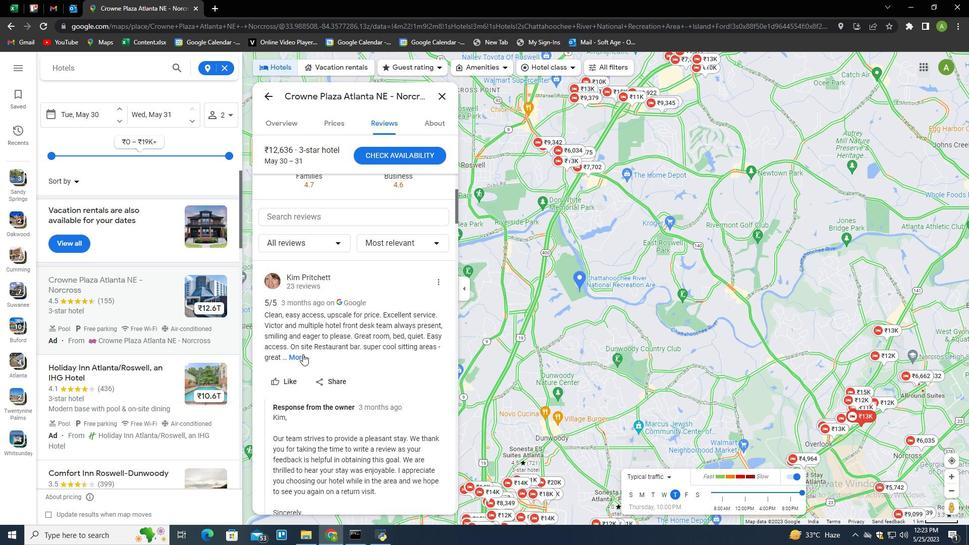 
Action: Mouse pressed left at (298, 354)
Screenshot: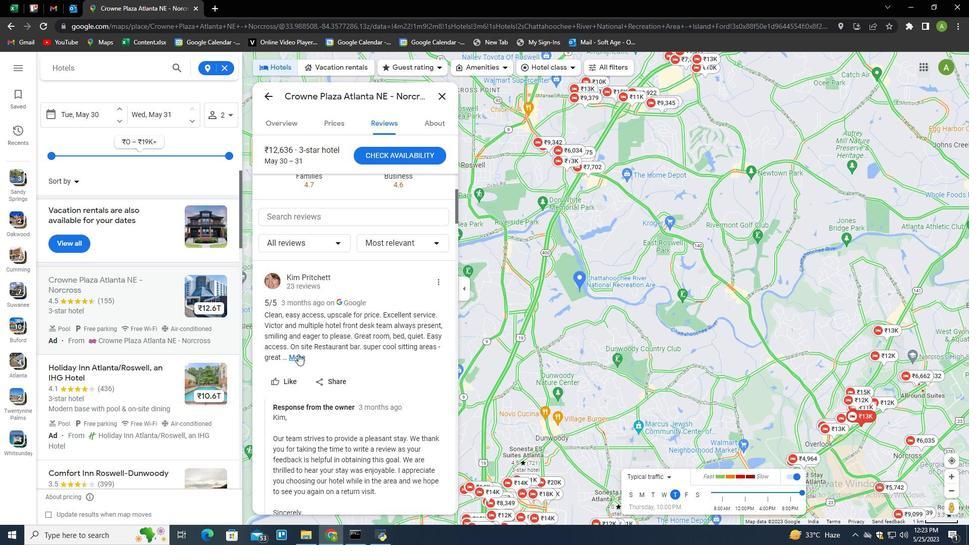 
Action: Mouse moved to (376, 343)
Screenshot: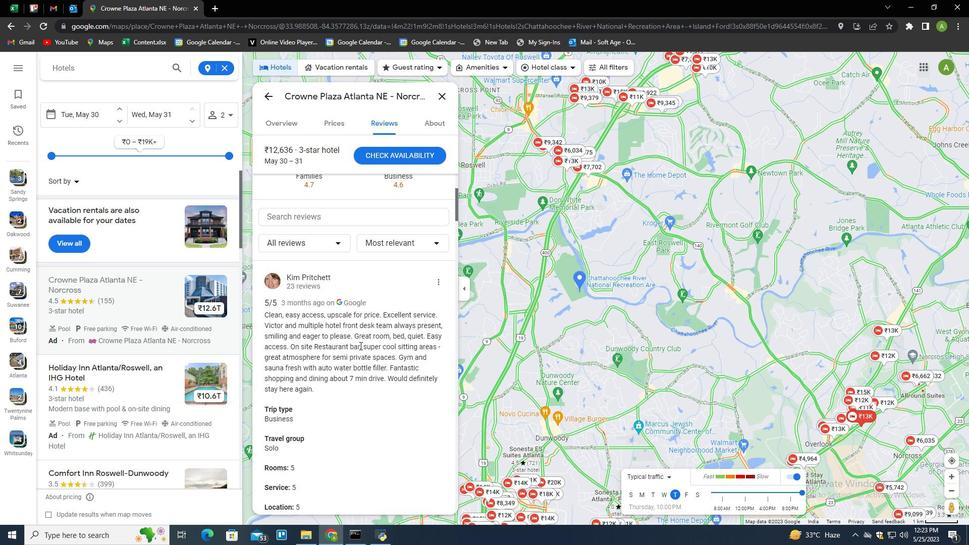 
Action: Mouse scrolled (376, 342) with delta (0, 0)
Screenshot: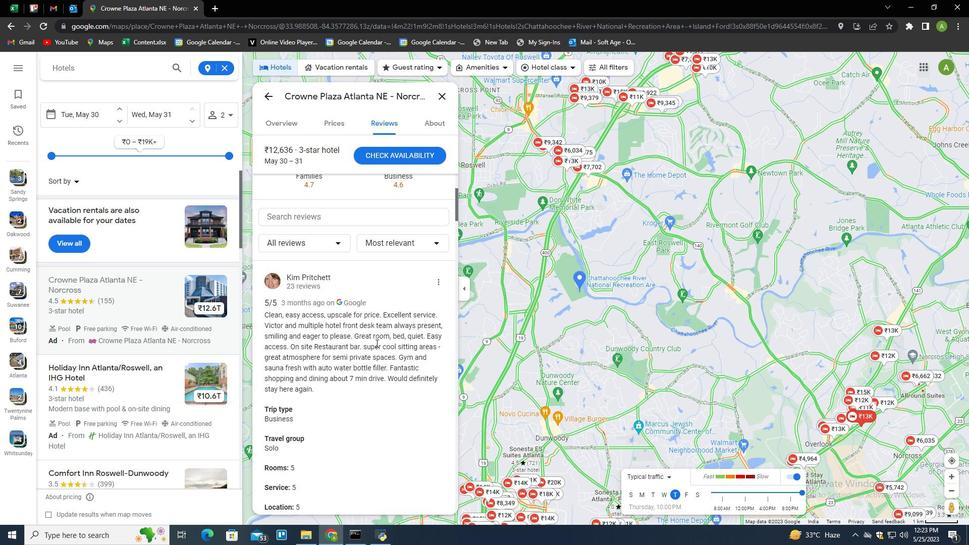 
Action: Mouse moved to (376, 343)
Screenshot: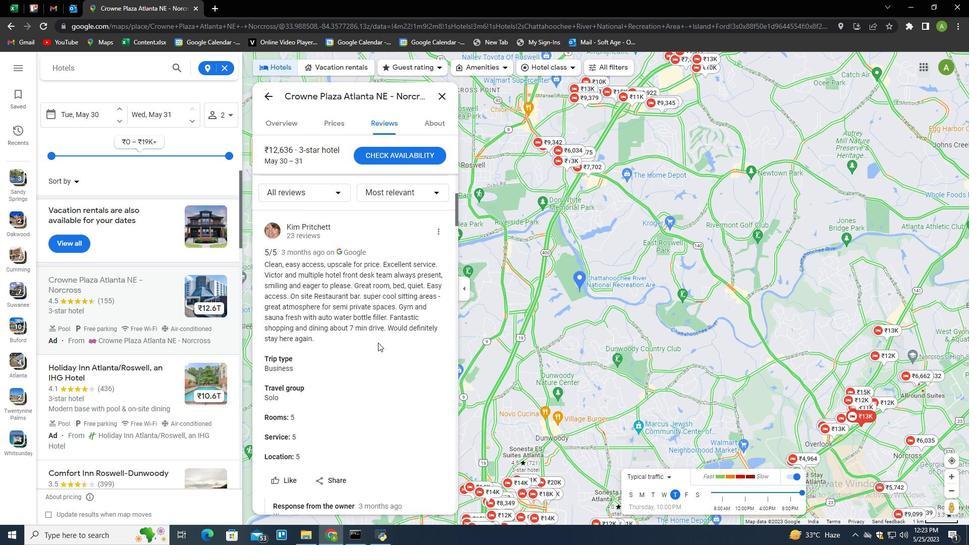 
Action: Mouse scrolled (376, 343) with delta (0, 0)
Screenshot: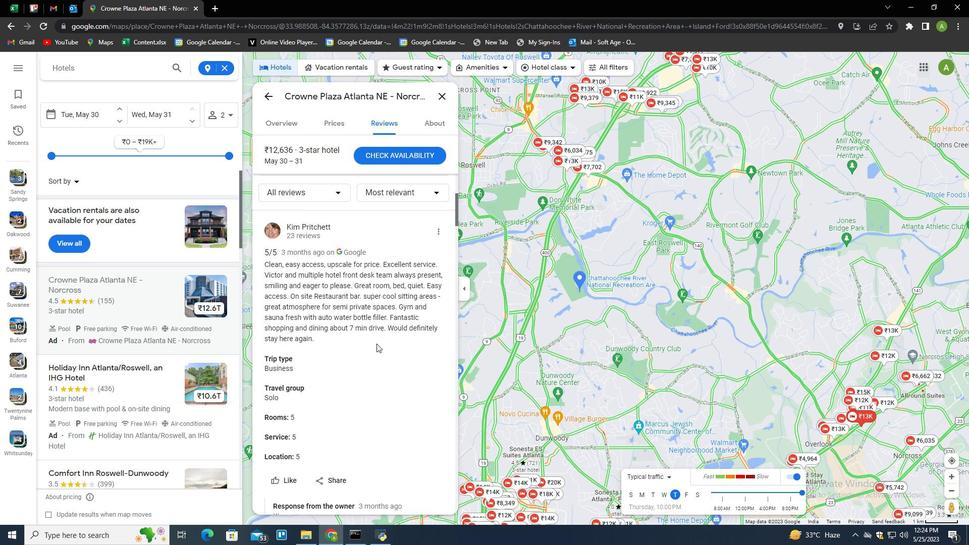 
Action: Mouse scrolled (376, 343) with delta (0, 0)
Screenshot: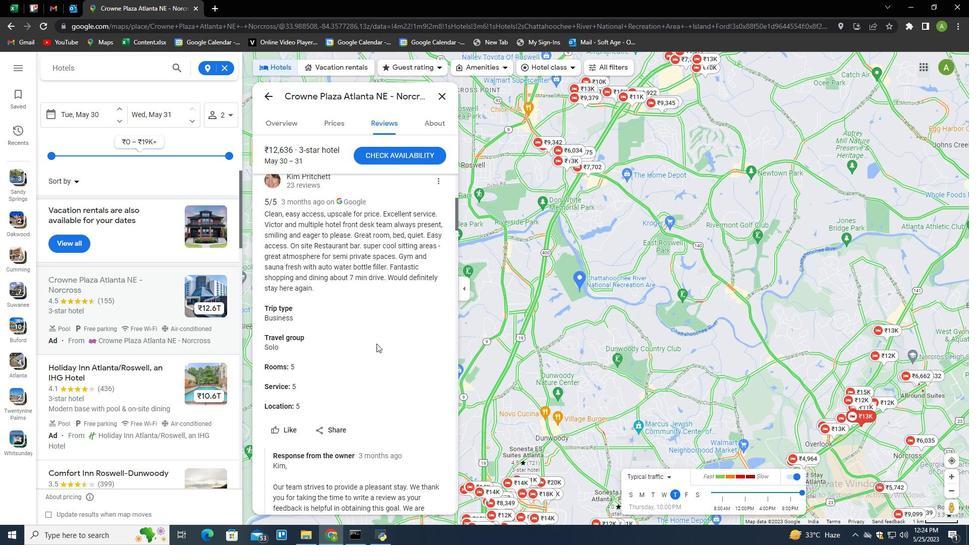 
Action: Mouse scrolled (376, 343) with delta (0, 0)
Screenshot: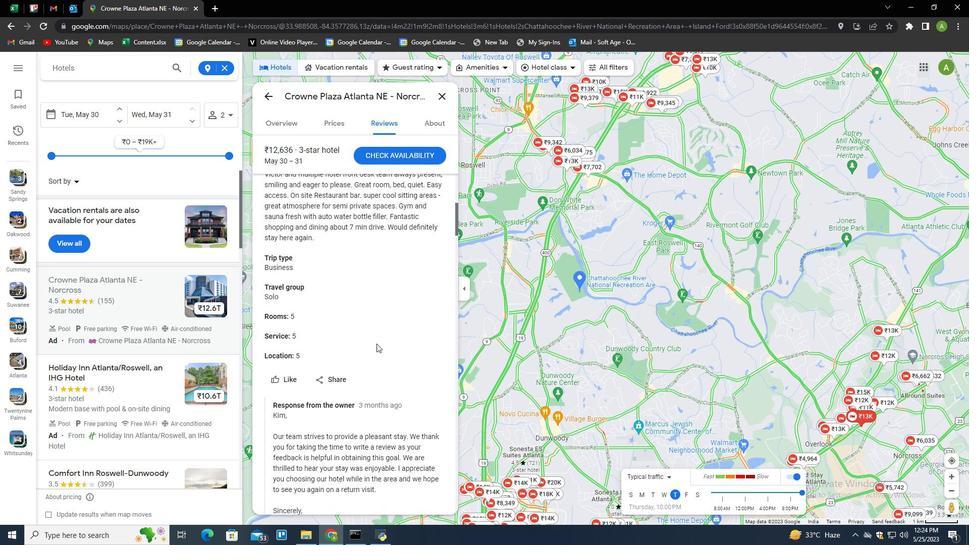 
Action: Mouse scrolled (376, 343) with delta (0, 0)
Screenshot: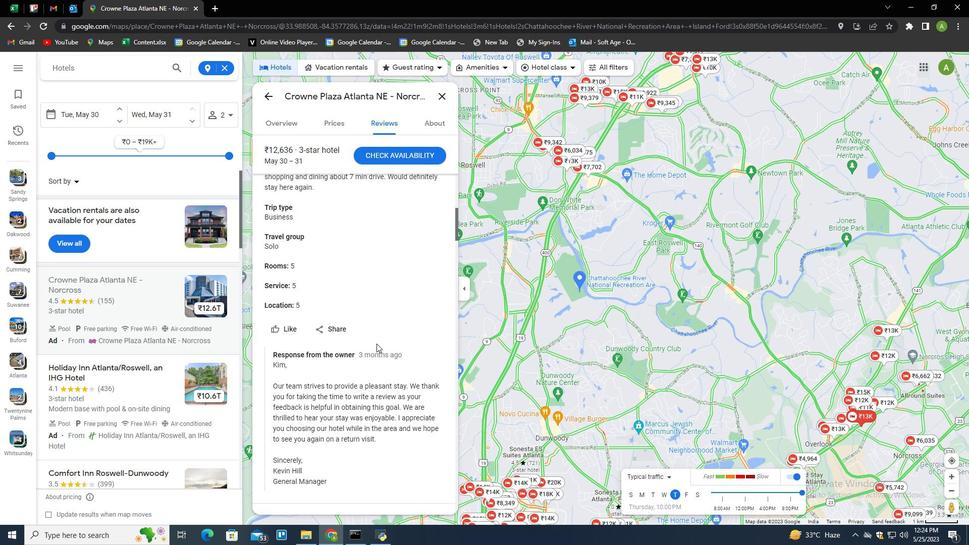
Action: Mouse scrolled (376, 343) with delta (0, 0)
Screenshot: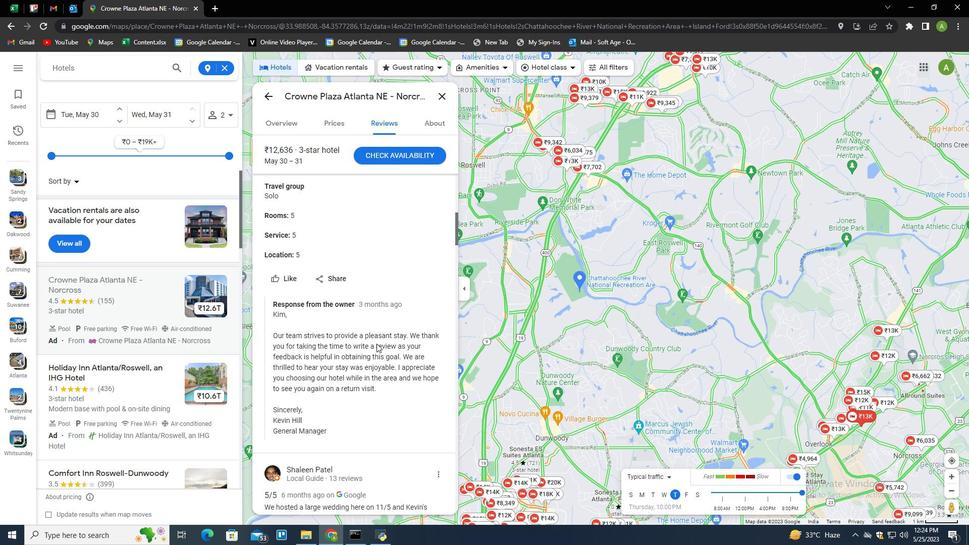 
Action: Mouse scrolled (376, 343) with delta (0, 0)
Screenshot: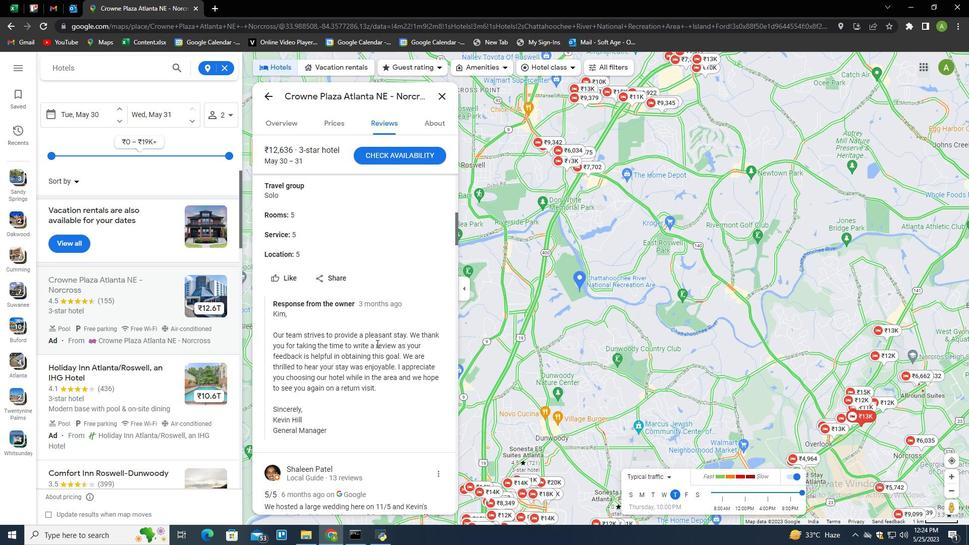 
Action: Mouse scrolled (376, 343) with delta (0, 0)
Screenshot: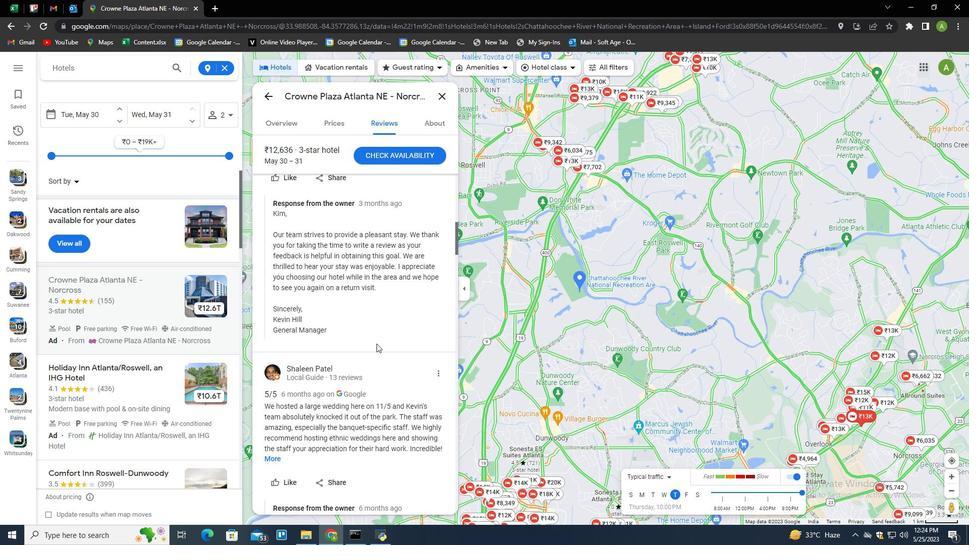 
Action: Mouse scrolled (376, 343) with delta (0, 0)
Screenshot: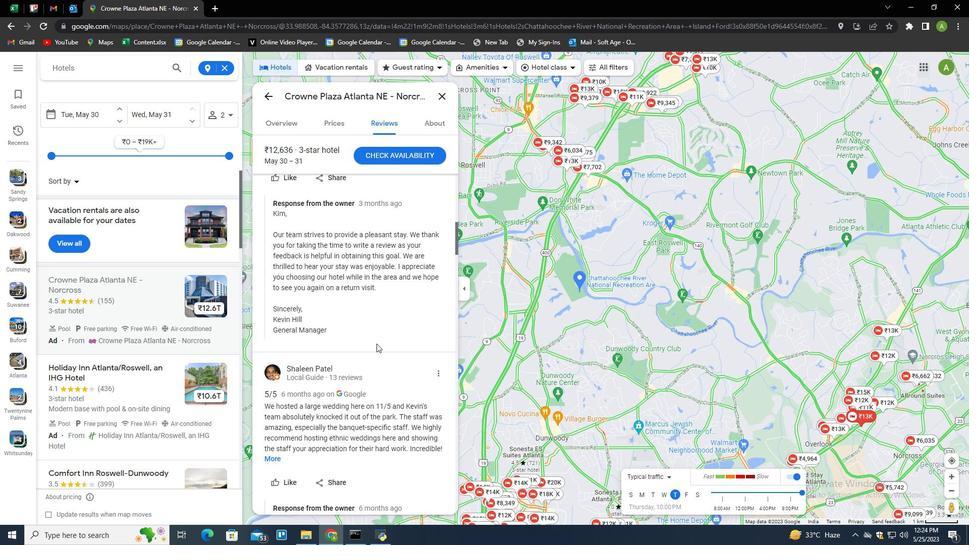 
Action: Mouse scrolled (376, 343) with delta (0, 0)
Screenshot: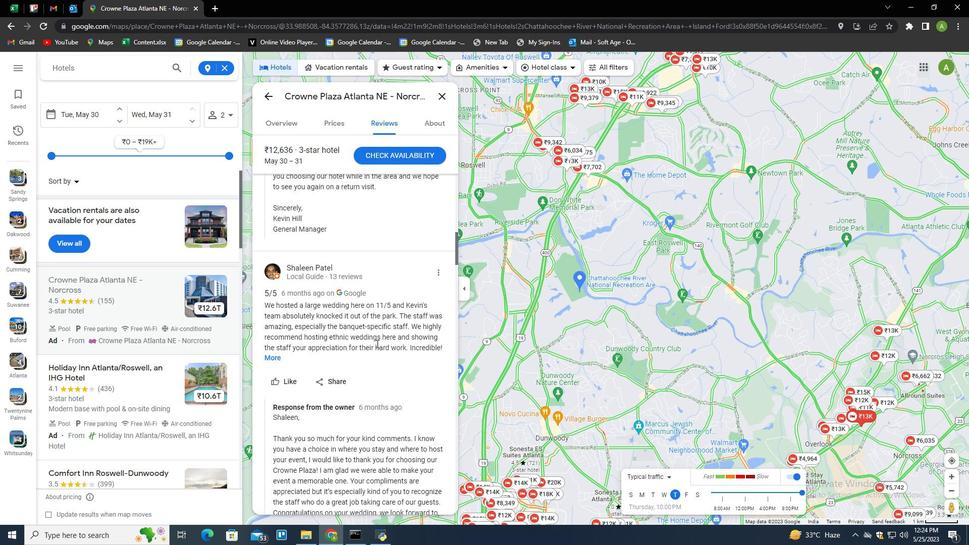 
Action: Mouse scrolled (376, 343) with delta (0, 0)
Screenshot: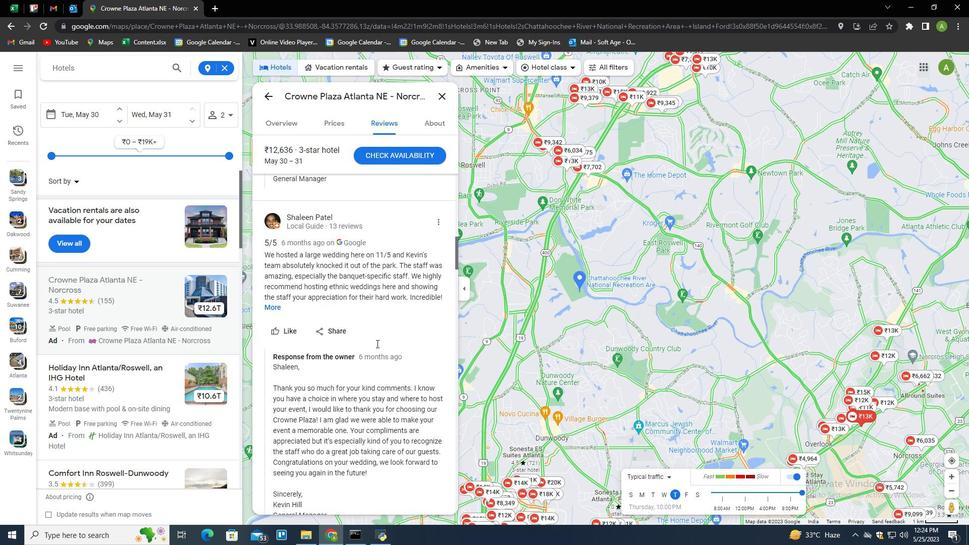 
Action: Mouse scrolled (376, 343) with delta (0, 0)
Screenshot: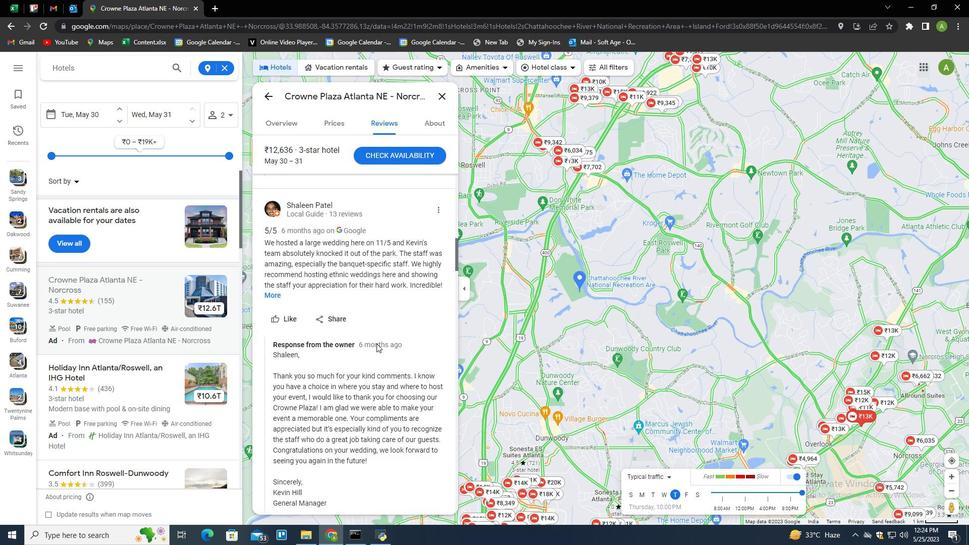 
Action: Mouse scrolled (376, 343) with delta (0, 0)
Screenshot: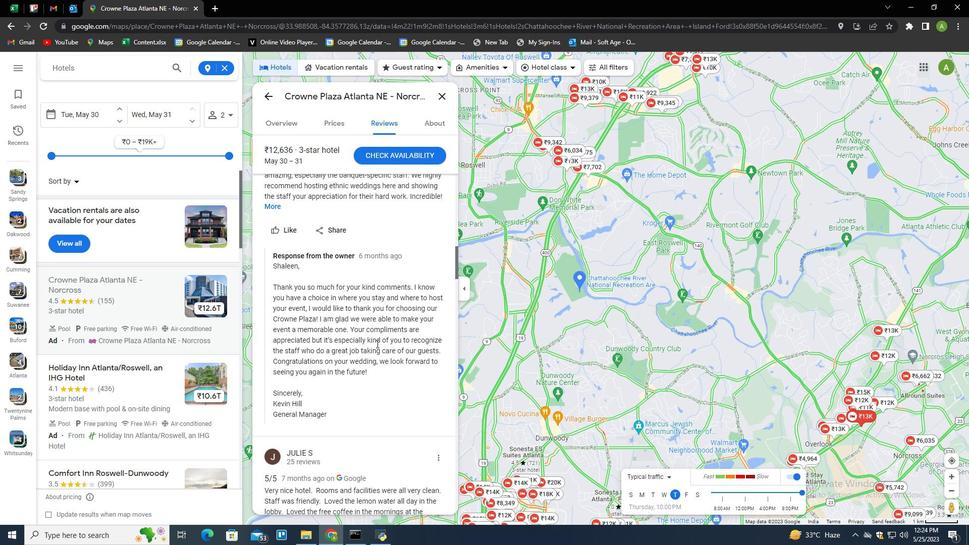 
Action: Mouse scrolled (376, 343) with delta (0, 0)
Screenshot: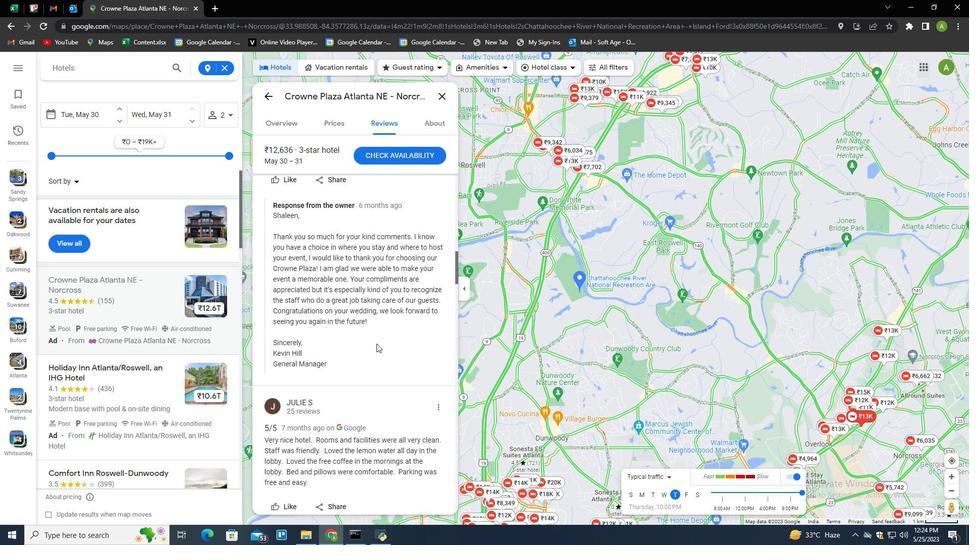 
Action: Mouse scrolled (376, 343) with delta (0, 0)
Screenshot: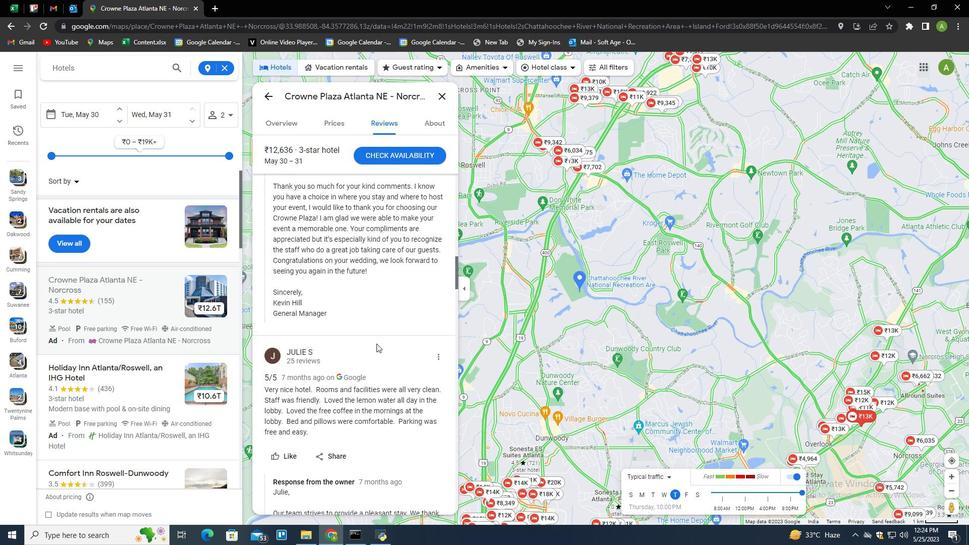
Action: Mouse scrolled (376, 343) with delta (0, 0)
Screenshot: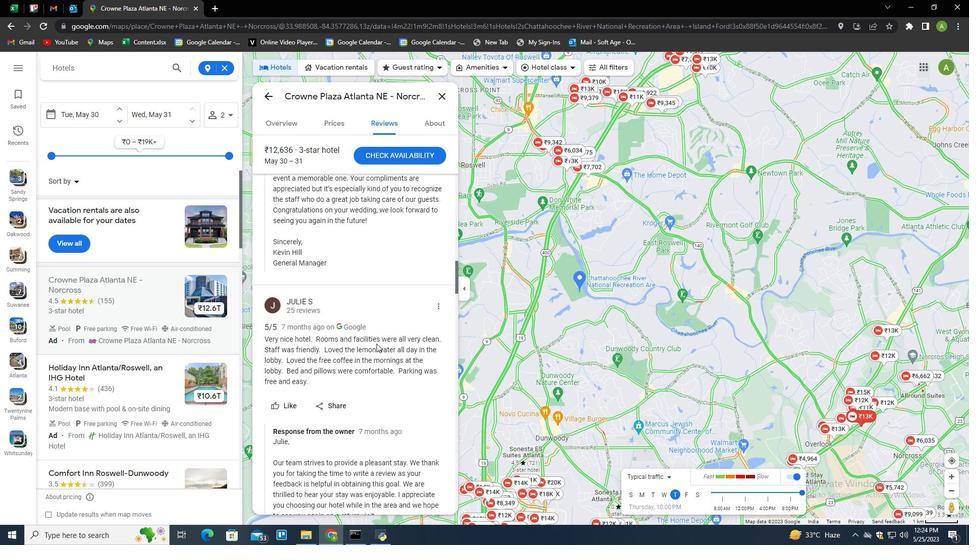 
Action: Mouse scrolled (376, 343) with delta (0, 0)
Screenshot: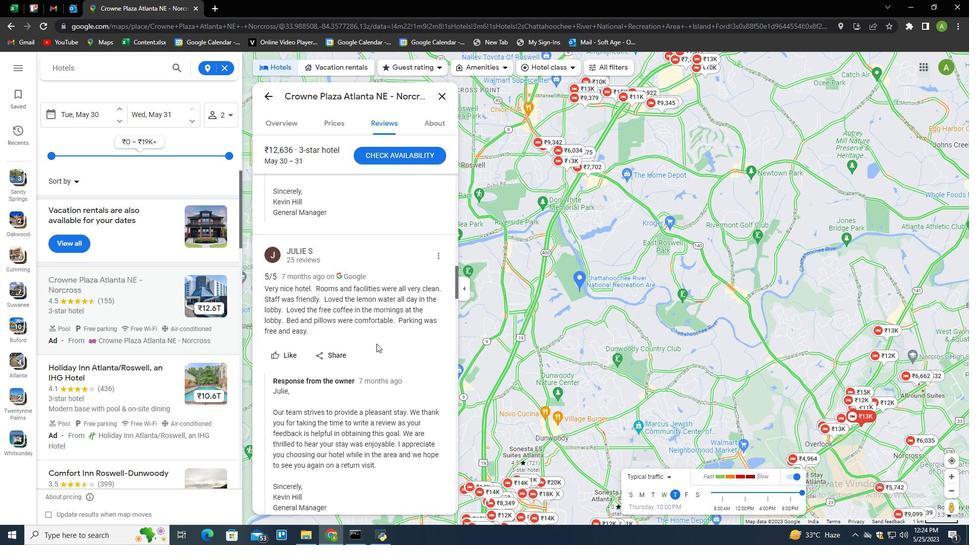 
Action: Mouse scrolled (376, 343) with delta (0, 0)
Screenshot: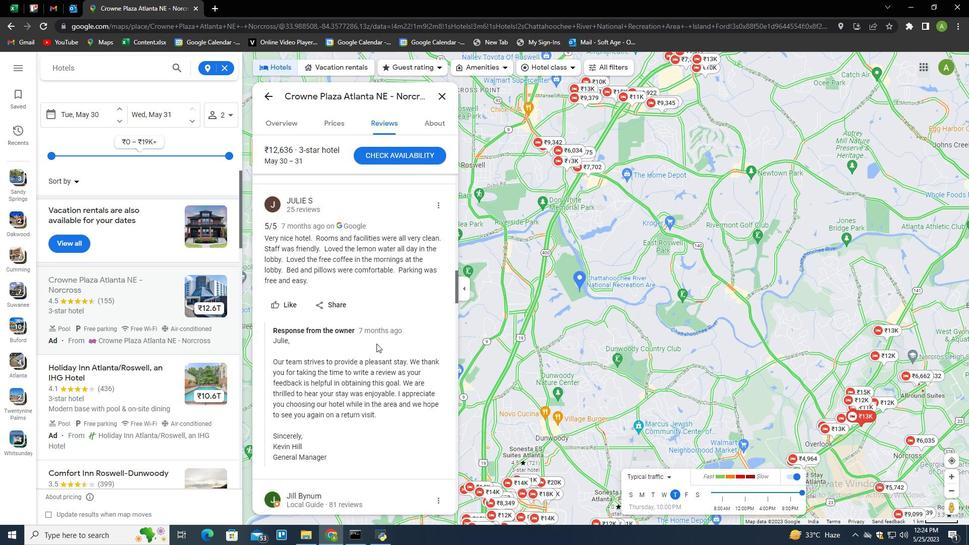 
Action: Mouse moved to (377, 342)
Screenshot: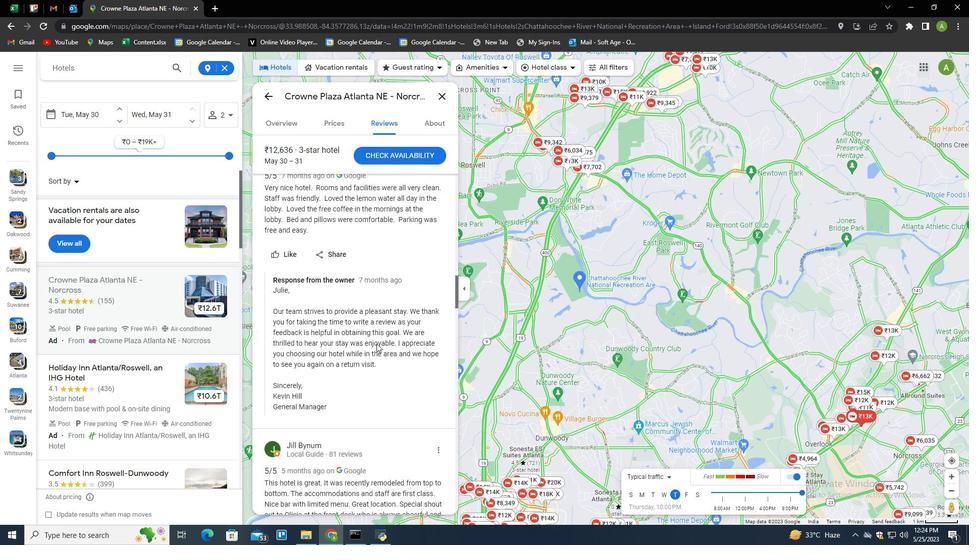 
Action: Mouse scrolled (377, 342) with delta (0, 0)
Screenshot: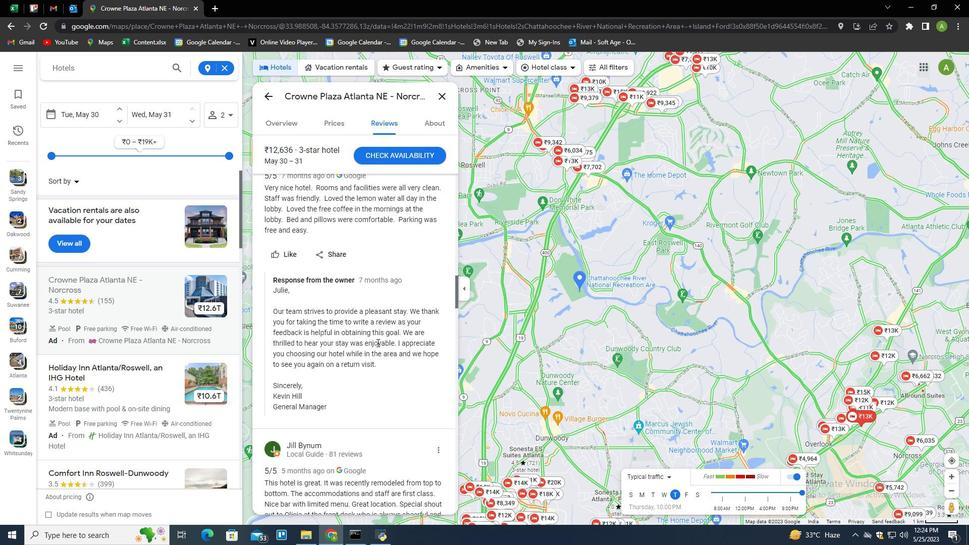
Action: Mouse moved to (377, 342)
Screenshot: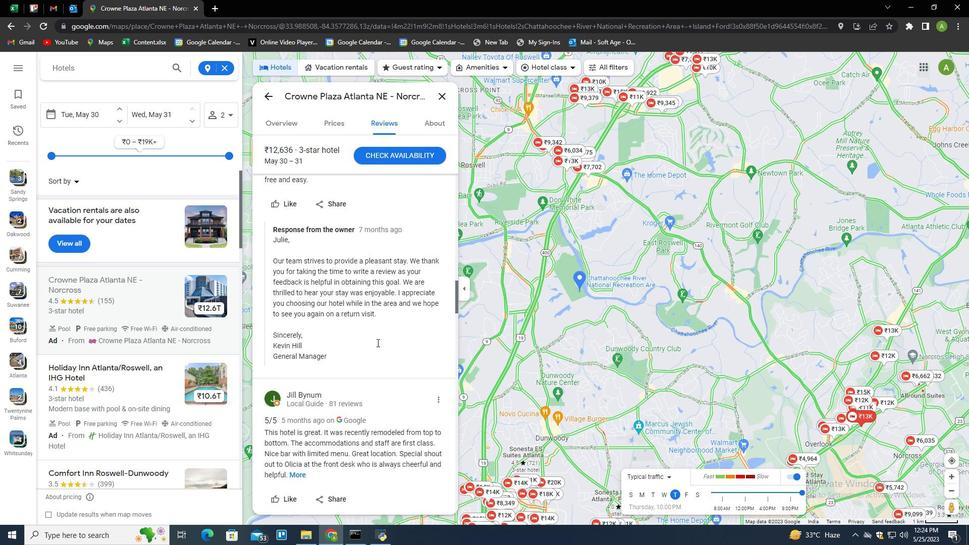 
Action: Mouse scrolled (377, 342) with delta (0, 0)
Screenshot: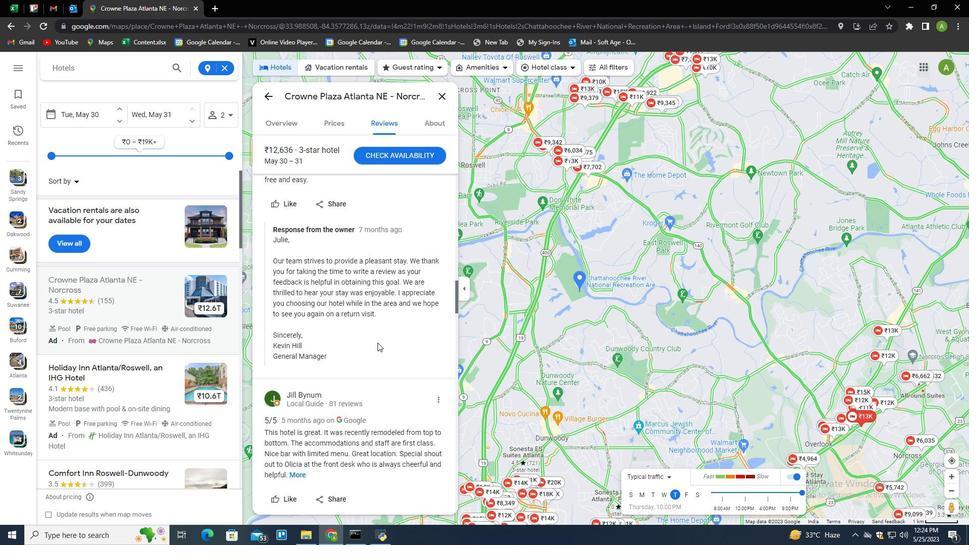 
Action: Mouse scrolled (377, 342) with delta (0, 0)
Screenshot: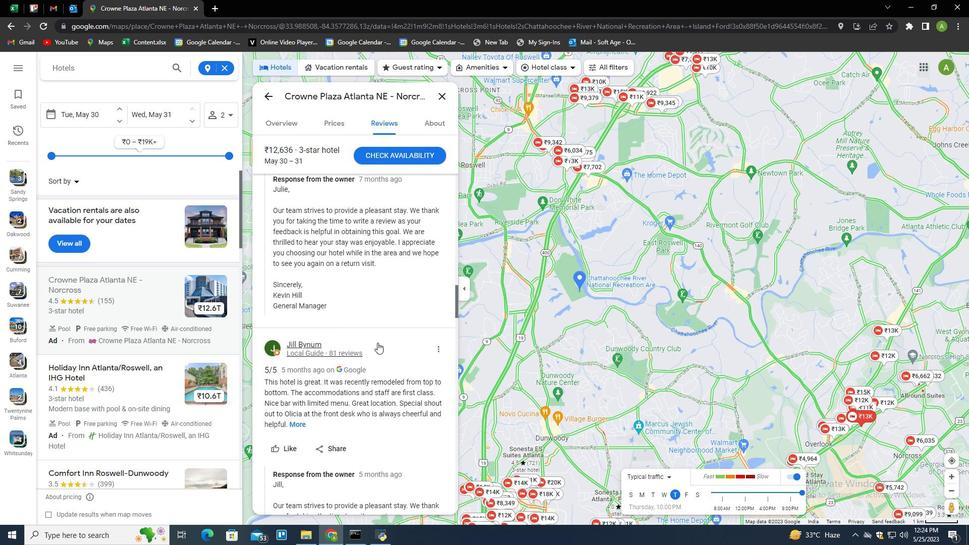 
Action: Mouse scrolled (377, 342) with delta (0, 0)
Screenshot: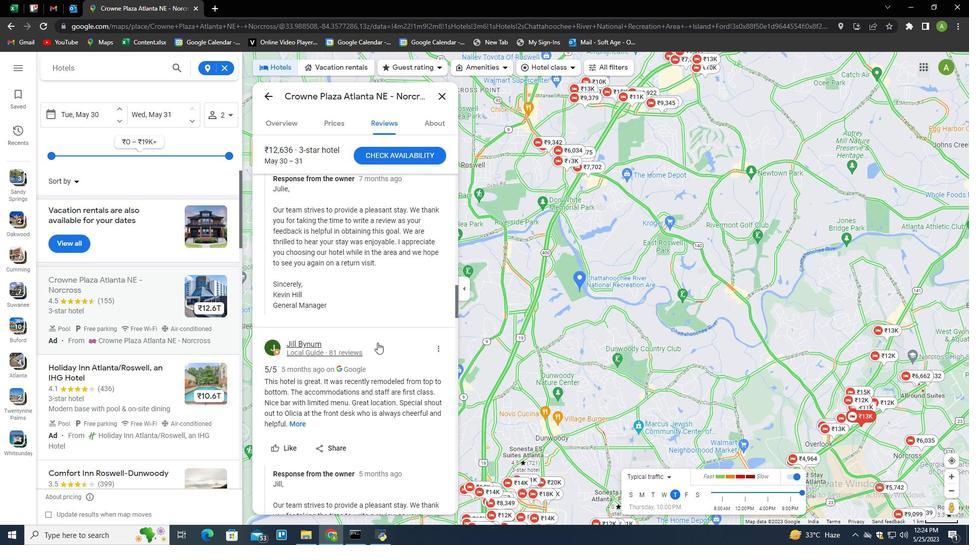 
Action: Mouse moved to (373, 352)
Screenshot: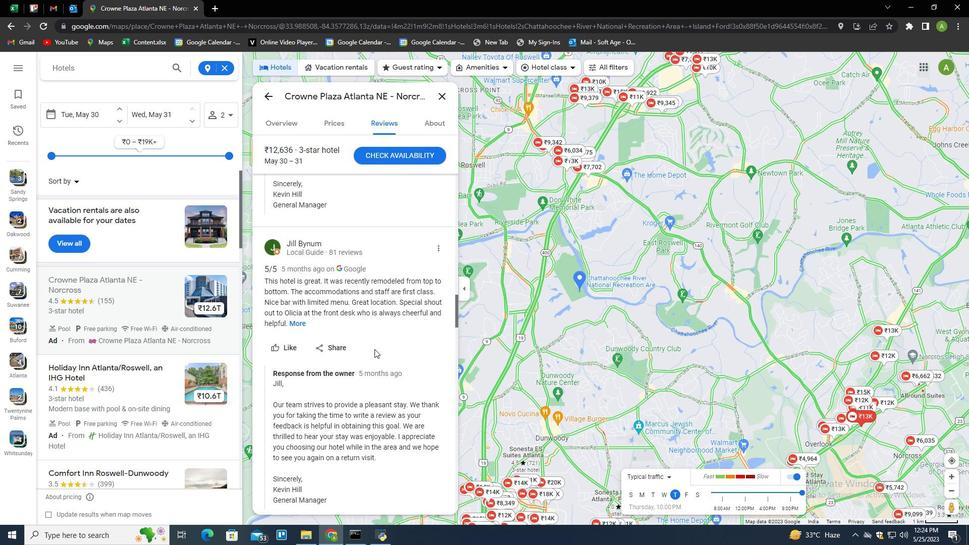 
Action: Mouse scrolled (373, 351) with delta (0, 0)
Screenshot: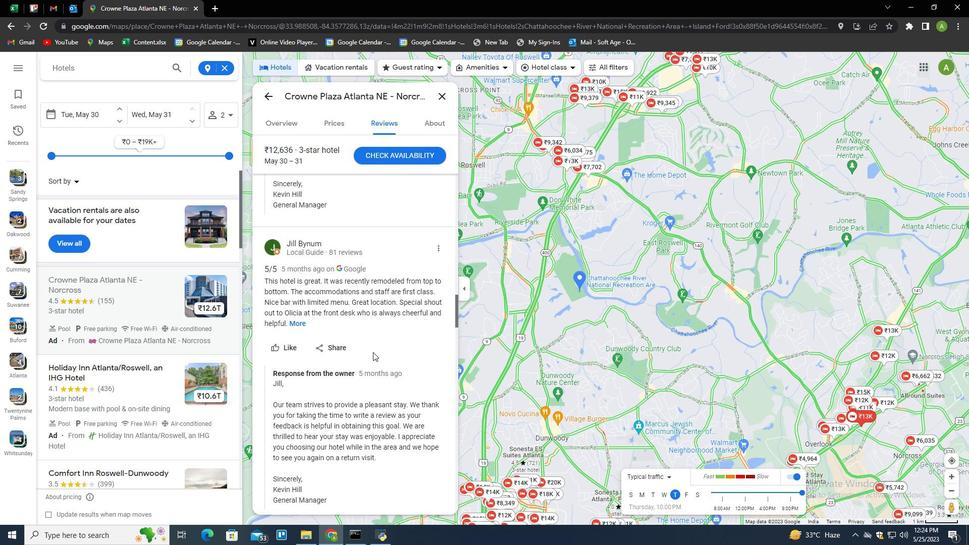 
Action: Mouse scrolled (373, 351) with delta (0, 0)
Screenshot: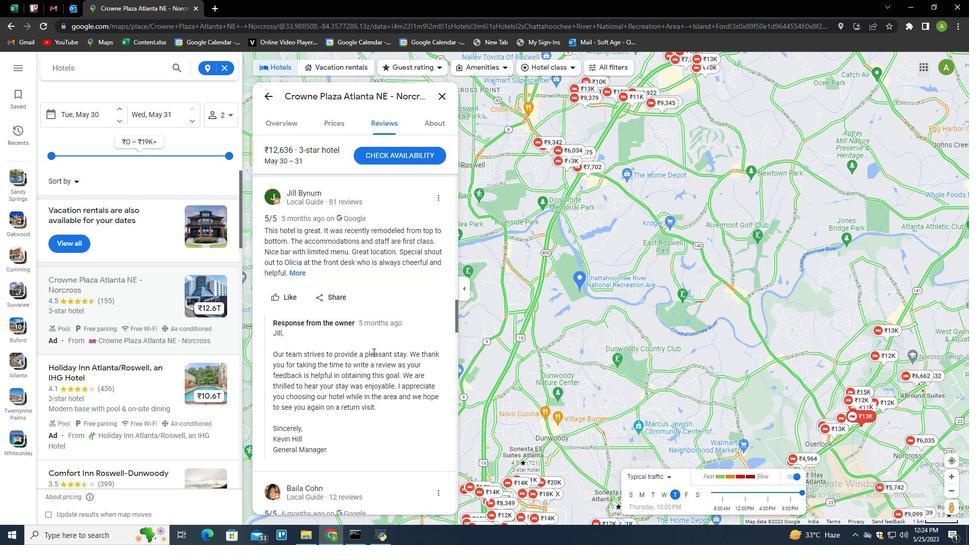 
Action: Mouse scrolled (373, 351) with delta (0, 0)
Screenshot: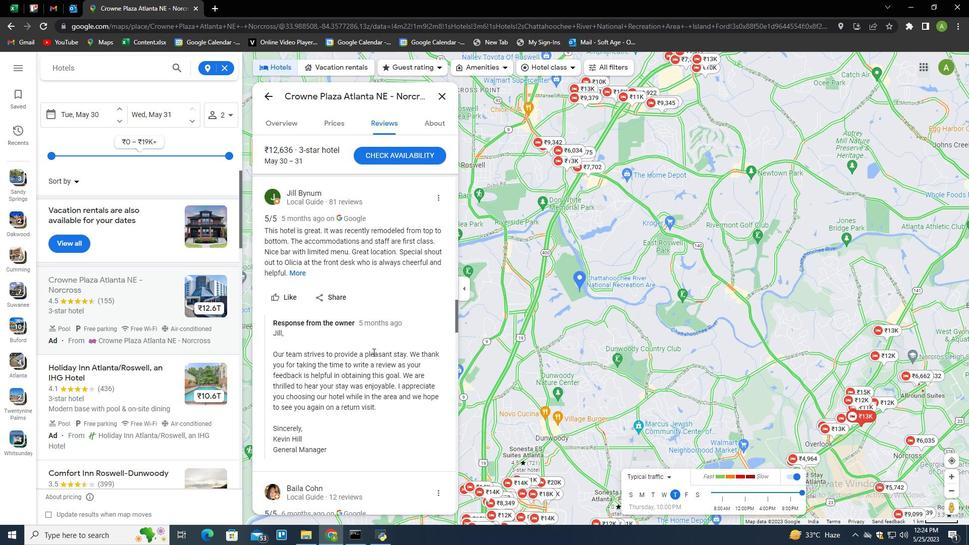 
Action: Mouse scrolled (373, 351) with delta (0, 0)
Screenshot: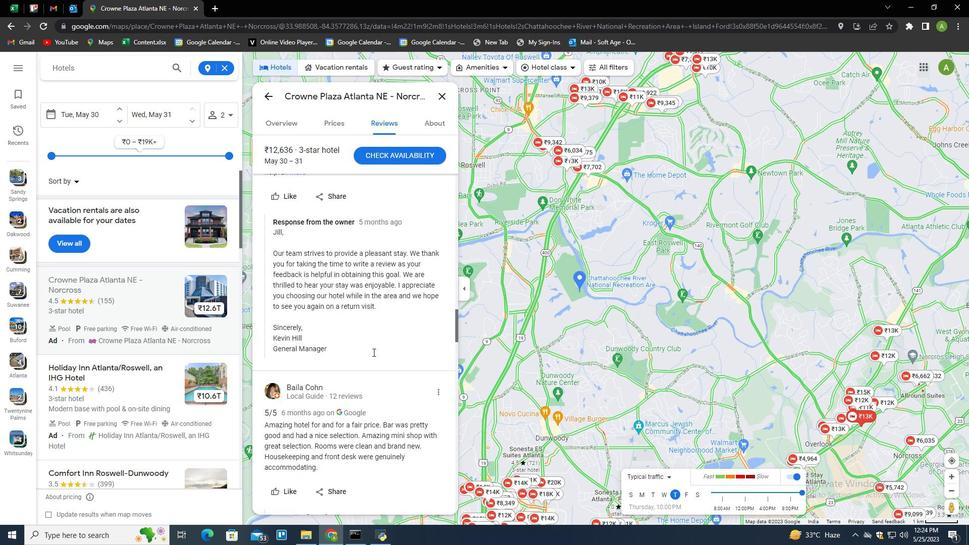 
Action: Mouse scrolled (373, 351) with delta (0, 0)
Screenshot: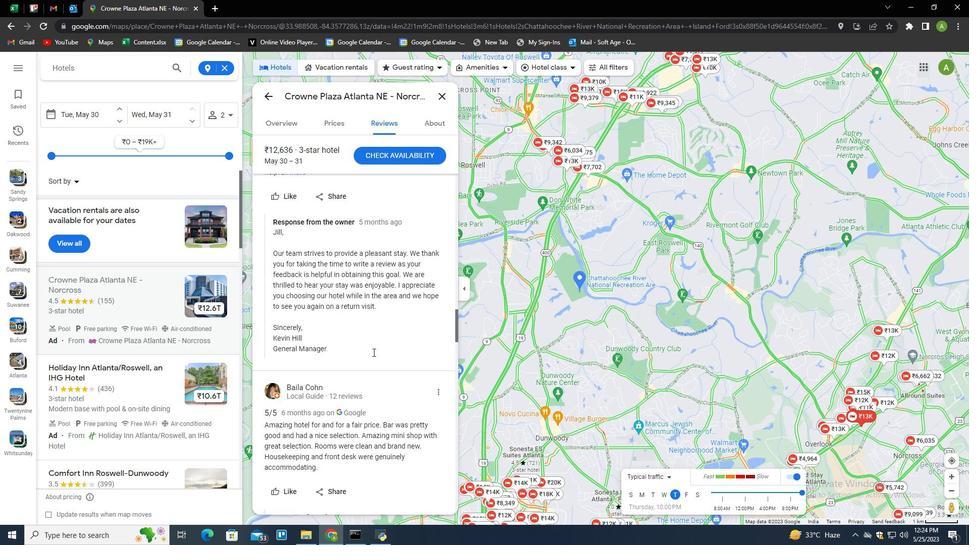 
Action: Mouse moved to (342, 371)
Screenshot: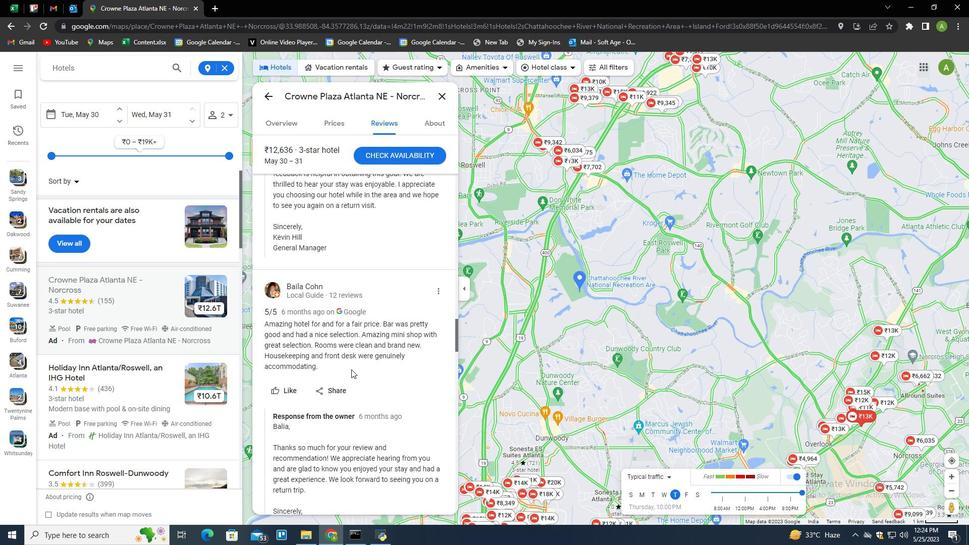 
Action: Mouse scrolled (342, 370) with delta (0, 0)
Screenshot: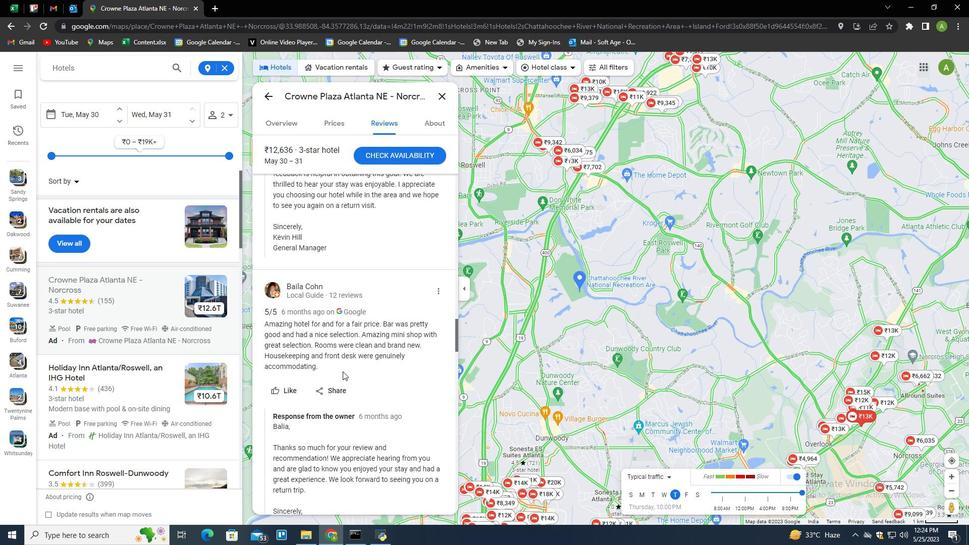 
Action: Mouse scrolled (342, 370) with delta (0, 0)
Screenshot: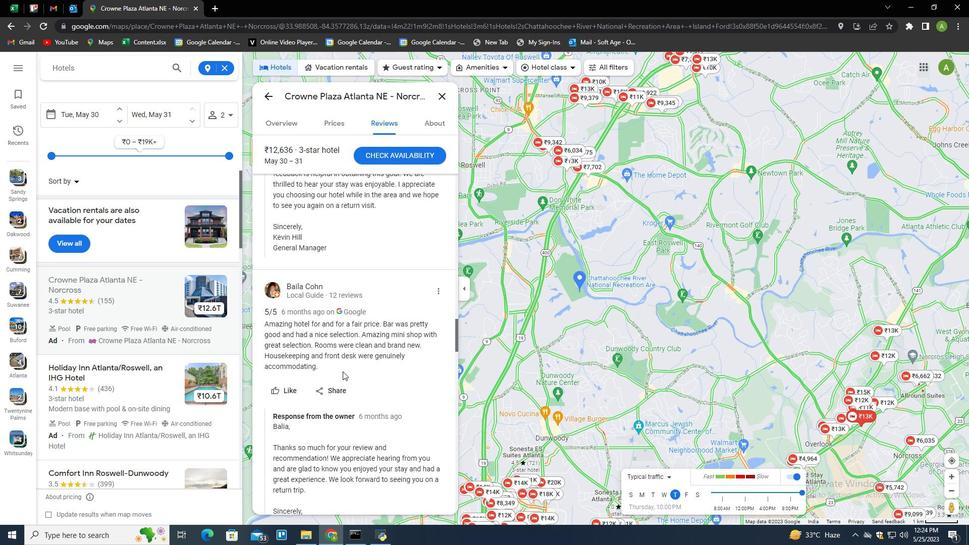 
Action: Mouse scrolled (342, 370) with delta (0, 0)
Screenshot: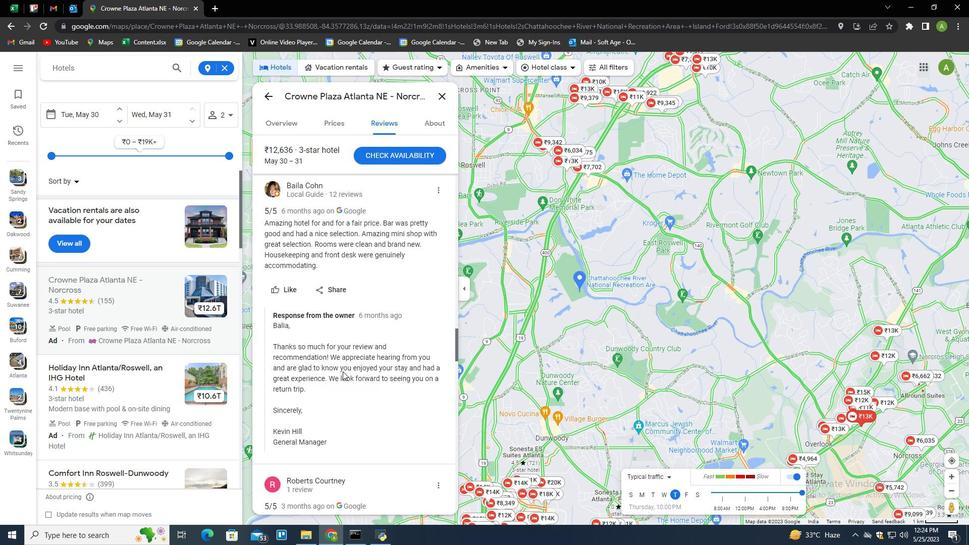 
Action: Mouse scrolled (342, 370) with delta (0, 0)
Screenshot: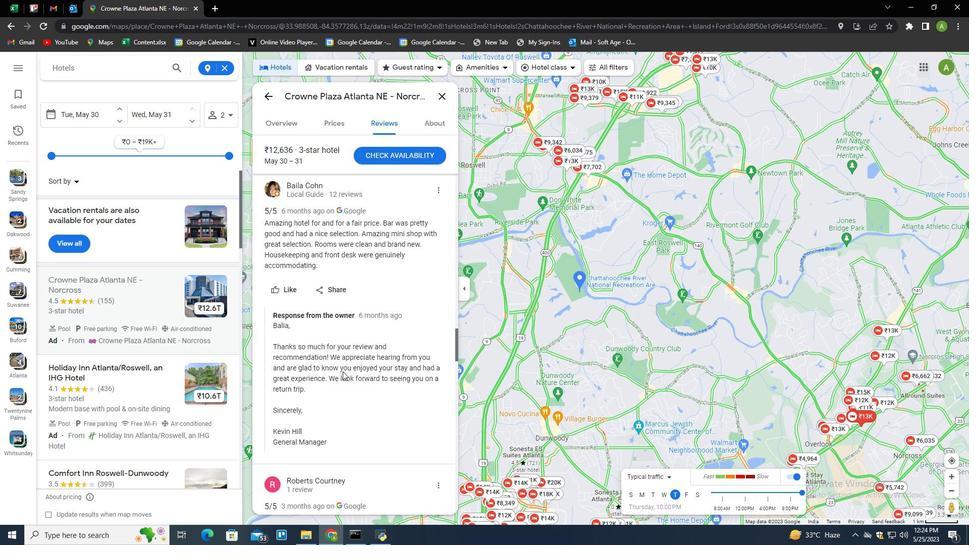
Action: Mouse moved to (342, 373)
Screenshot: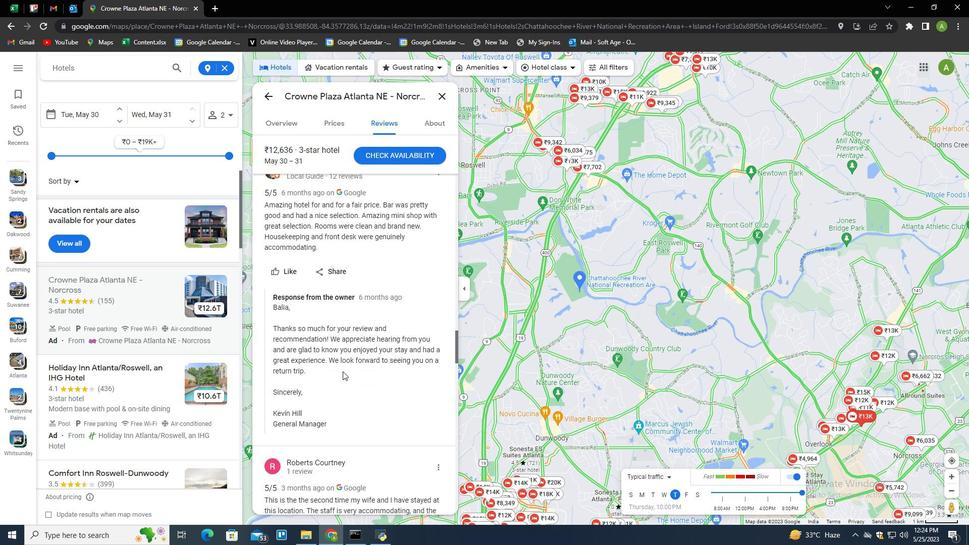 
Action: Mouse scrolled (342, 372) with delta (0, 0)
Screenshot: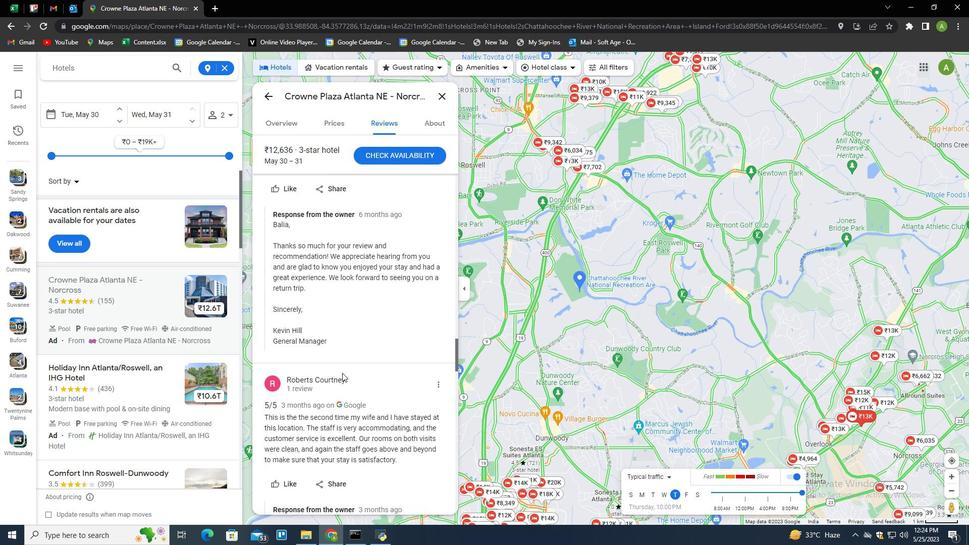 
Action: Mouse scrolled (342, 372) with delta (0, 0)
Screenshot: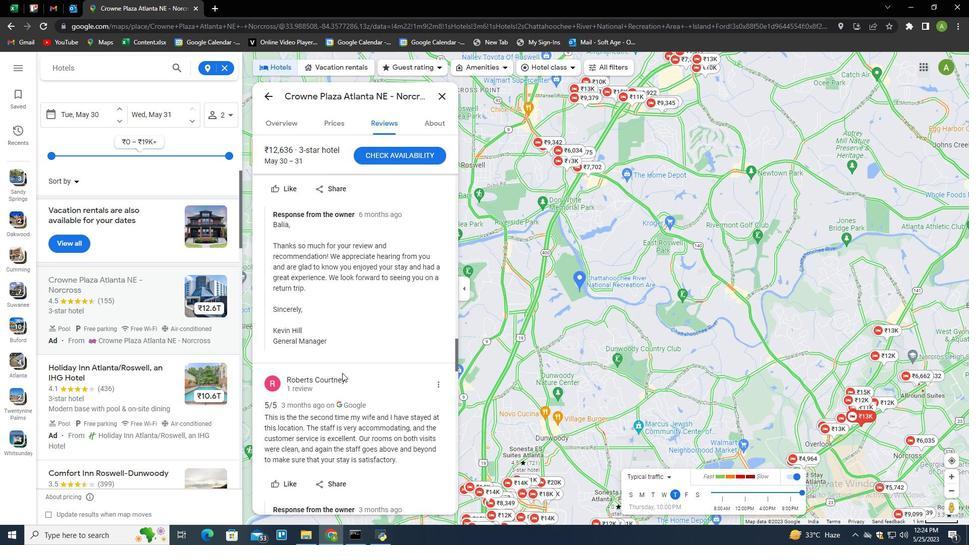 
Action: Mouse scrolled (342, 372) with delta (0, 0)
Screenshot: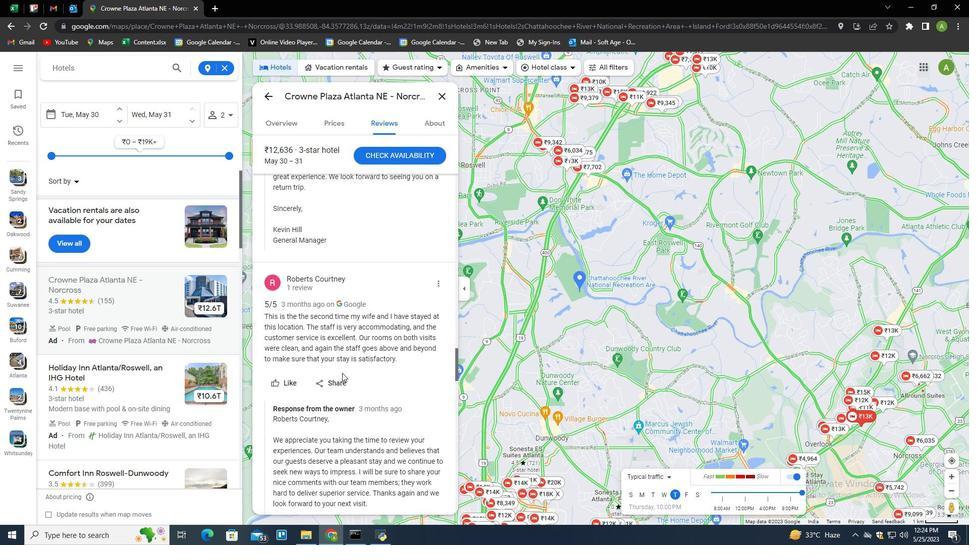 
Action: Mouse scrolled (342, 372) with delta (0, 0)
Screenshot: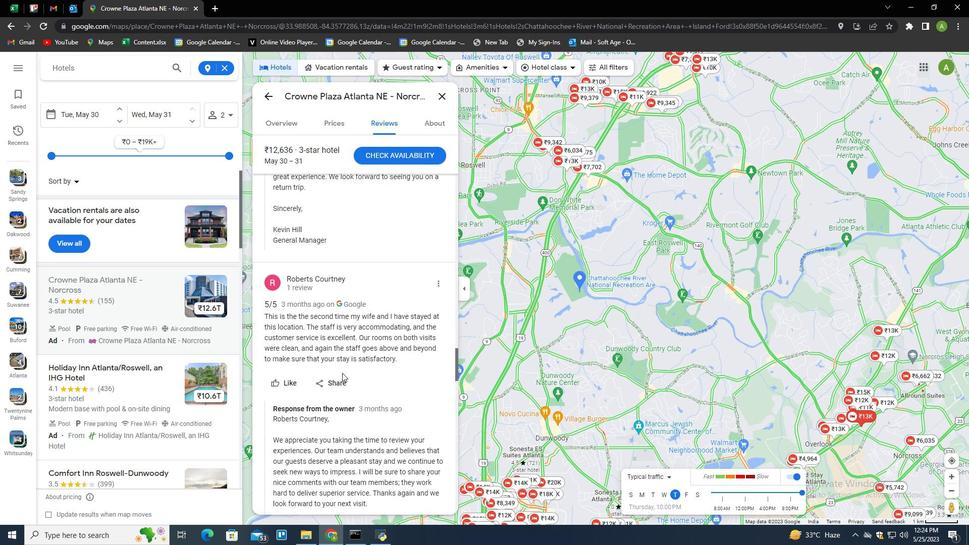 
Action: Mouse scrolled (342, 372) with delta (0, 0)
Screenshot: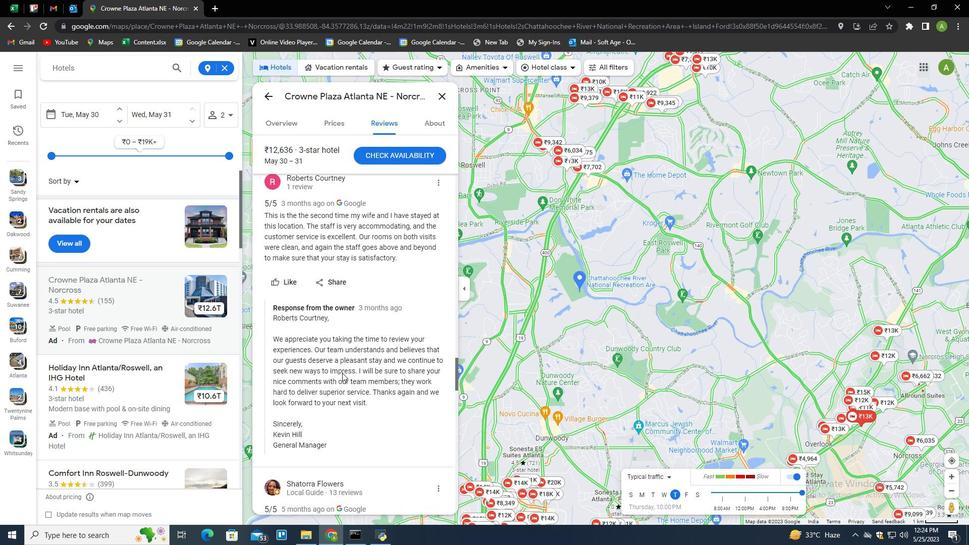 
Action: Mouse scrolled (342, 372) with delta (0, 0)
Screenshot: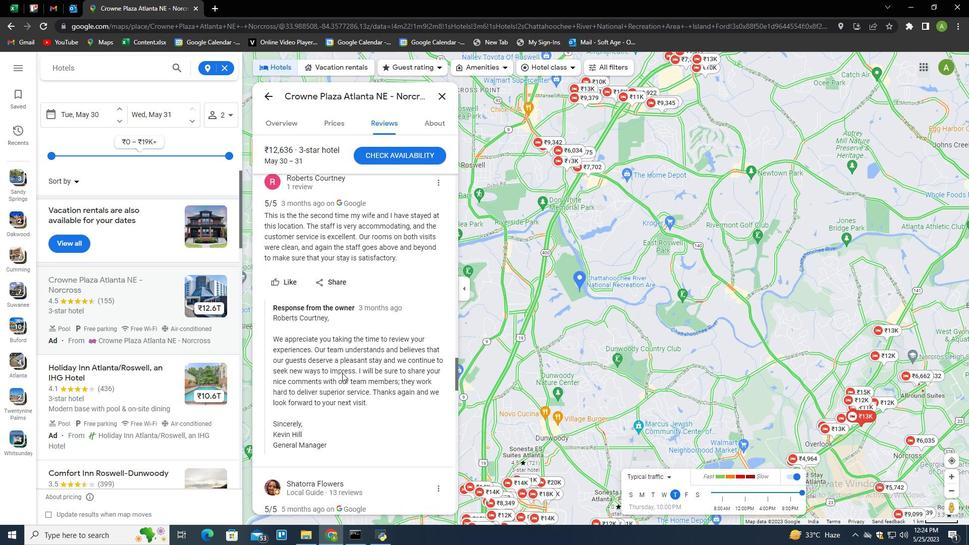 
Action: Mouse scrolled (342, 372) with delta (0, 0)
Screenshot: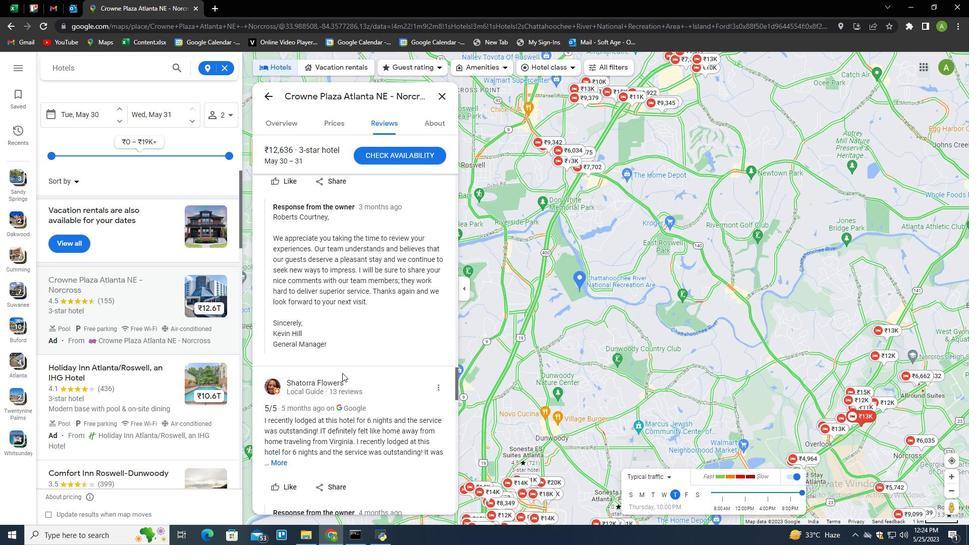 
Action: Mouse scrolled (342, 372) with delta (0, 0)
Screenshot: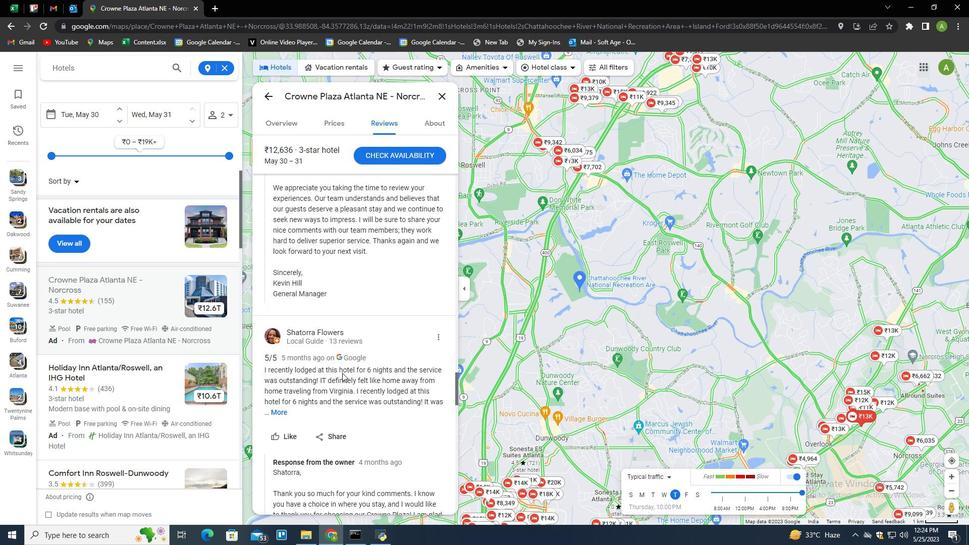 
Action: Mouse scrolled (342, 372) with delta (0, 0)
Screenshot: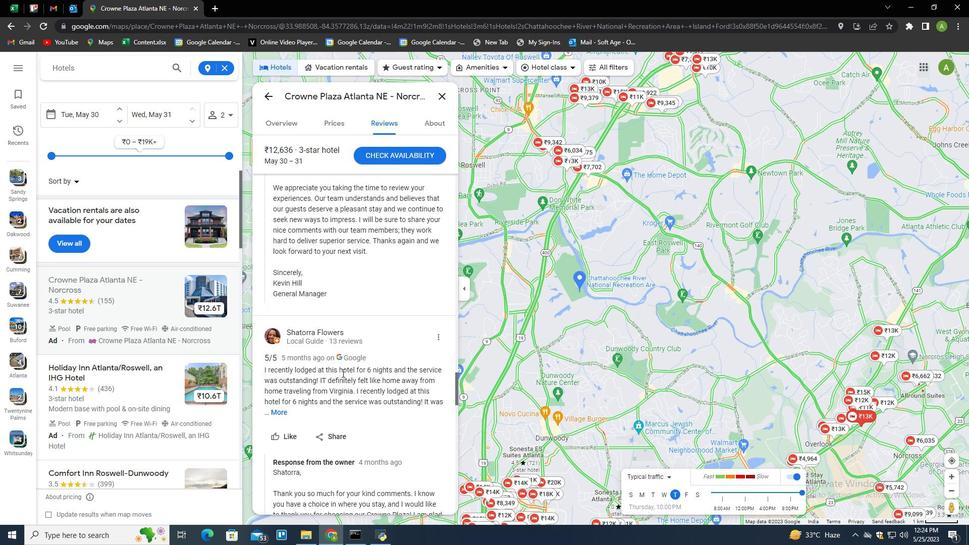 
Action: Mouse scrolled (342, 372) with delta (0, 0)
Screenshot: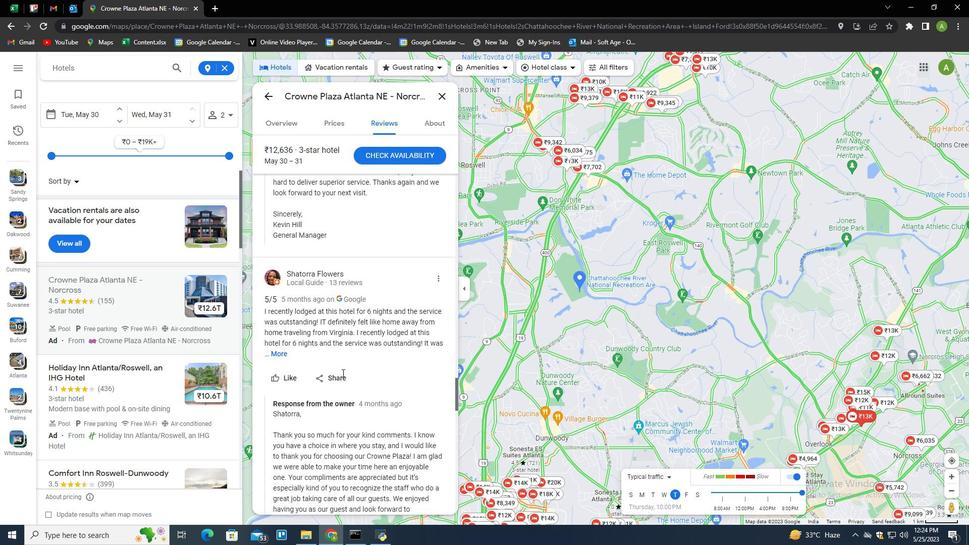 
Action: Mouse scrolled (342, 372) with delta (0, 0)
Screenshot: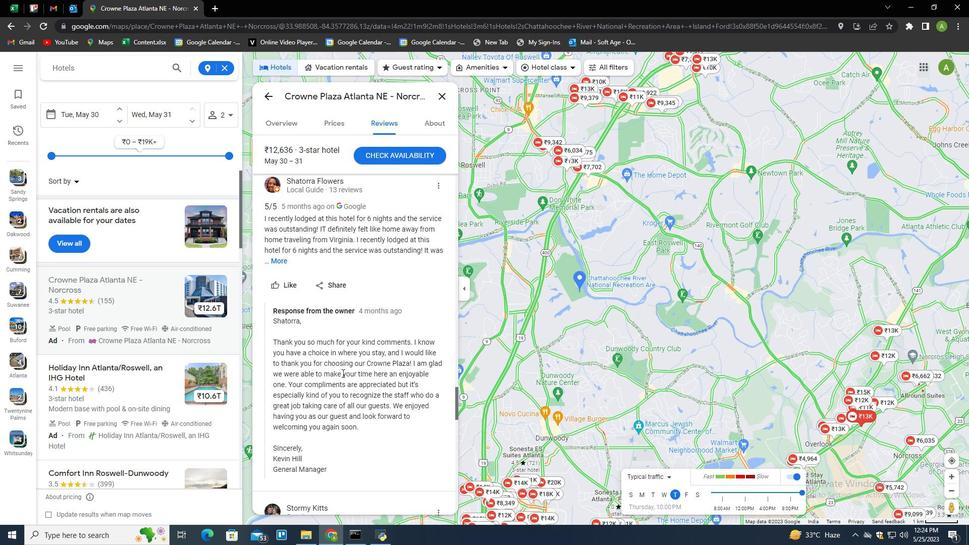 
Action: Mouse scrolled (342, 372) with delta (0, 0)
Screenshot: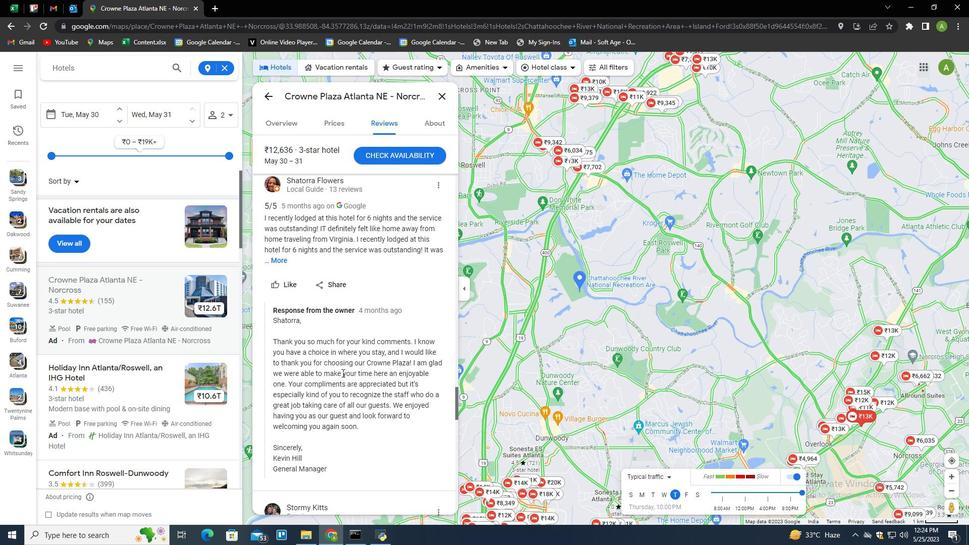 
Action: Mouse scrolled (342, 372) with delta (0, 0)
Screenshot: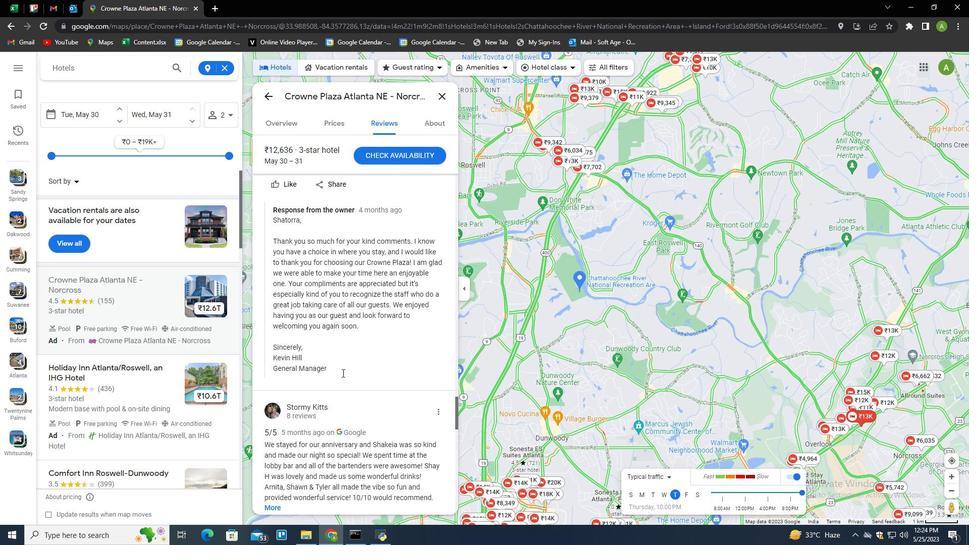 
Action: Mouse scrolled (342, 372) with delta (0, 0)
Screenshot: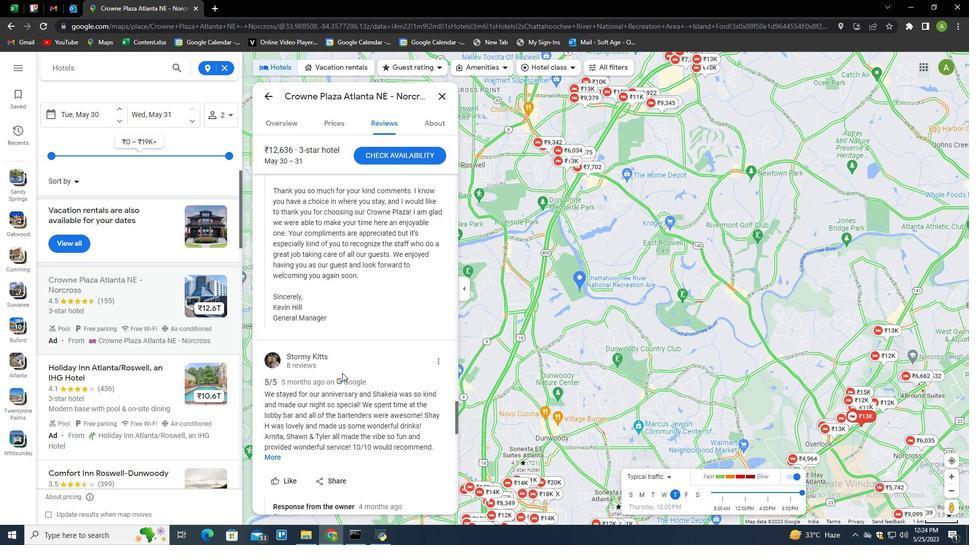 
Action: Mouse scrolled (342, 372) with delta (0, 0)
Screenshot: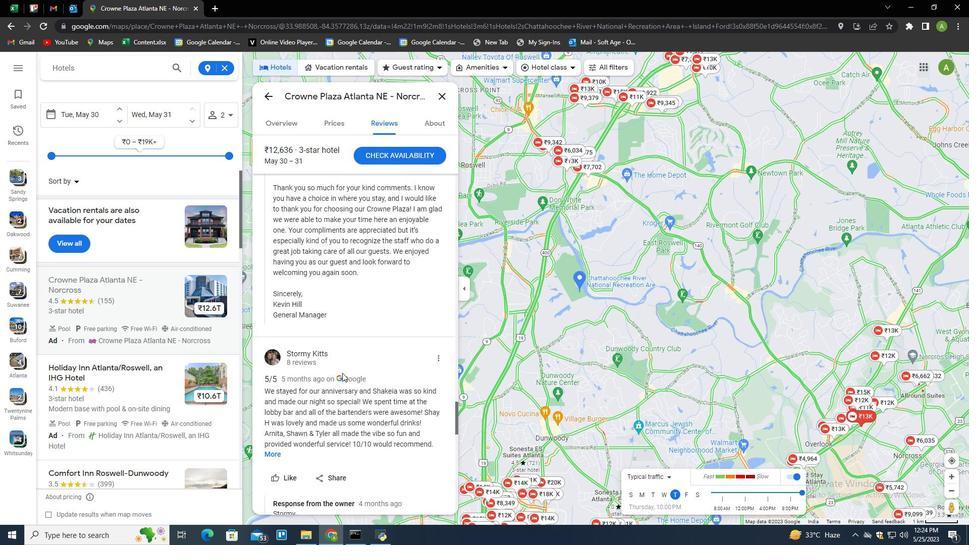 
Action: Mouse scrolled (342, 372) with delta (0, 0)
Screenshot: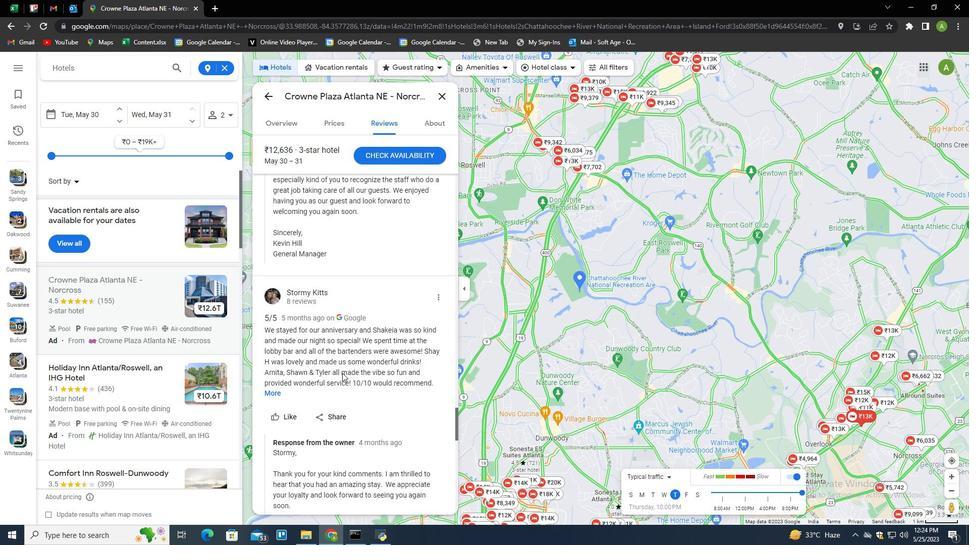 
Action: Mouse scrolled (342, 372) with delta (0, 0)
Screenshot: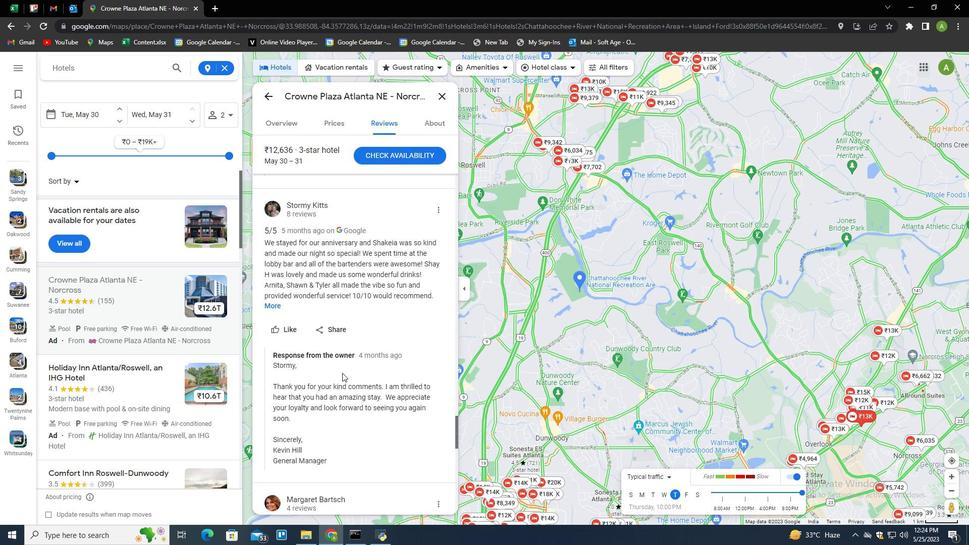 
Action: Mouse scrolled (342, 372) with delta (0, 0)
Screenshot: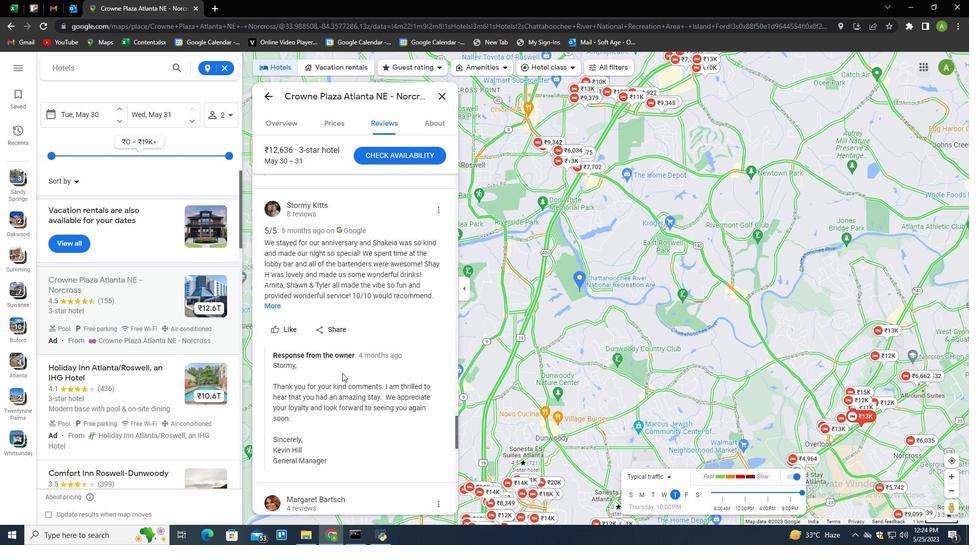
Action: Mouse scrolled (342, 372) with delta (0, 0)
Screenshot: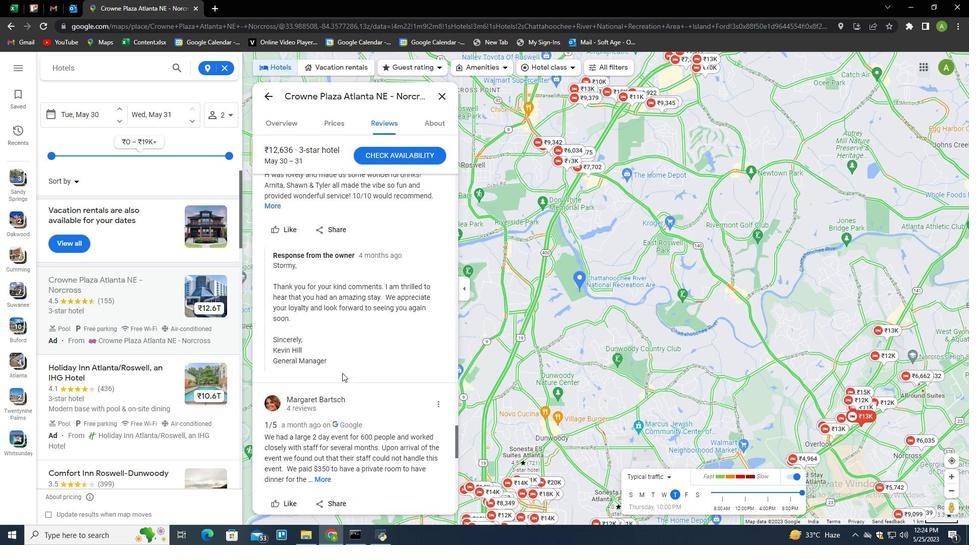 
Action: Mouse scrolled (342, 372) with delta (0, 0)
Screenshot: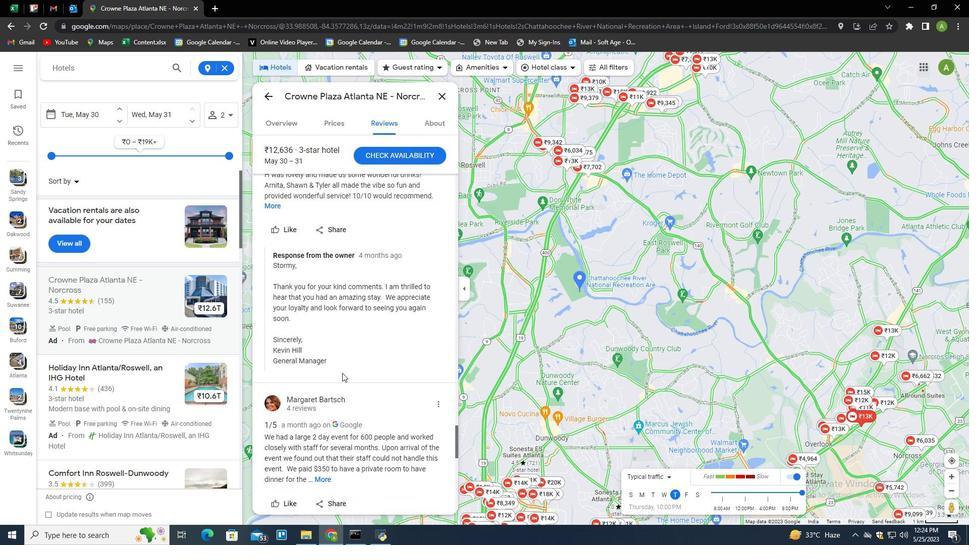 
Action: Mouse scrolled (342, 372) with delta (0, 0)
Screenshot: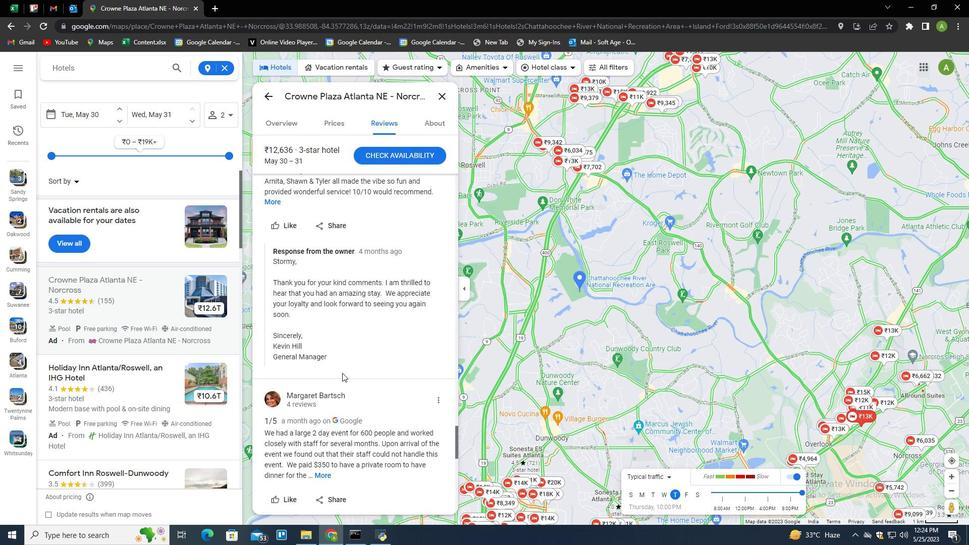 
Action: Mouse scrolled (342, 372) with delta (0, 0)
Screenshot: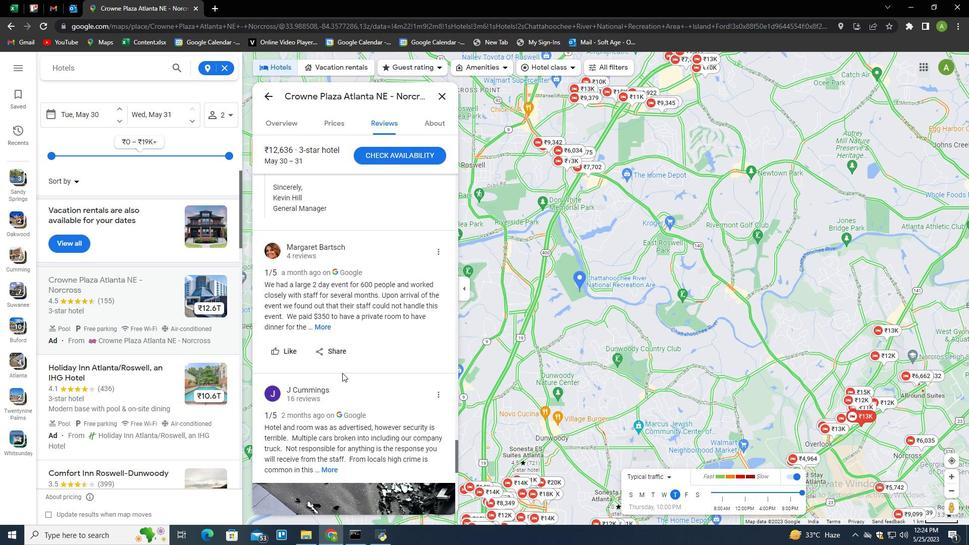 
Action: Mouse moved to (319, 275)
Screenshot: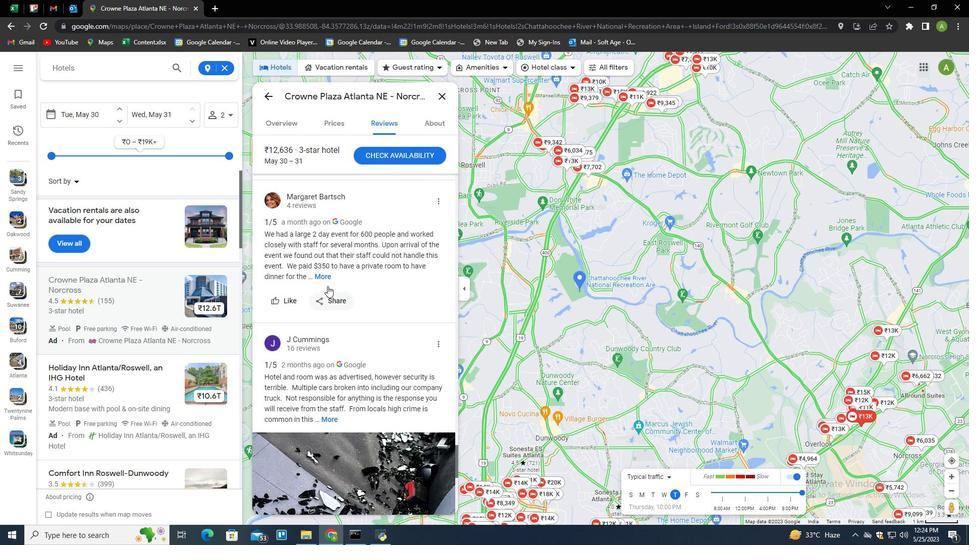 
Action: Mouse pressed left at (319, 275)
Screenshot: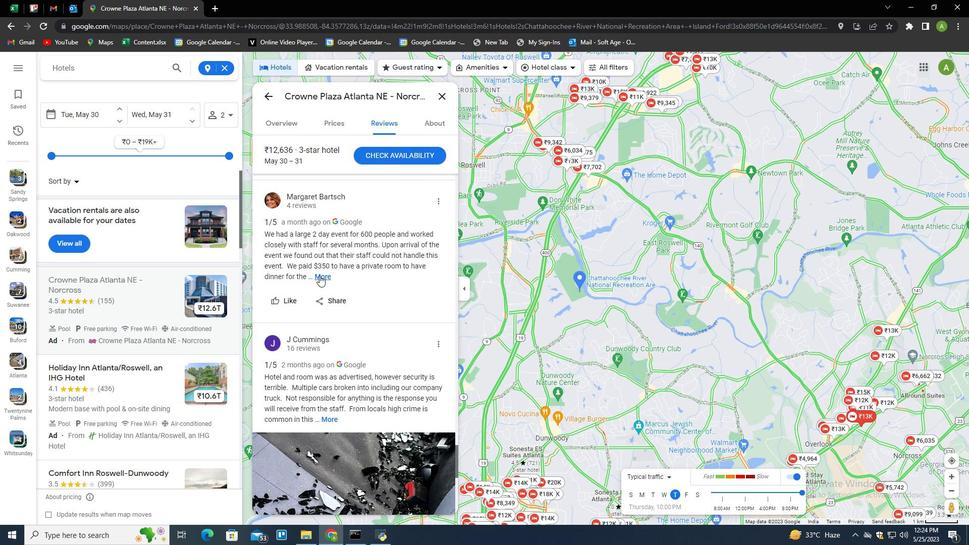 
Action: Mouse moved to (387, 342)
Screenshot: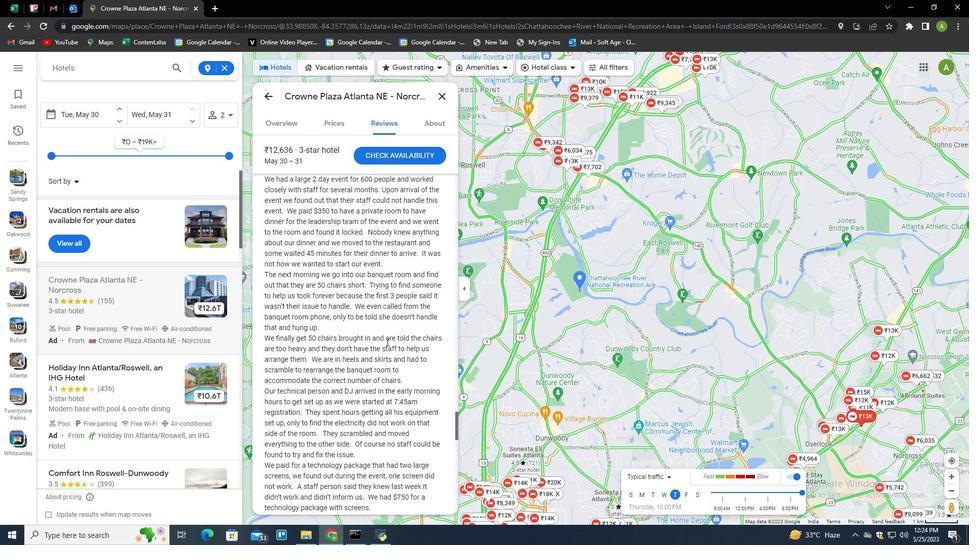 
Action: Mouse scrolled (387, 342) with delta (0, 0)
Screenshot: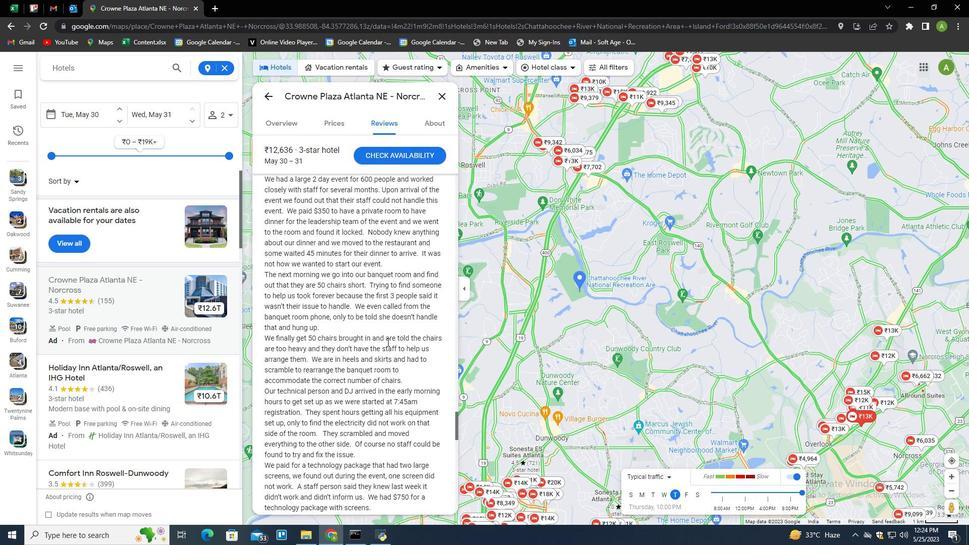 
Action: Mouse scrolled (387, 342) with delta (0, 0)
Screenshot: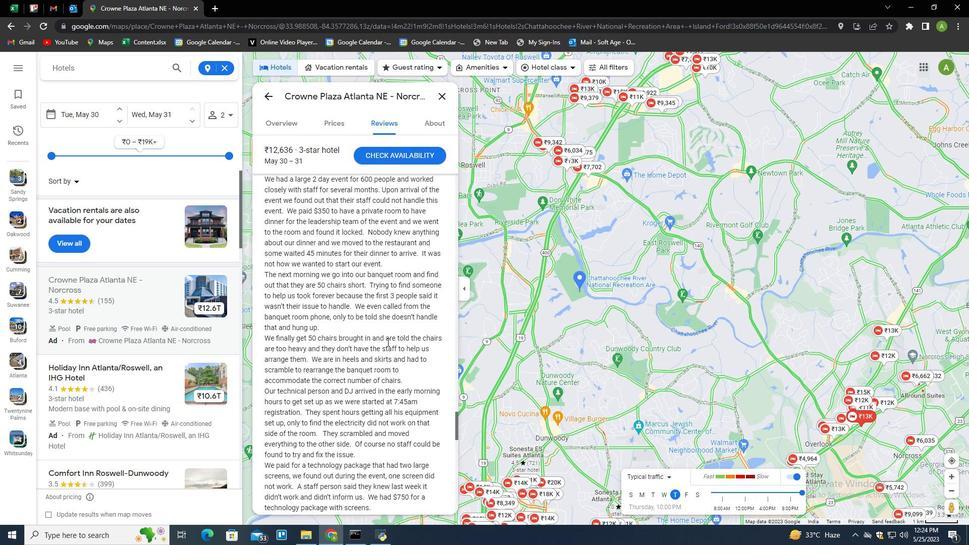 
Action: Mouse scrolled (387, 342) with delta (0, 0)
Screenshot: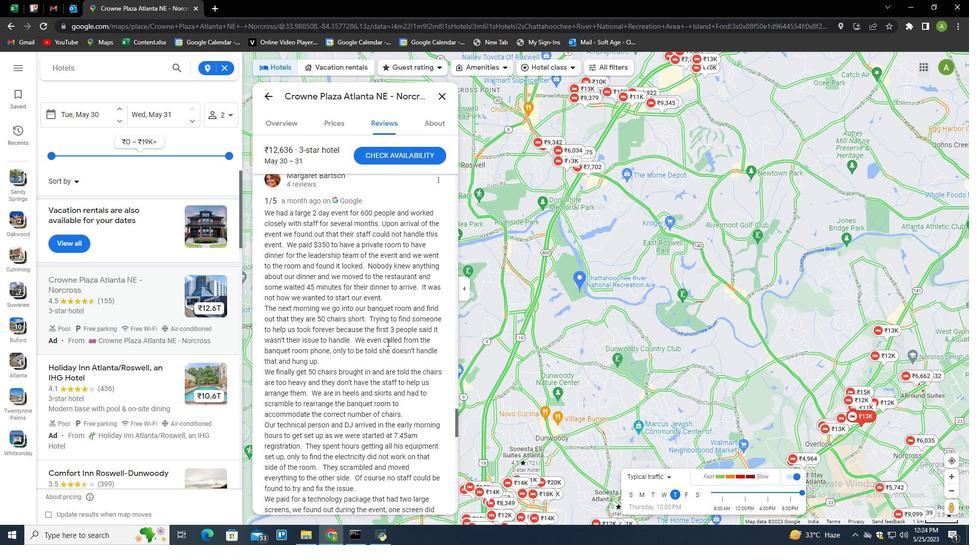 
Action: Mouse scrolled (387, 341) with delta (0, 0)
Screenshot: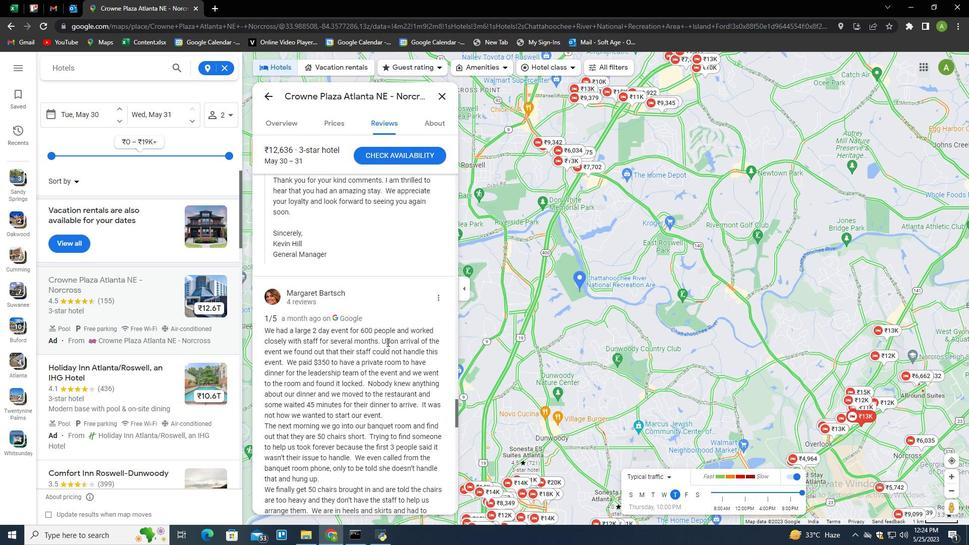 
Action: Mouse scrolled (387, 341) with delta (0, 0)
Screenshot: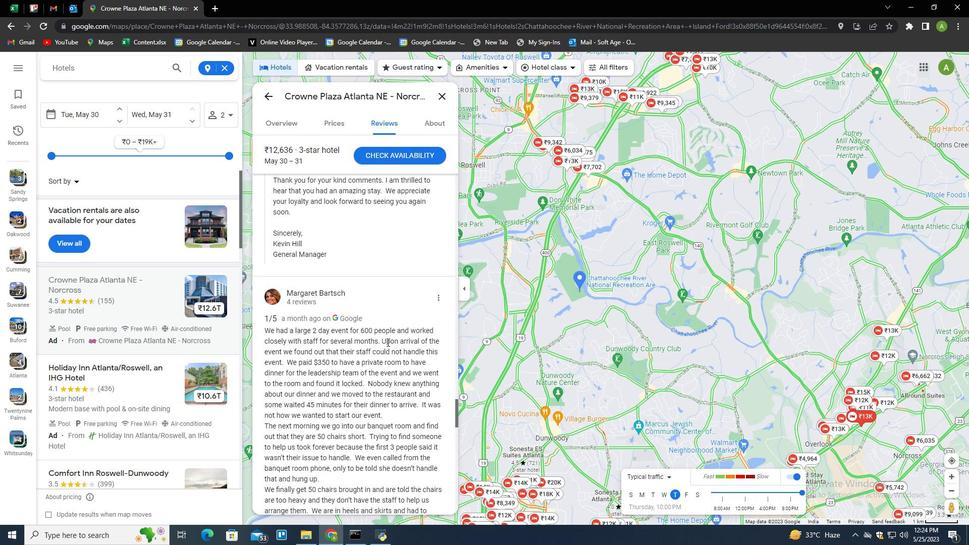 
Action: Mouse scrolled (387, 341) with delta (0, 0)
Screenshot: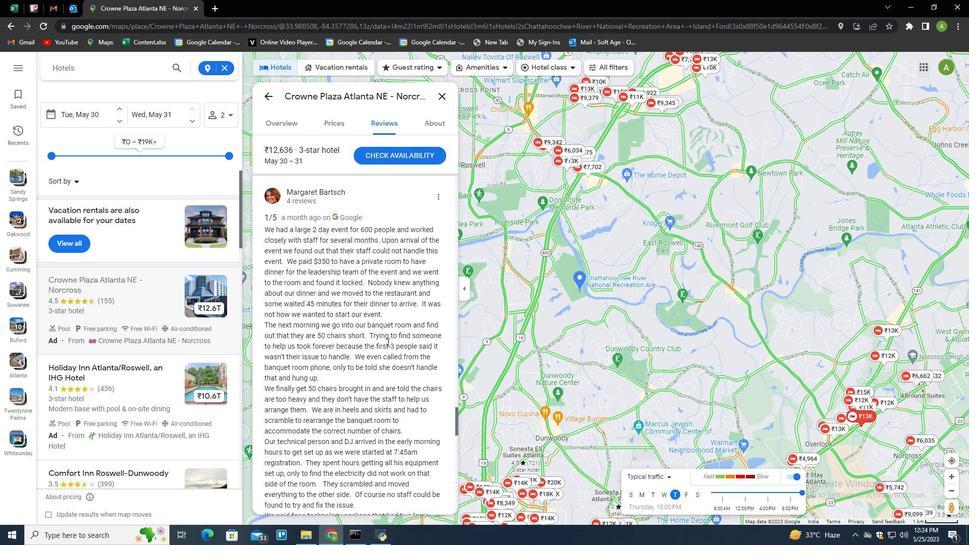 
Action: Mouse scrolled (387, 341) with delta (0, 0)
Screenshot: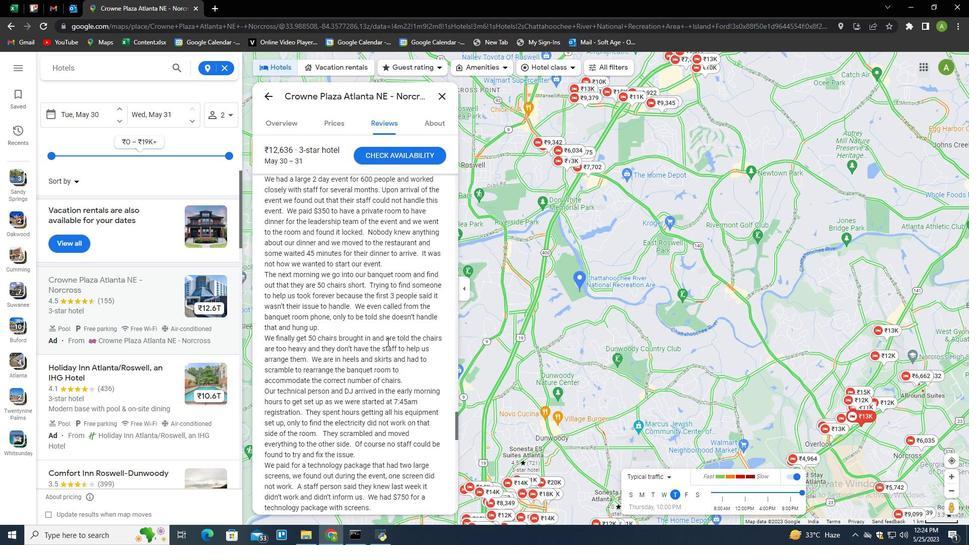 
Action: Mouse scrolled (387, 341) with delta (0, 0)
Screenshot: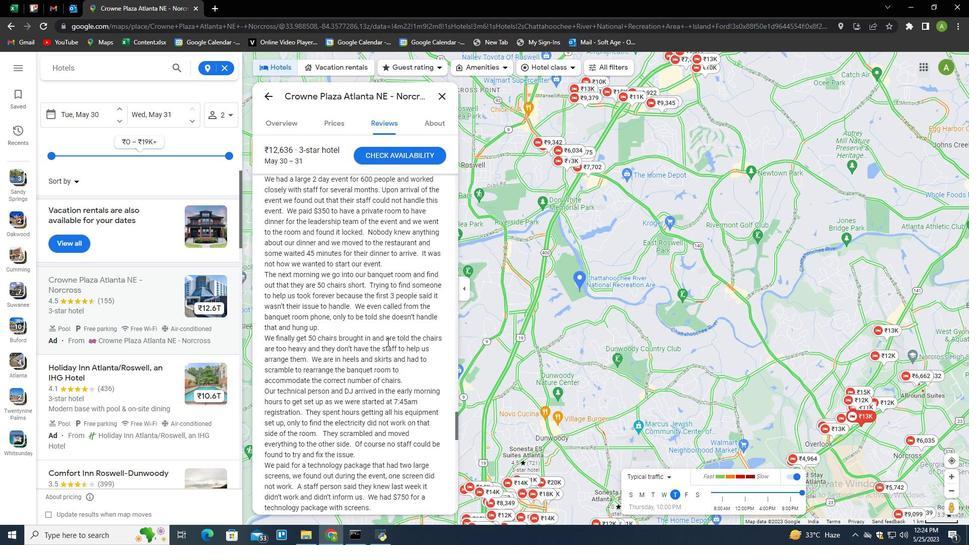 
Action: Mouse scrolled (387, 341) with delta (0, 0)
Screenshot: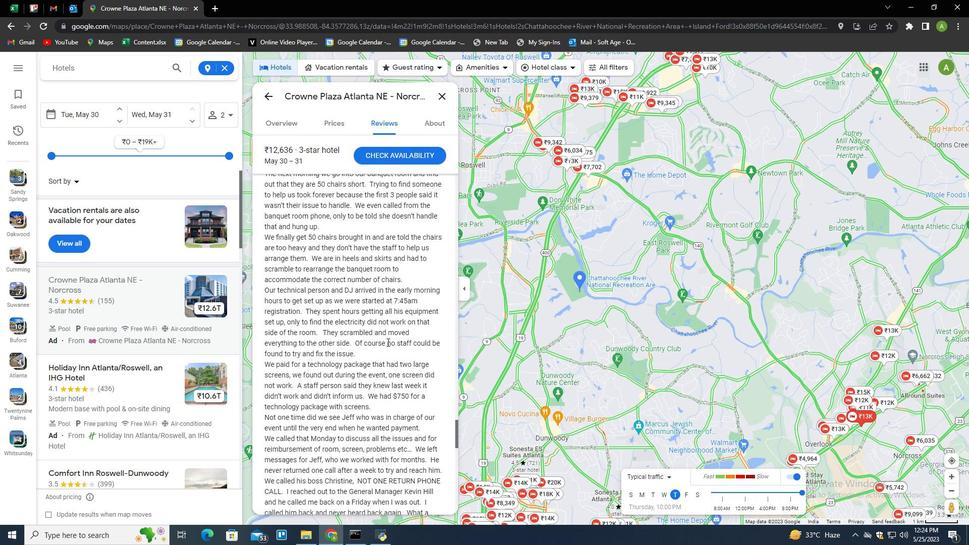 
Action: Mouse scrolled (387, 341) with delta (0, 0)
Screenshot: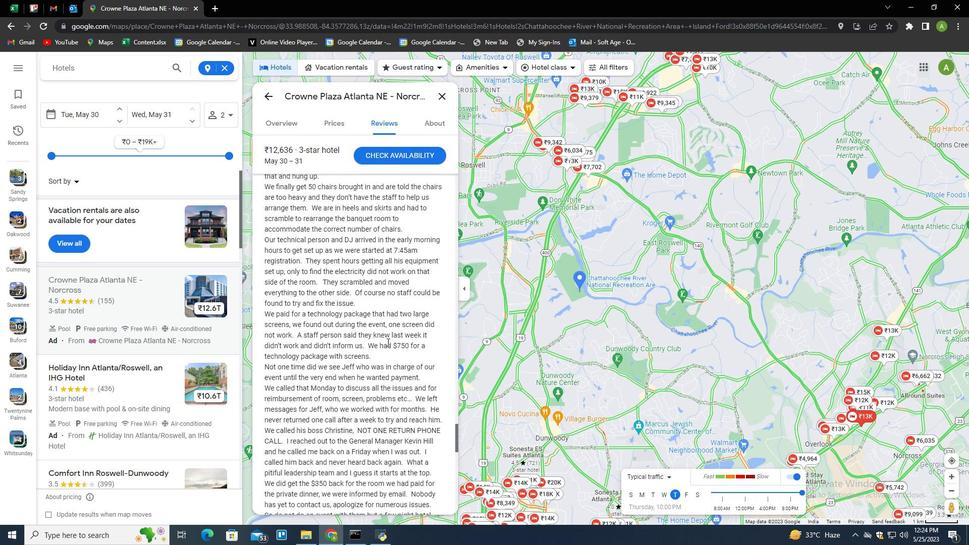 
Action: Mouse scrolled (387, 341) with delta (0, 0)
Screenshot: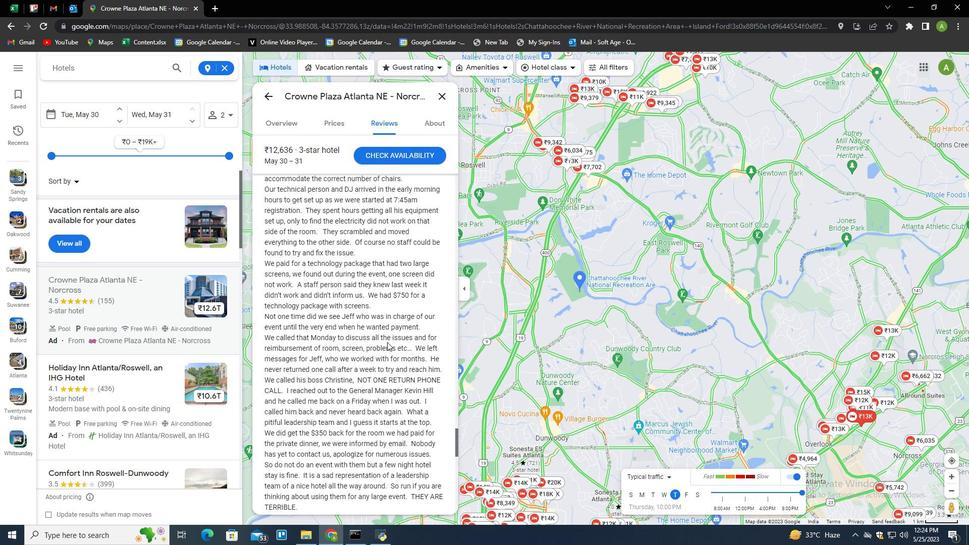 
Action: Mouse scrolled (387, 341) with delta (0, 0)
Screenshot: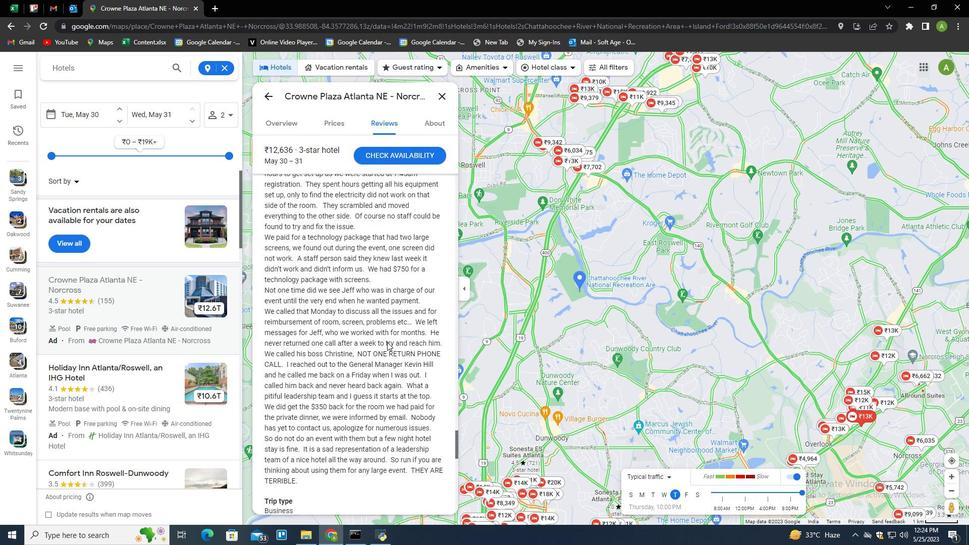 
Action: Mouse scrolled (387, 341) with delta (0, 0)
Screenshot: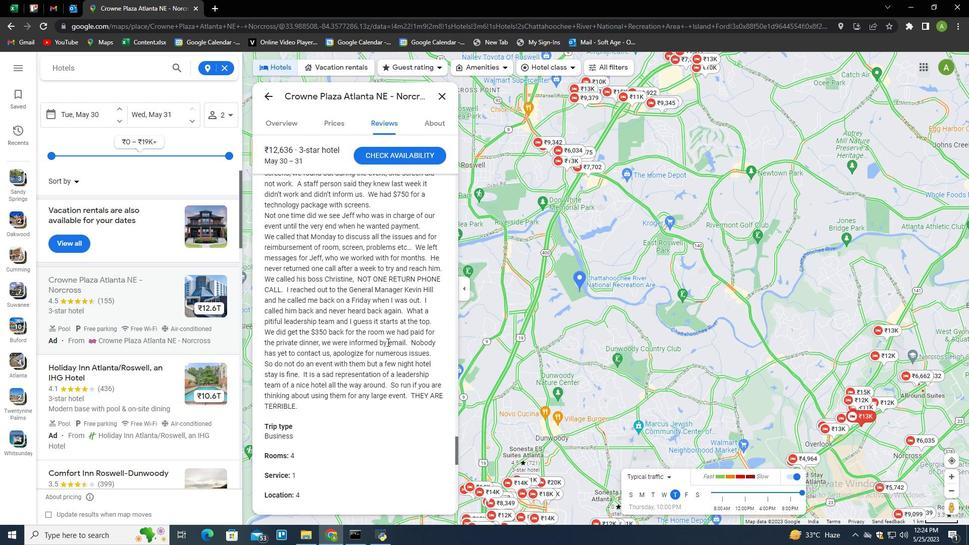 
Action: Mouse scrolled (387, 341) with delta (0, 0)
Screenshot: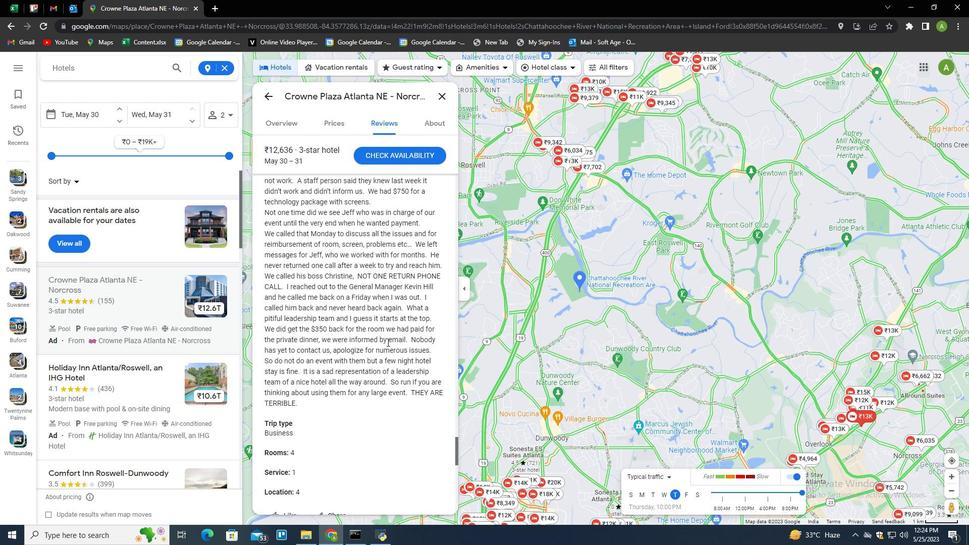 
Action: Mouse scrolled (387, 341) with delta (0, 0)
Screenshot: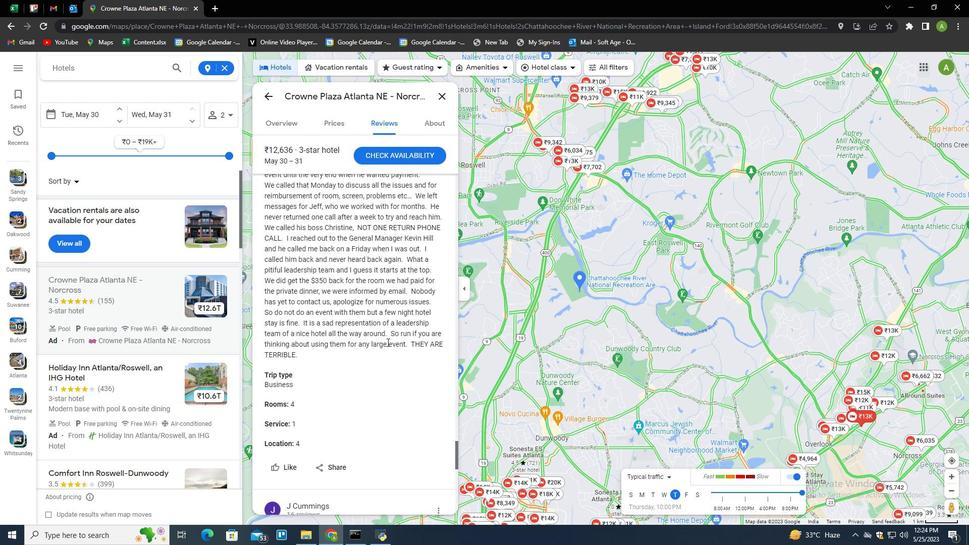 
Action: Mouse scrolled (387, 341) with delta (0, 0)
Screenshot: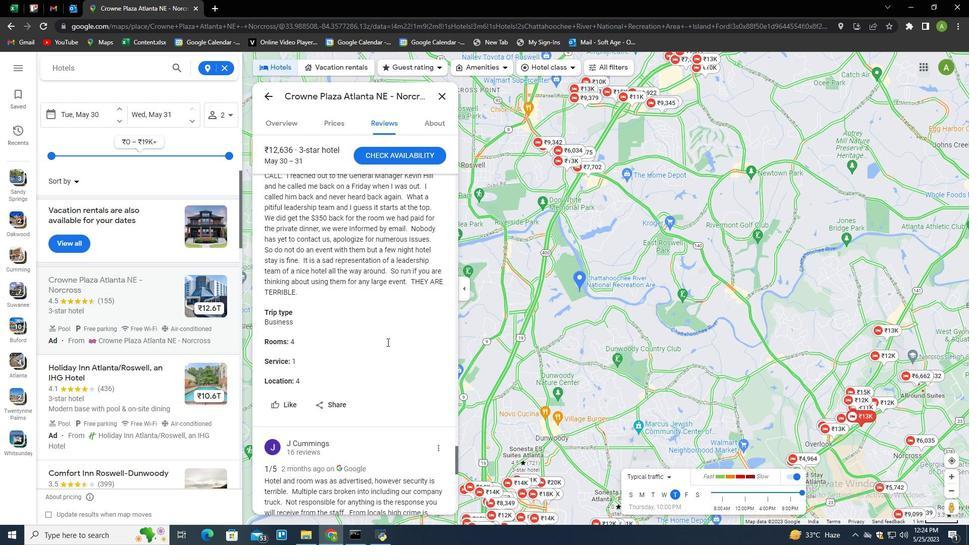 
Action: Mouse scrolled (387, 341) with delta (0, 0)
Screenshot: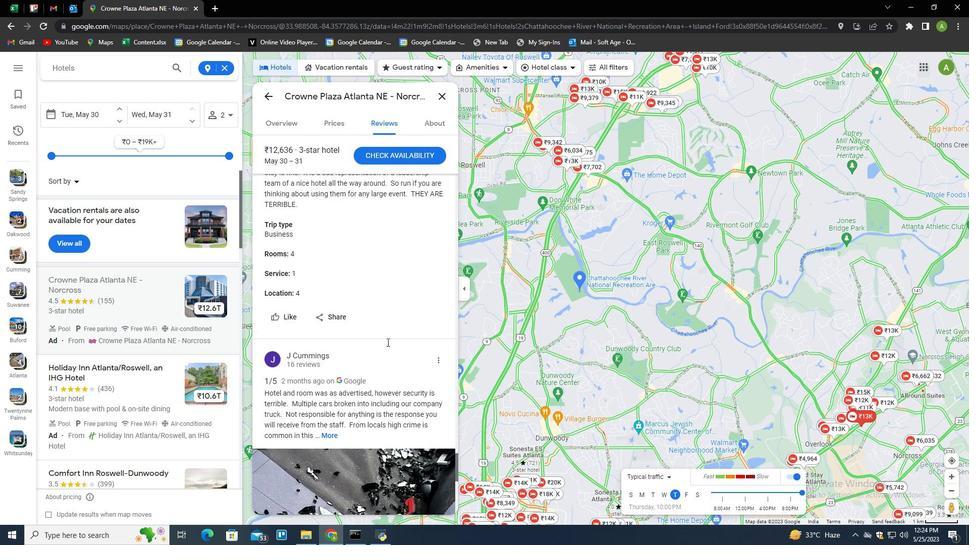 
Action: Mouse scrolled (387, 341) with delta (0, 0)
Screenshot: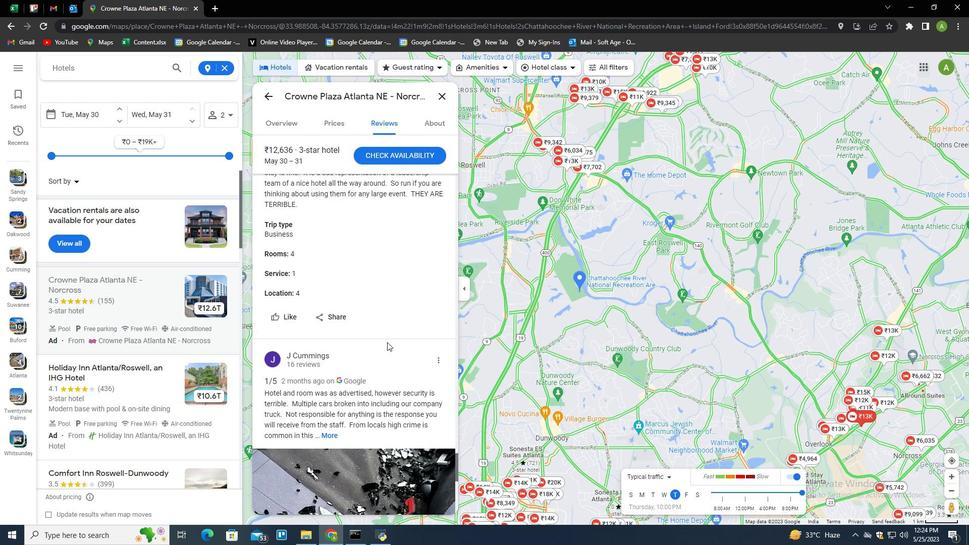 
Action: Mouse scrolled (387, 341) with delta (0, 0)
Screenshot: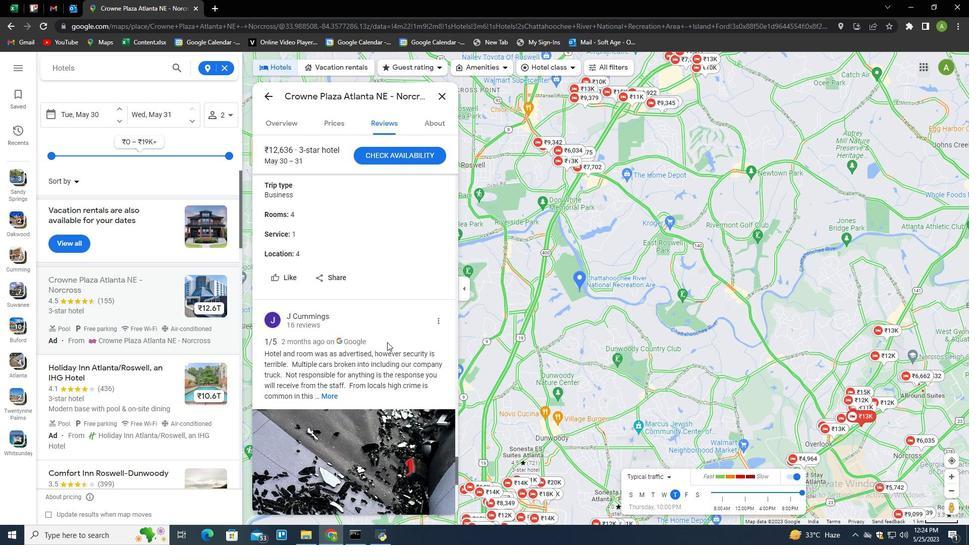 
Action: Mouse scrolled (387, 341) with delta (0, 0)
Screenshot: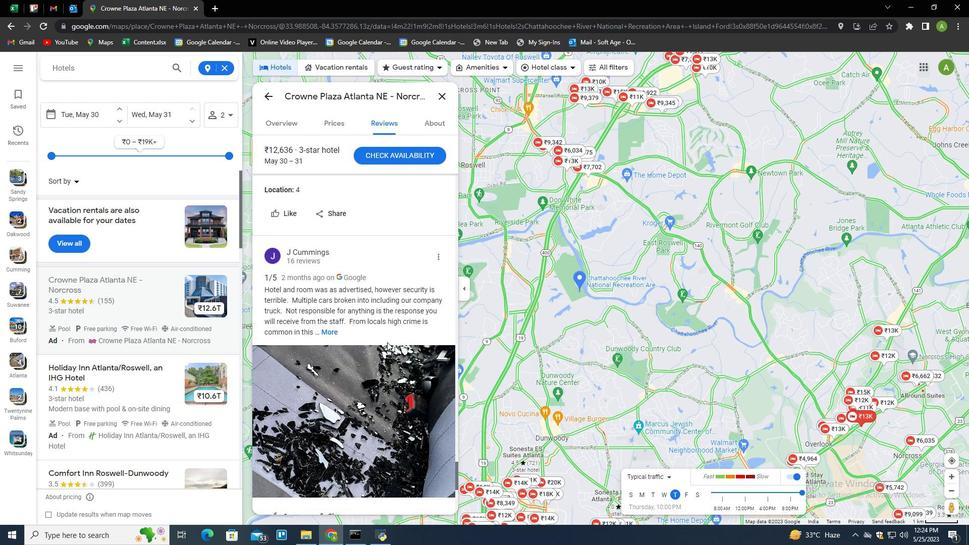 
Action: Mouse scrolled (387, 342) with delta (0, 0)
Screenshot: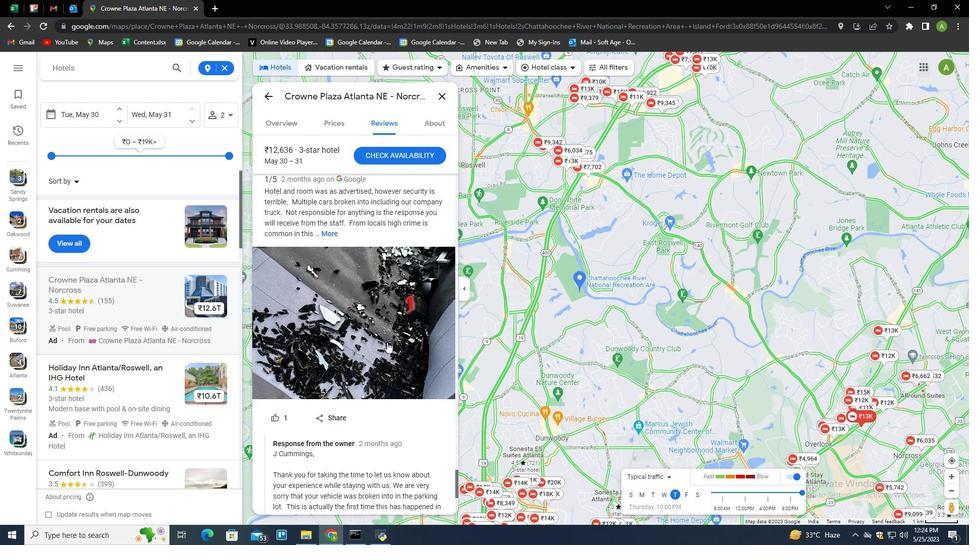 
Action: Mouse scrolled (387, 341) with delta (0, 0)
Screenshot: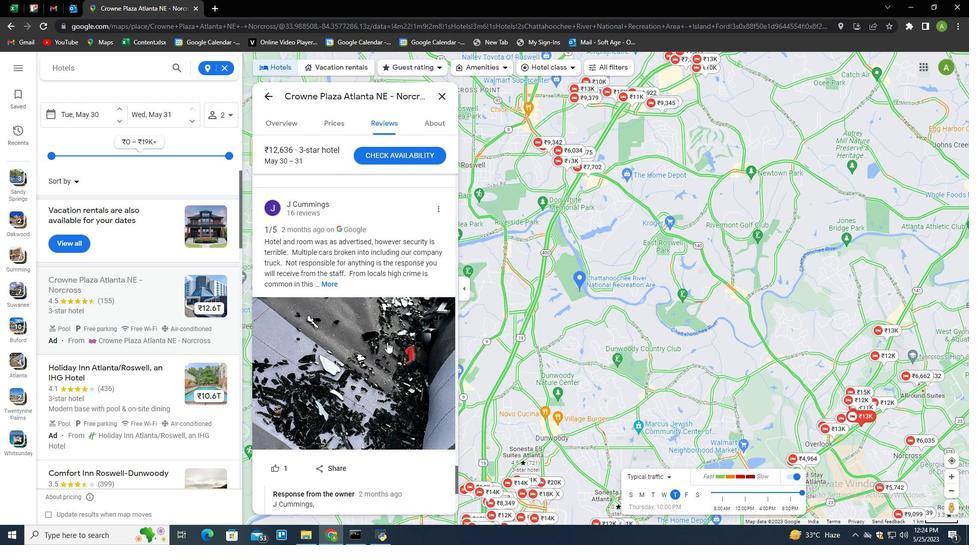 
Action: Mouse scrolled (387, 341) with delta (0, 0)
Screenshot: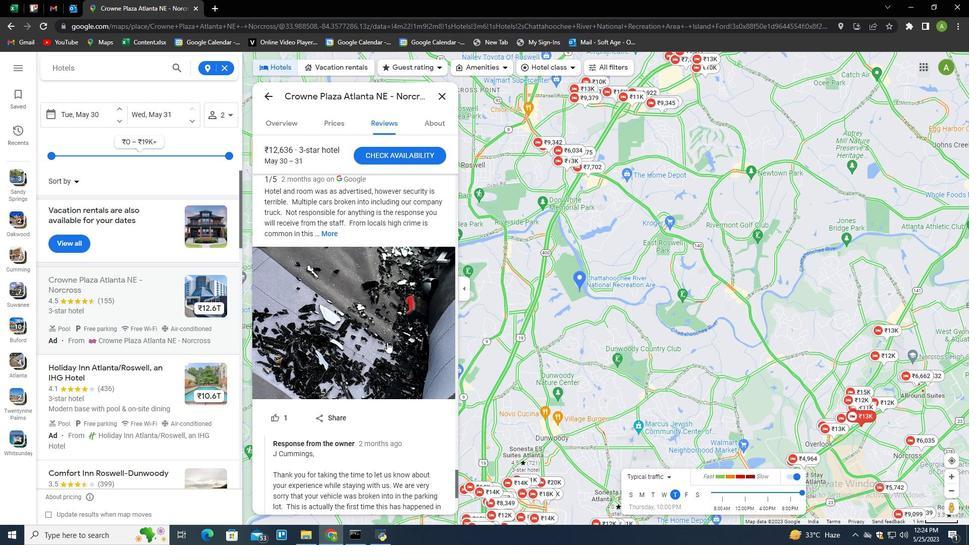 
Action: Mouse scrolled (387, 341) with delta (0, 0)
Screenshot: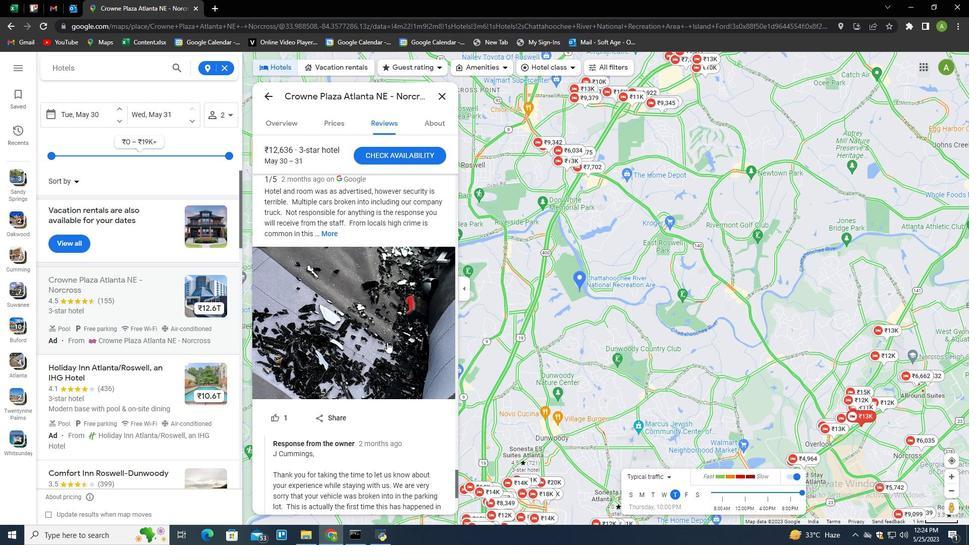 
Action: Mouse scrolled (387, 341) with delta (0, 0)
Screenshot: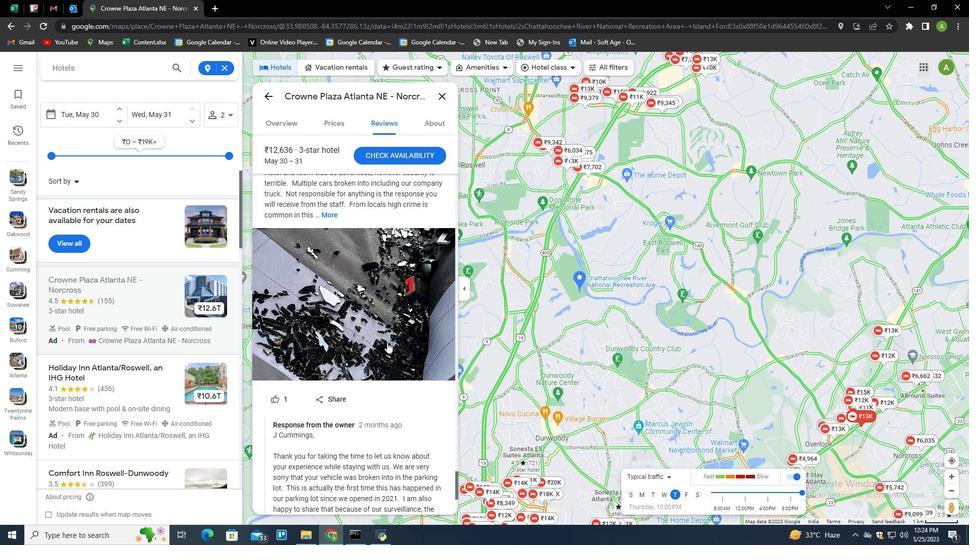 
Action: Mouse scrolled (387, 341) with delta (0, 0)
Screenshot: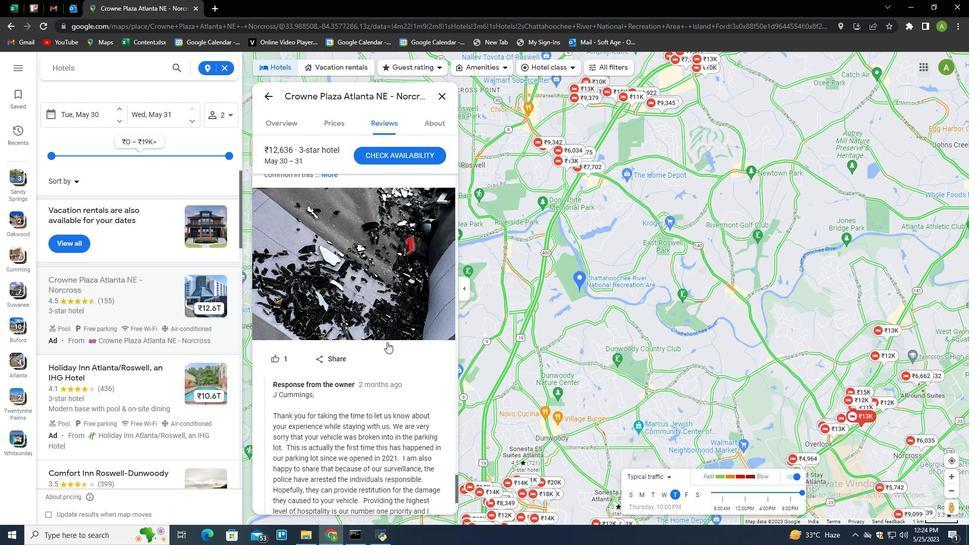 
Action: Mouse scrolled (387, 341) with delta (0, 0)
Screenshot: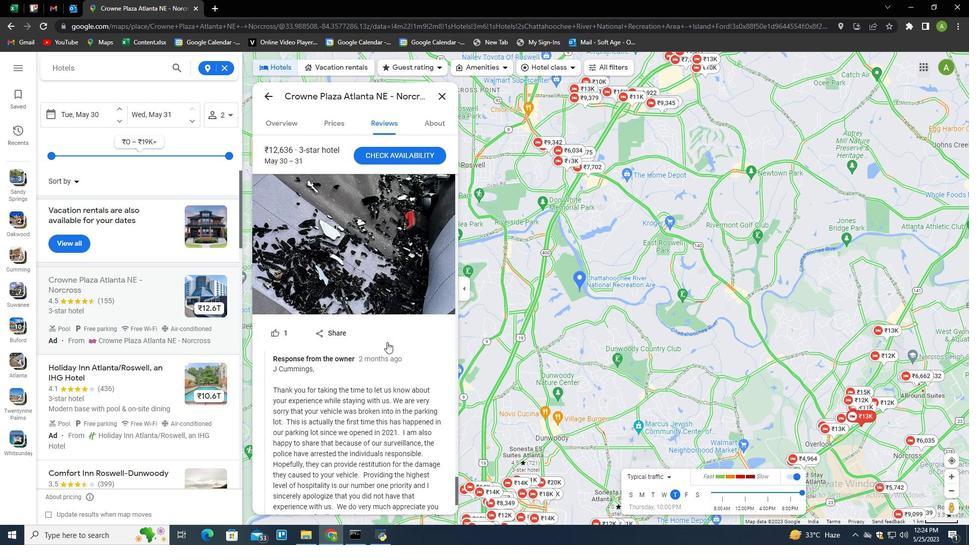 
Action: Mouse scrolled (387, 341) with delta (0, 0)
Screenshot: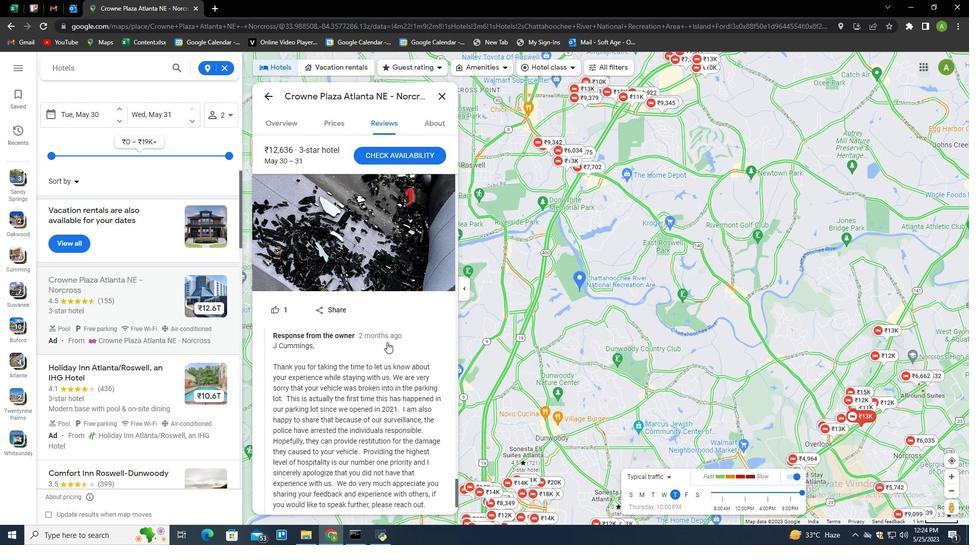 
Action: Mouse moved to (372, 377)
Screenshot: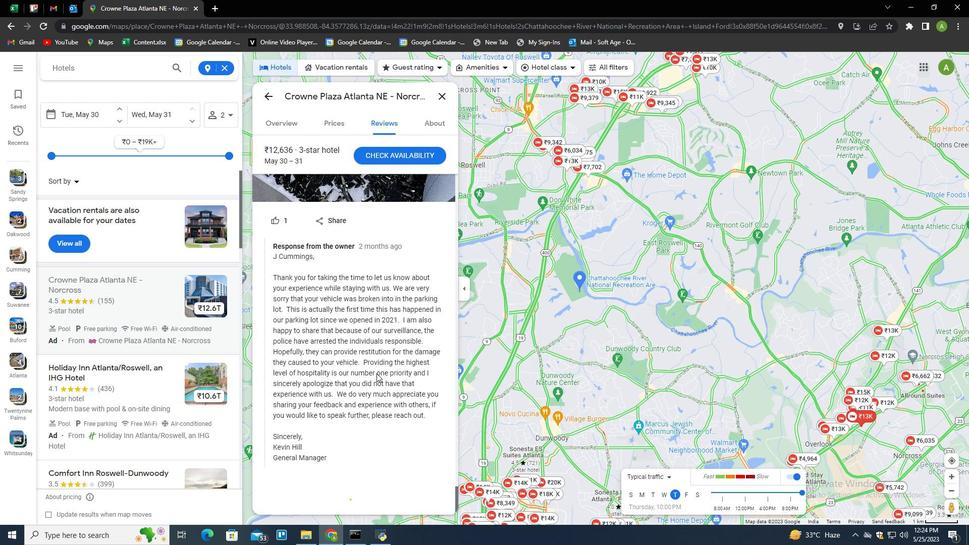 
Action: Mouse scrolled (372, 376) with delta (0, 0)
Screenshot: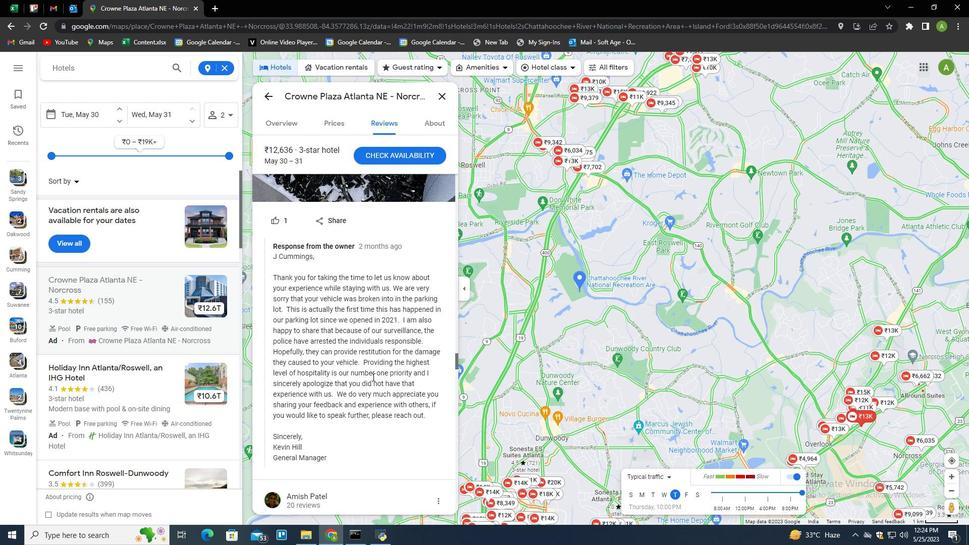 
Action: Mouse scrolled (372, 376) with delta (0, 0)
Screenshot: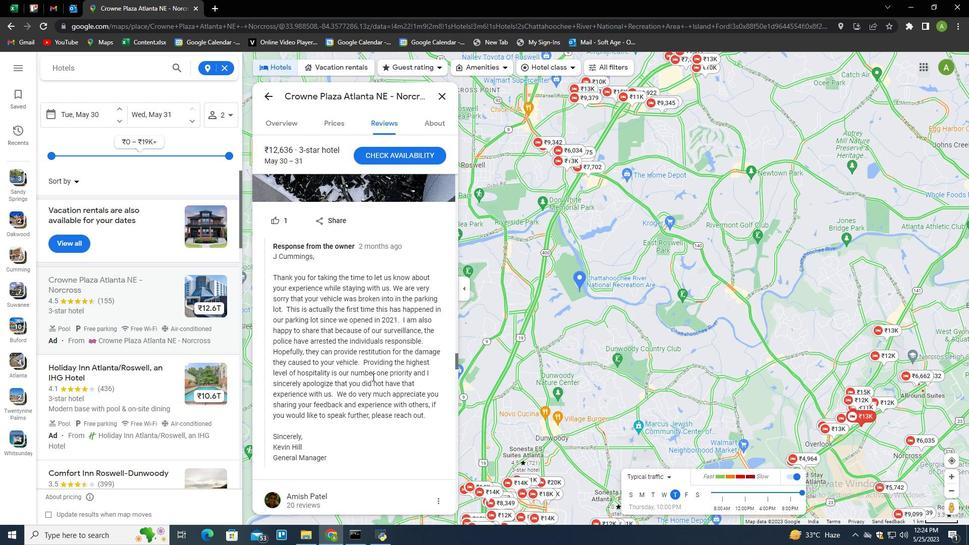 
Action: Mouse scrolled (372, 376) with delta (0, 0)
Screenshot: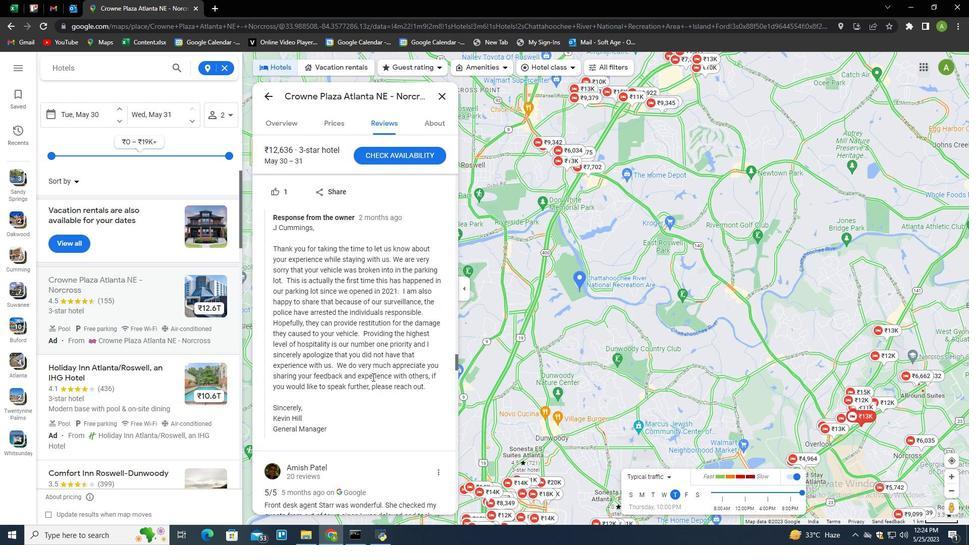 
Action: Mouse scrolled (372, 376) with delta (0, 0)
Screenshot: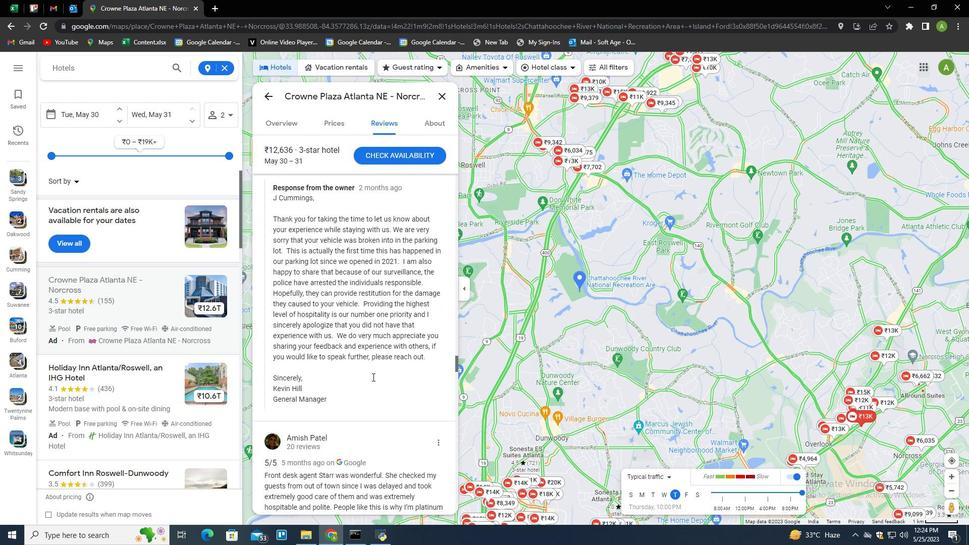 
Action: Mouse scrolled (372, 376) with delta (0, 0)
Screenshot: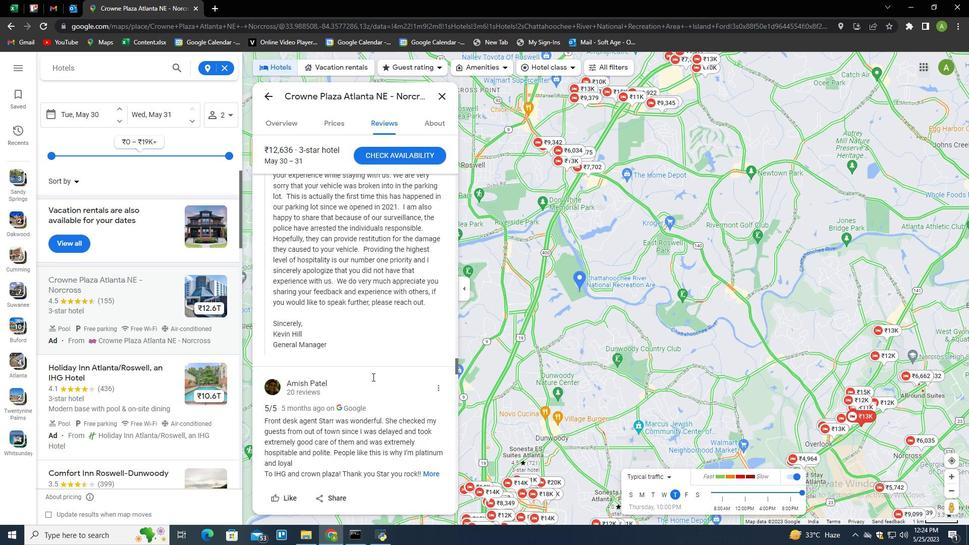 
Action: Mouse scrolled (372, 376) with delta (0, 0)
Screenshot: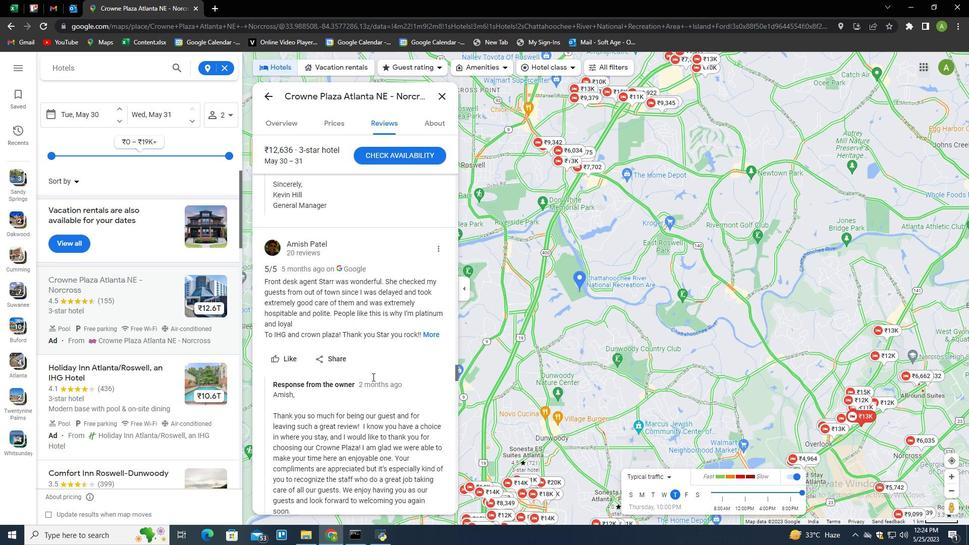 
Action: Mouse scrolled (372, 376) with delta (0, 0)
Screenshot: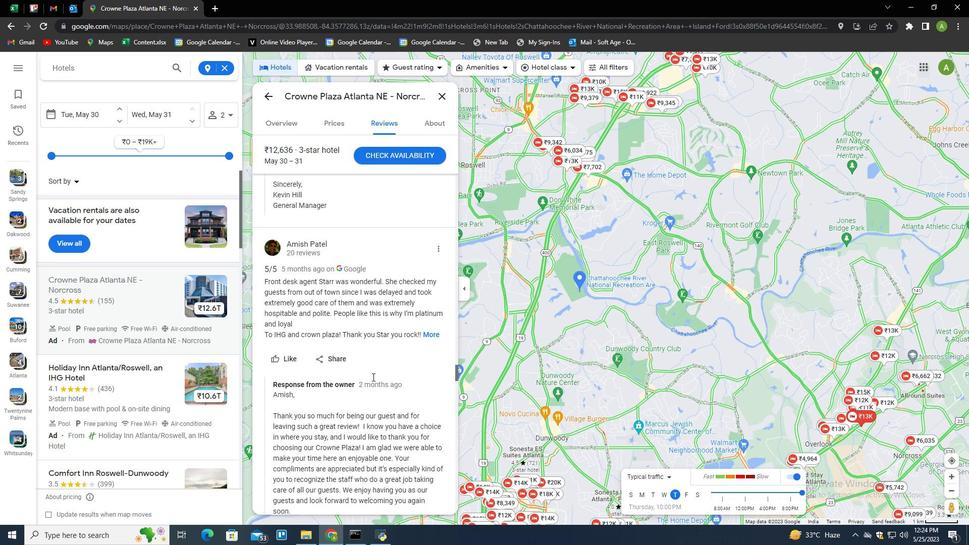 
Action: Mouse moved to (428, 235)
Screenshot: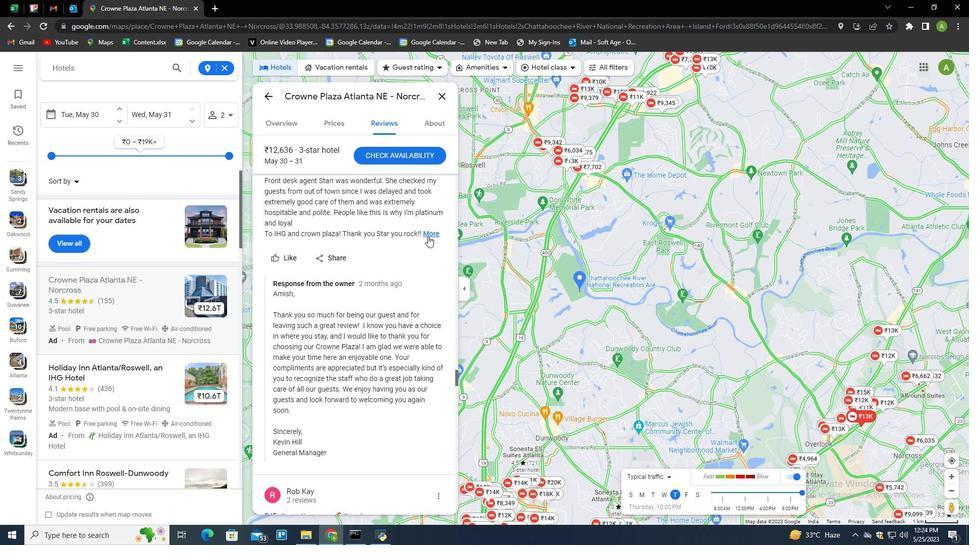 
Action: Mouse pressed left at (428, 235)
Screenshot: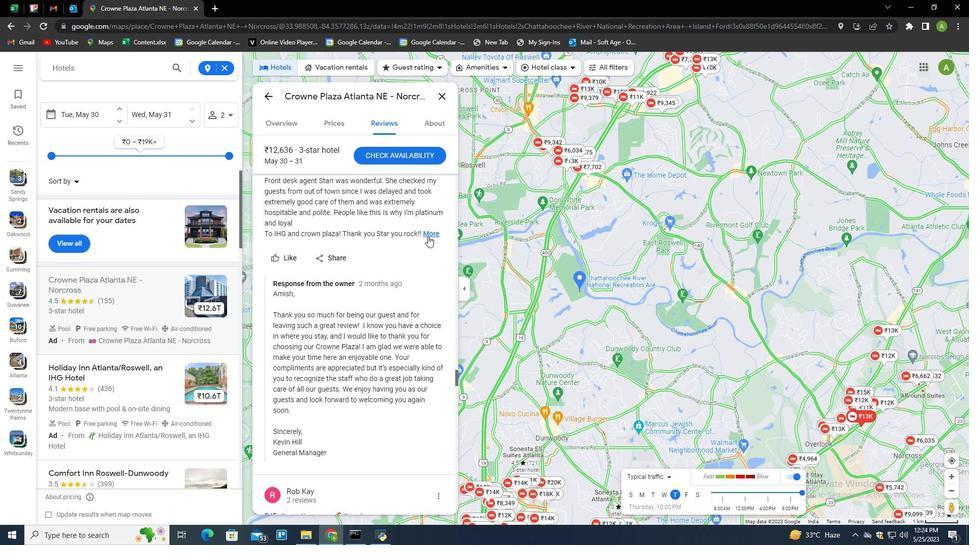 
Action: Mouse moved to (413, 345)
Screenshot: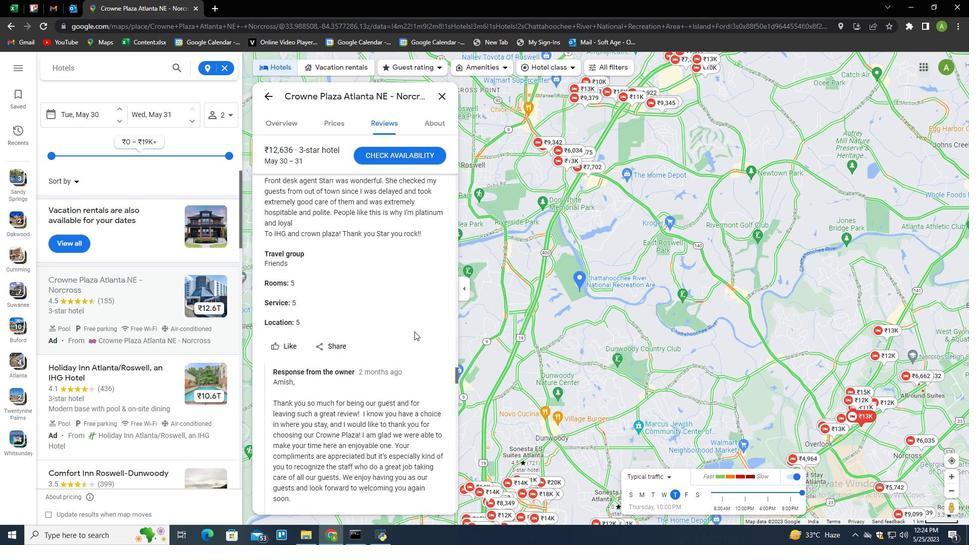
Action: Mouse scrolled (413, 346) with delta (0, 0)
Screenshot: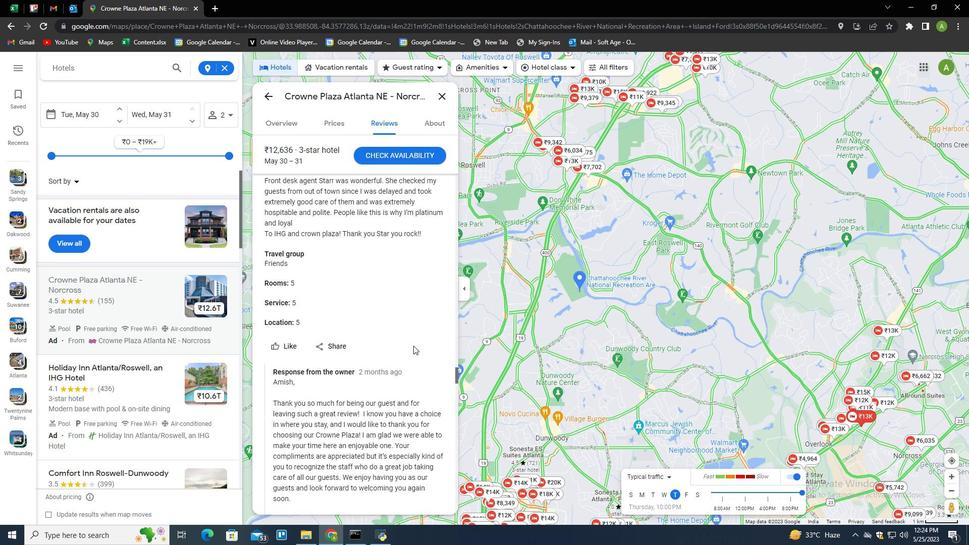 
Action: Mouse scrolled (413, 346) with delta (0, 0)
Screenshot: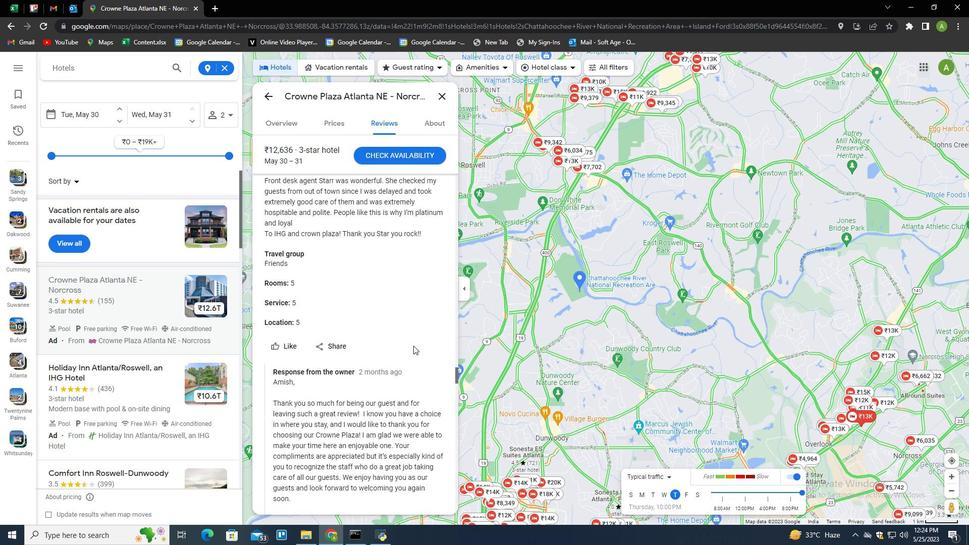 
Action: Mouse scrolled (413, 345) with delta (0, 0)
Screenshot: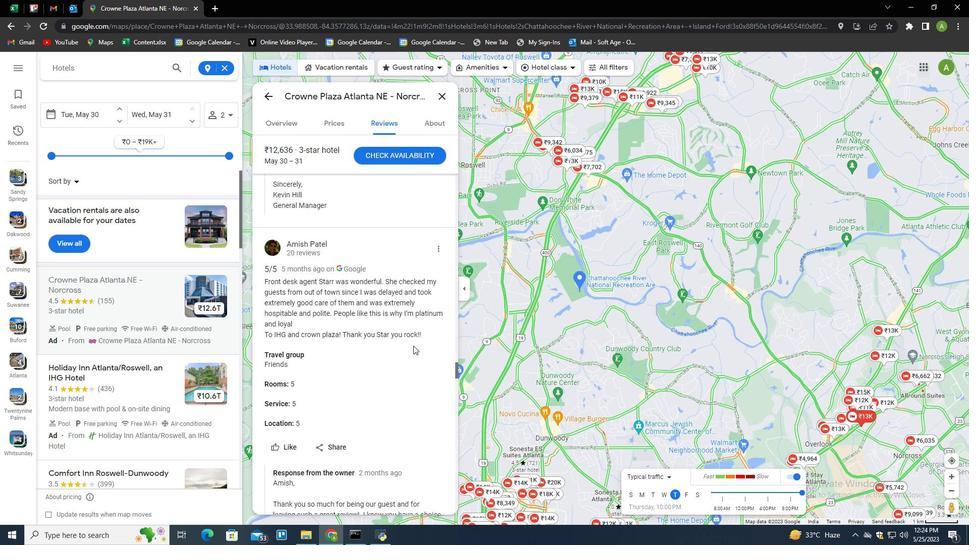 
Action: Mouse scrolled (413, 345) with delta (0, 0)
Screenshot: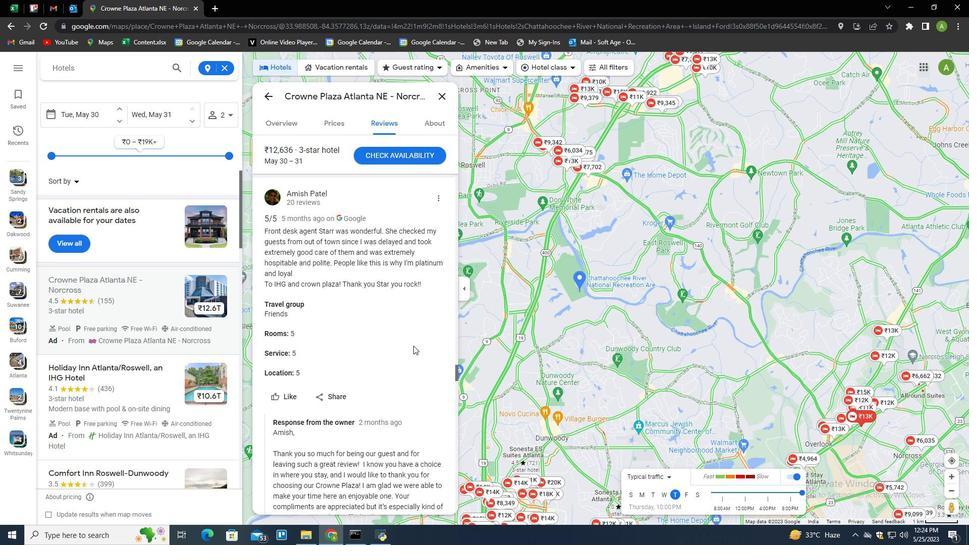 
Action: Mouse scrolled (413, 345) with delta (0, 0)
Screenshot: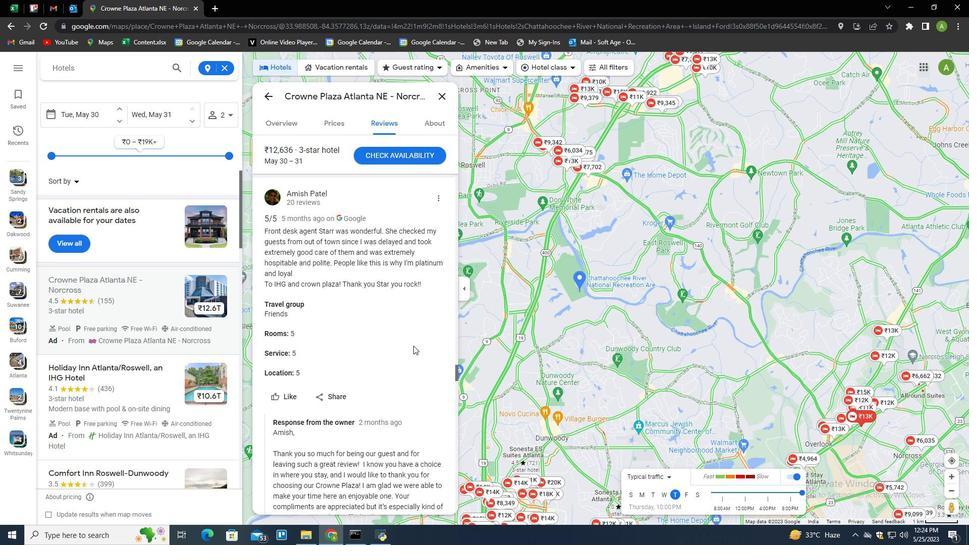 
Action: Mouse scrolled (413, 345) with delta (0, 0)
Screenshot: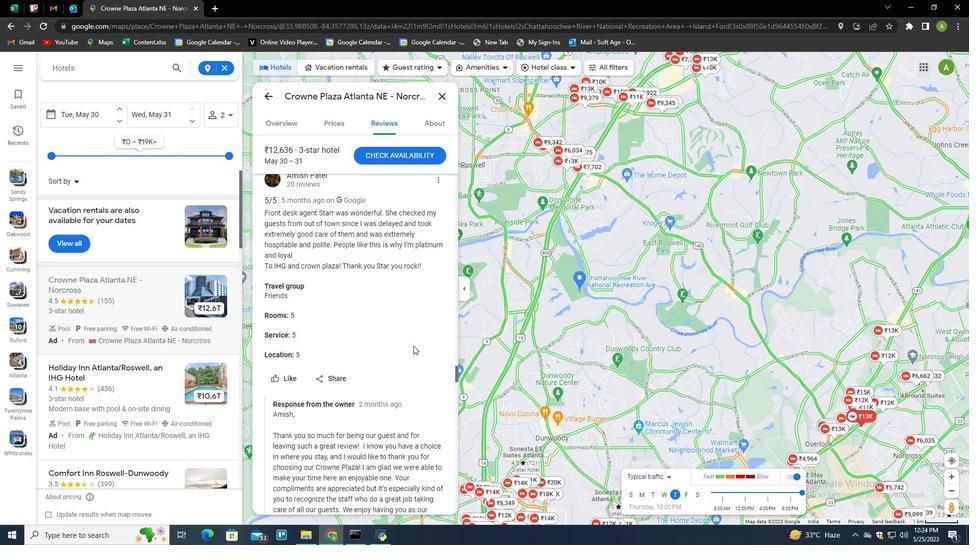 
Action: Mouse scrolled (413, 345) with delta (0, 0)
Screenshot: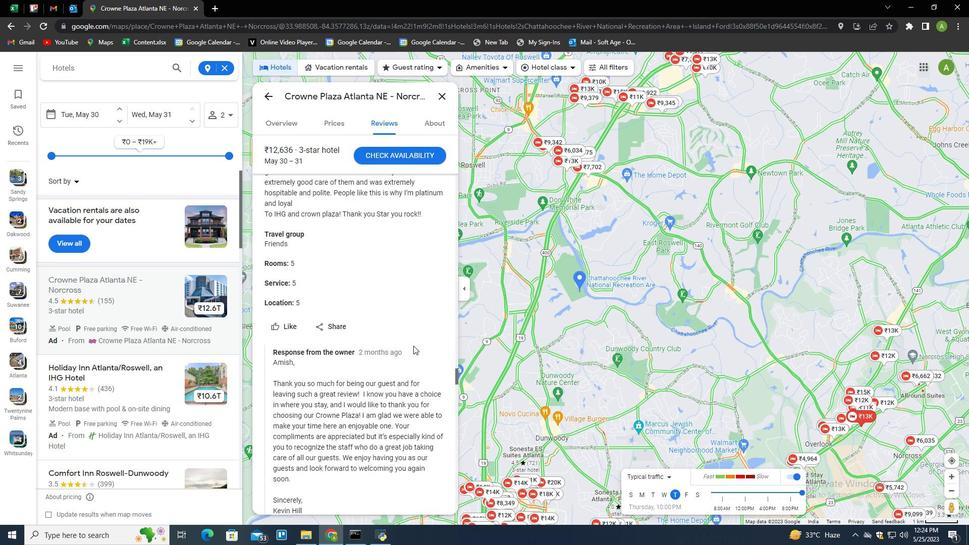 
Action: Mouse scrolled (413, 345) with delta (0, 0)
Screenshot: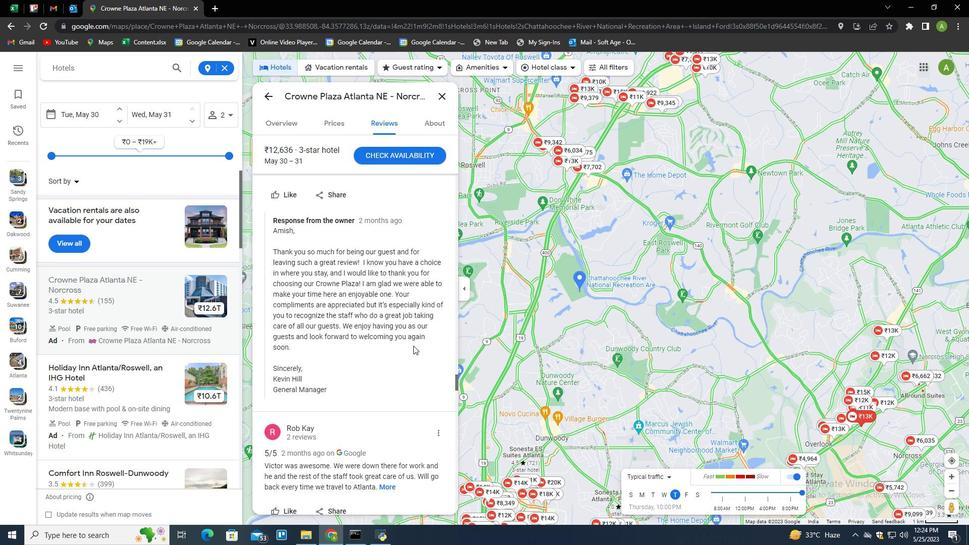 
Action: Mouse scrolled (413, 345) with delta (0, 0)
Screenshot: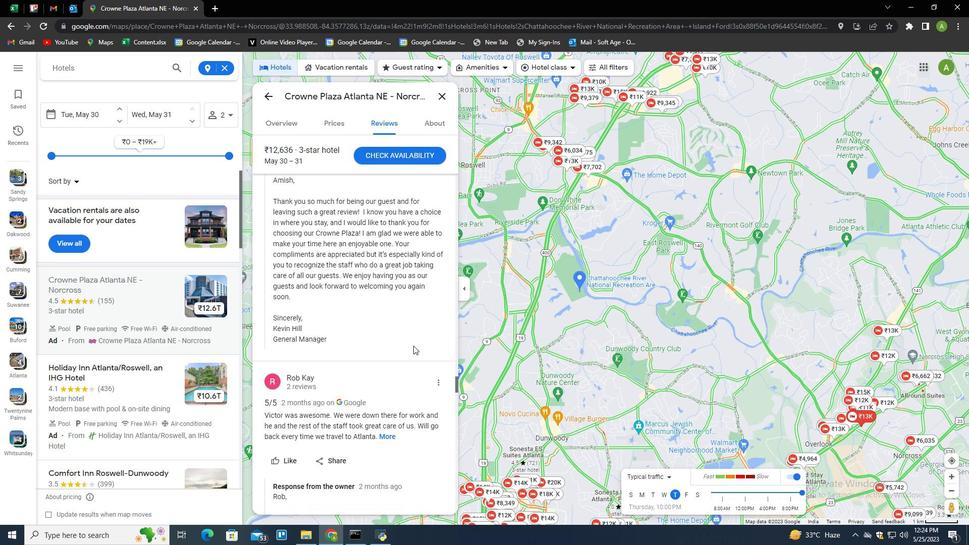 
Action: Mouse scrolled (413, 345) with delta (0, 0)
Screenshot: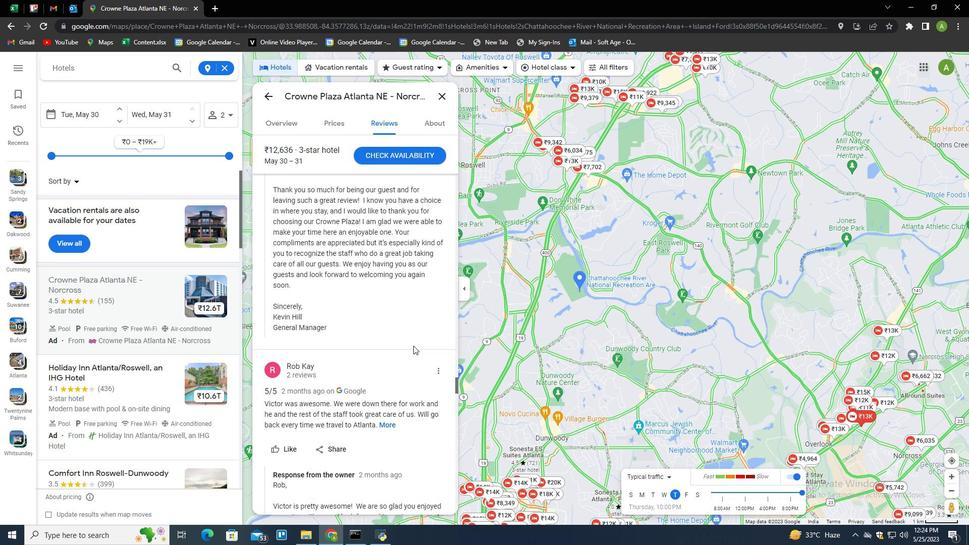 
Action: Mouse scrolled (413, 345) with delta (0, 0)
Screenshot: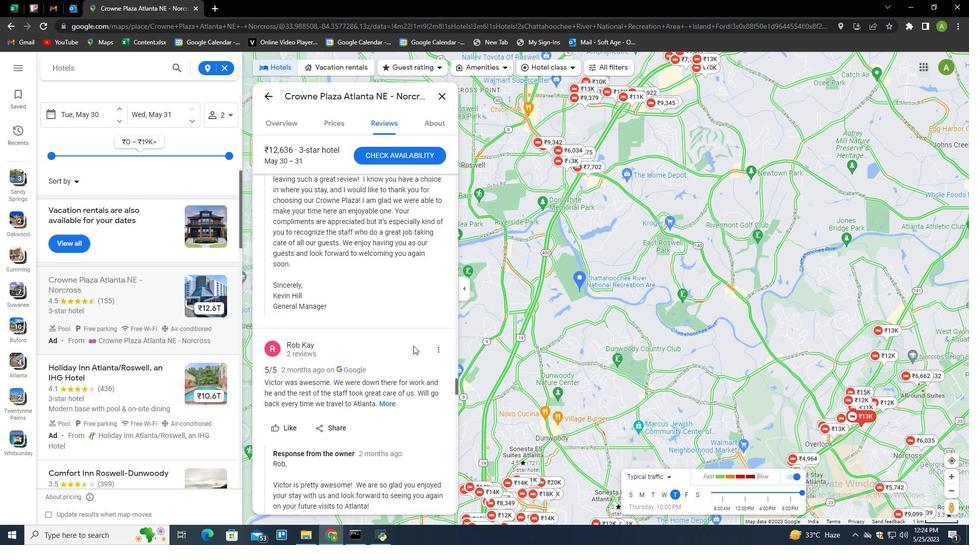 
Action: Mouse scrolled (413, 345) with delta (0, 0)
Screenshot: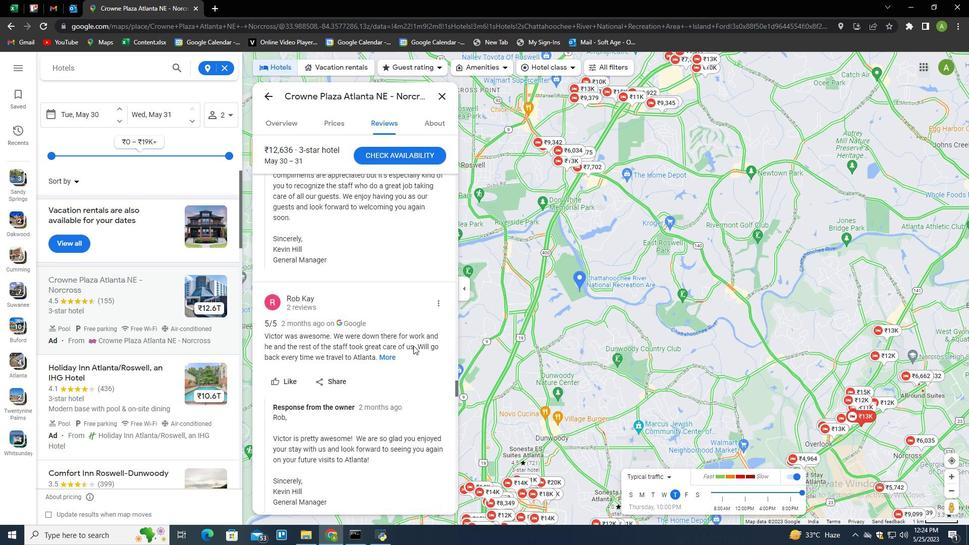 
Action: Mouse scrolled (413, 345) with delta (0, 0)
Screenshot: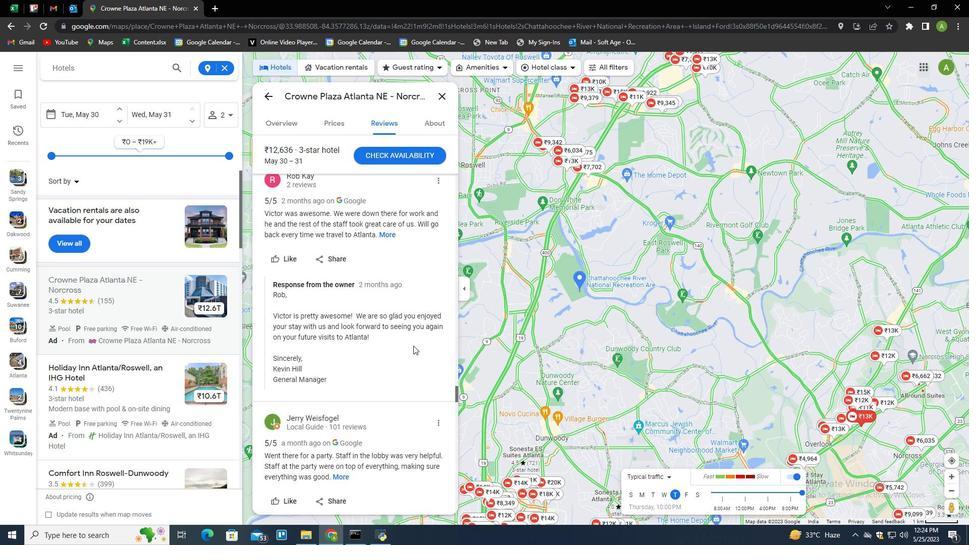 
Action: Mouse moved to (412, 345)
Screenshot: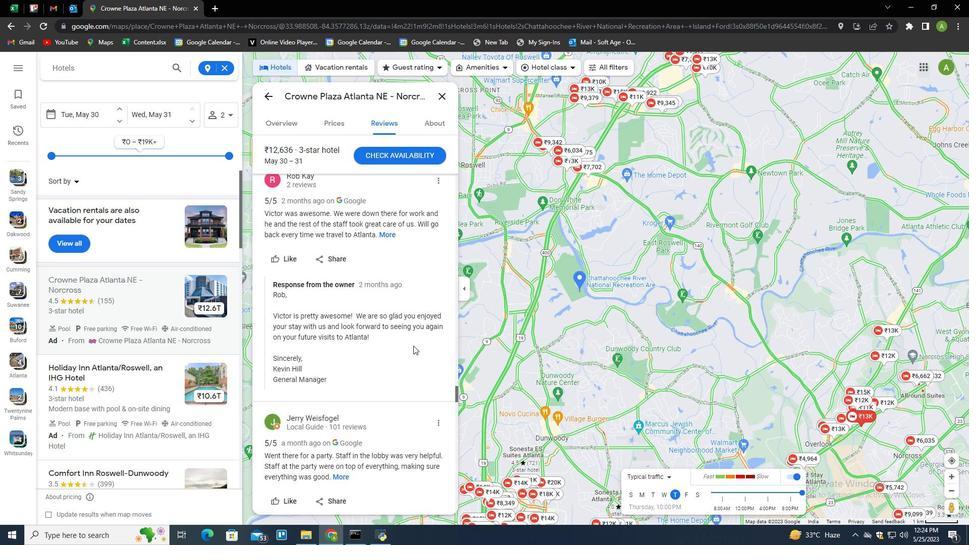 
Action: Mouse scrolled (412, 345) with delta (0, 0)
Screenshot: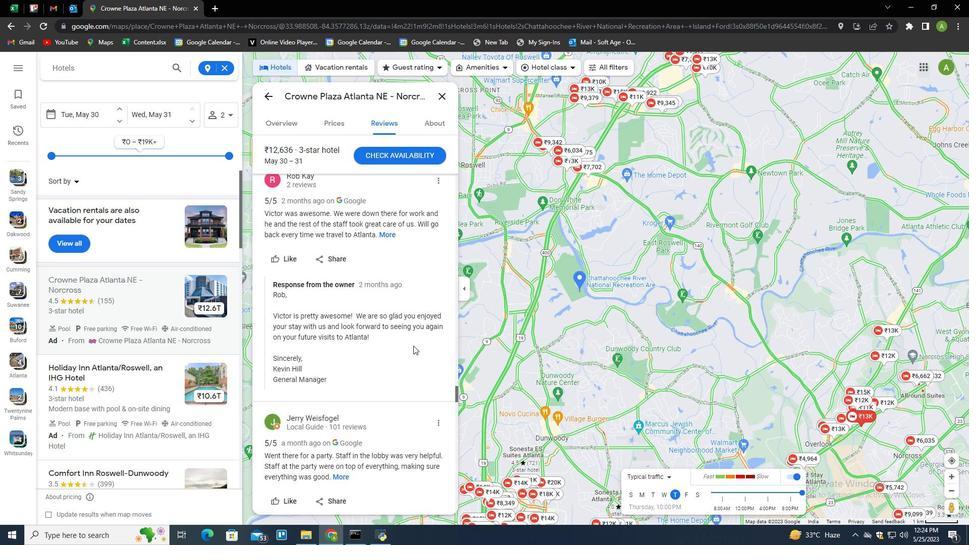 
Action: Mouse scrolled (412, 345) with delta (0, 0)
Screenshot: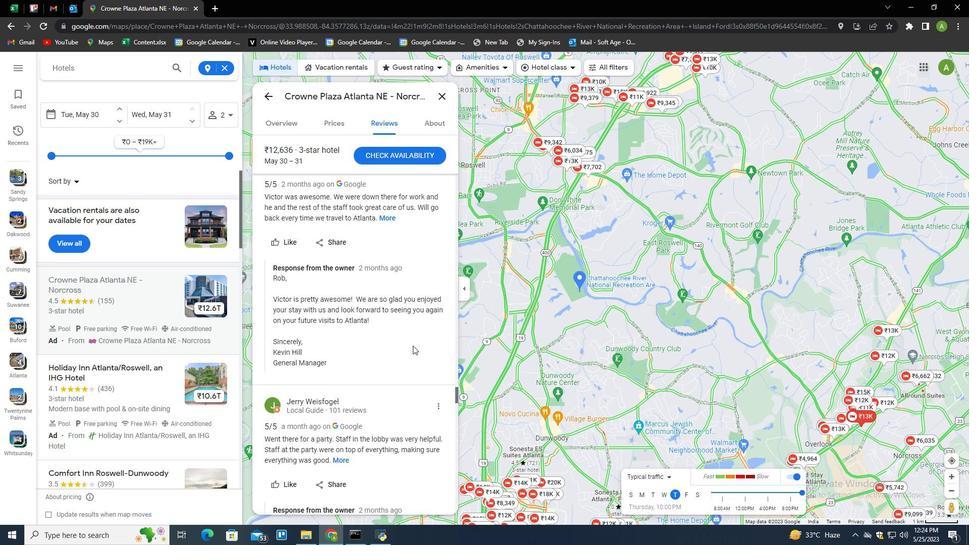 
Action: Mouse scrolled (412, 345) with delta (0, 0)
Screenshot: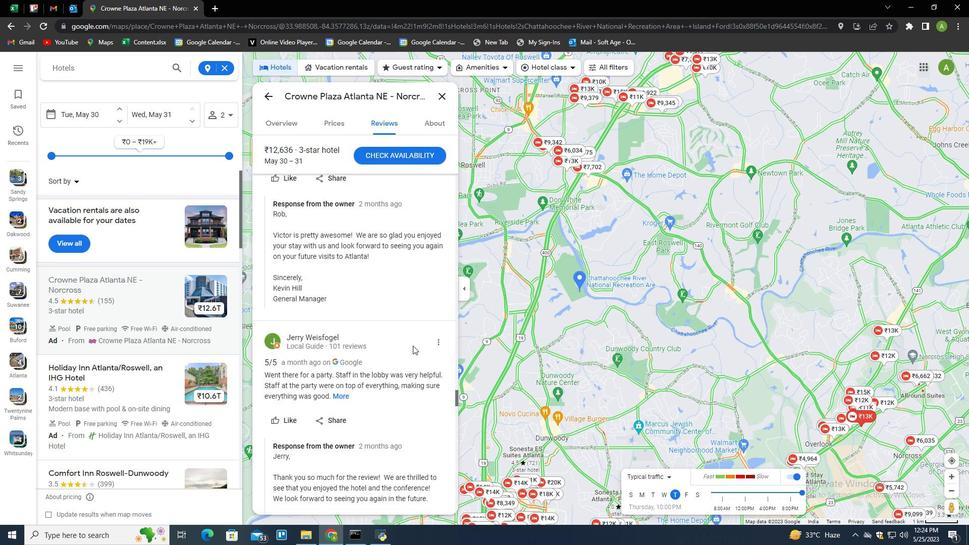 
Action: Mouse scrolled (412, 345) with delta (0, 0)
Screenshot: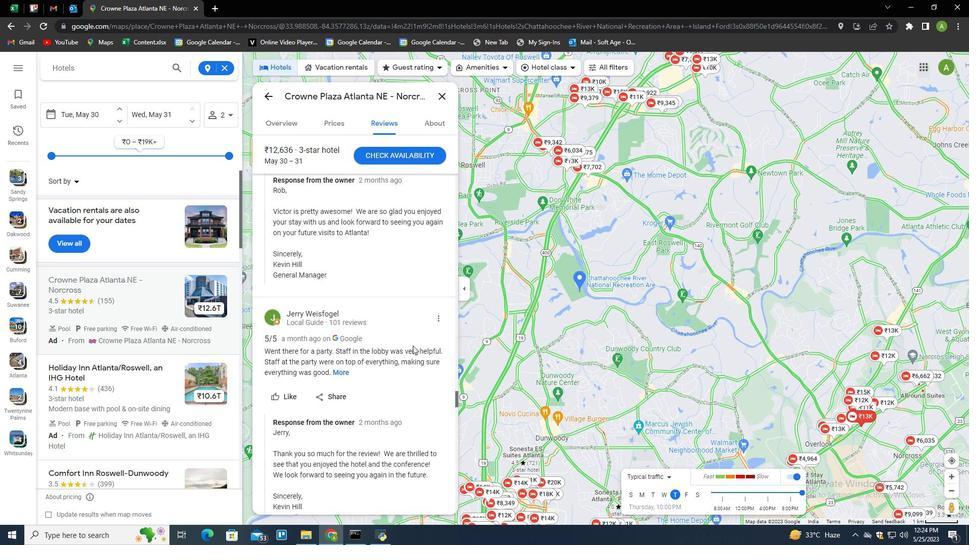 
Action: Mouse scrolled (412, 345) with delta (0, 0)
Screenshot: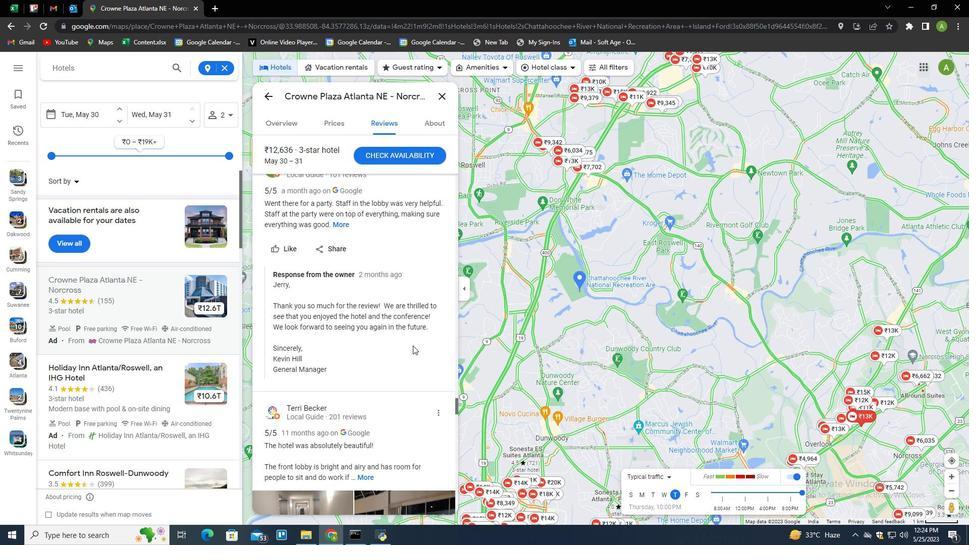 
Action: Mouse scrolled (412, 345) with delta (0, 0)
Screenshot: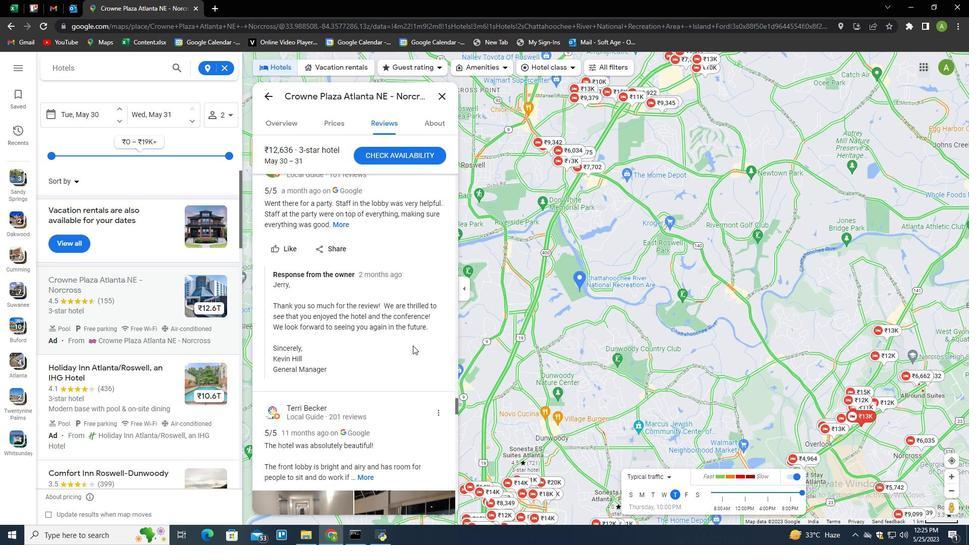 
Action: Mouse scrolled (412, 345) with delta (0, 0)
